 Task: Look for space in Zossen, Germany from 10th September, 2023 to 16th September, 2023 for 4 adults in price range Rs.10000 to Rs.14000. Place can be private room with 4 bedrooms having 4 beds and 4 bathrooms. Property type can be house, flat, guest house, hotel. Amenities needed are: wifi, TV, free parkinig on premises, gym, breakfast. Booking option can be shelf check-in. Required host language is English.
Action: Mouse moved to (448, 93)
Screenshot: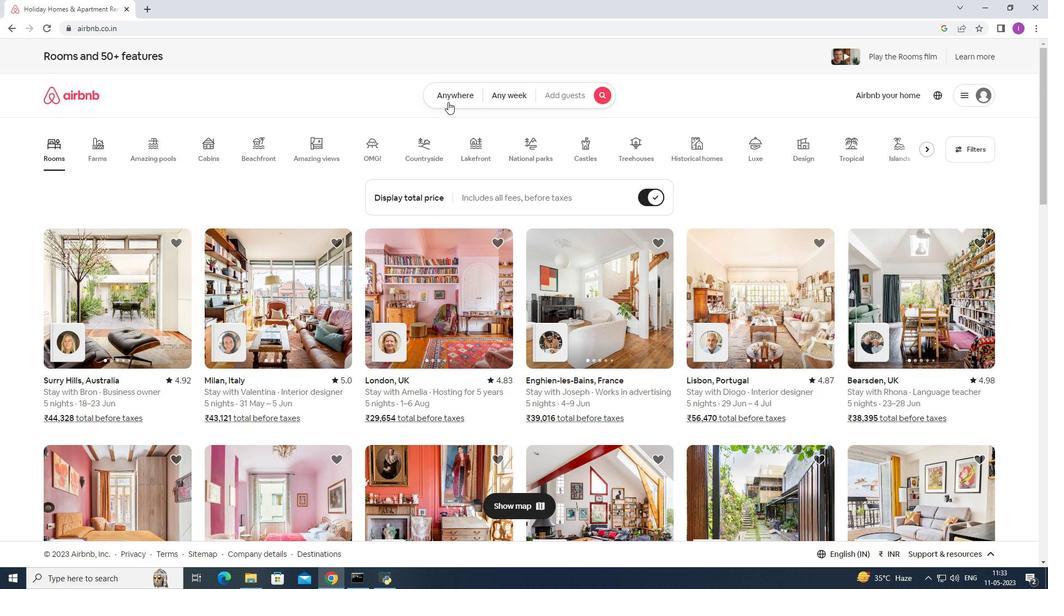 
Action: Mouse pressed left at (448, 93)
Screenshot: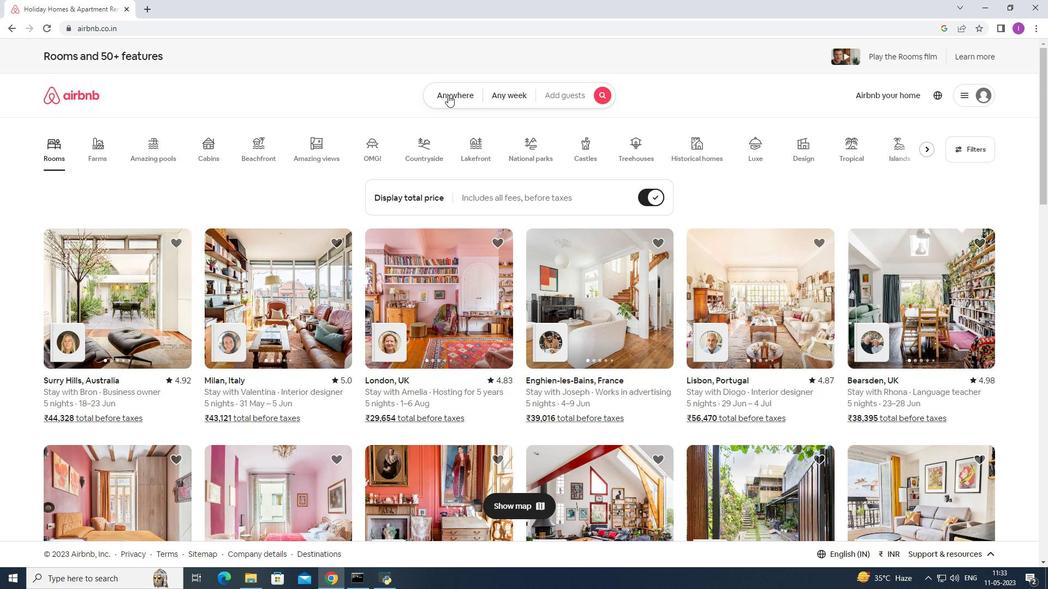 
Action: Mouse moved to (402, 141)
Screenshot: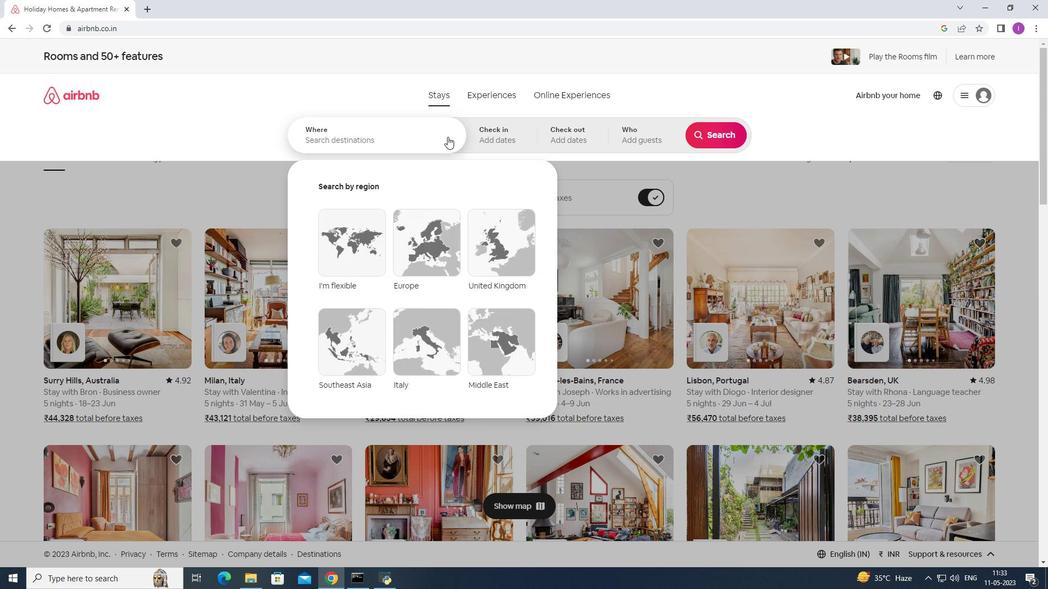 
Action: Mouse pressed left at (402, 141)
Screenshot: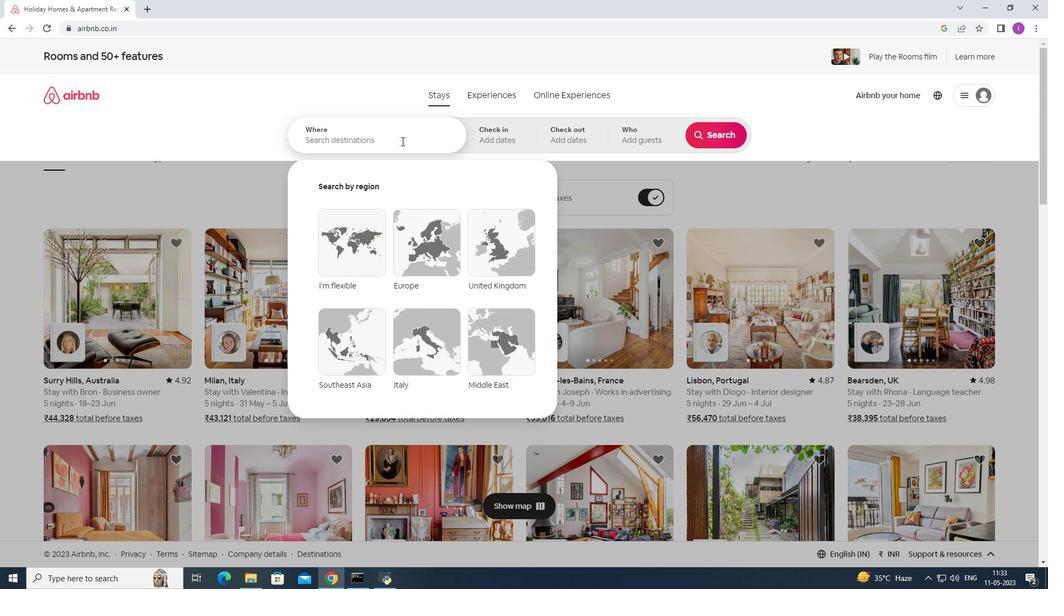
Action: Mouse moved to (441, 153)
Screenshot: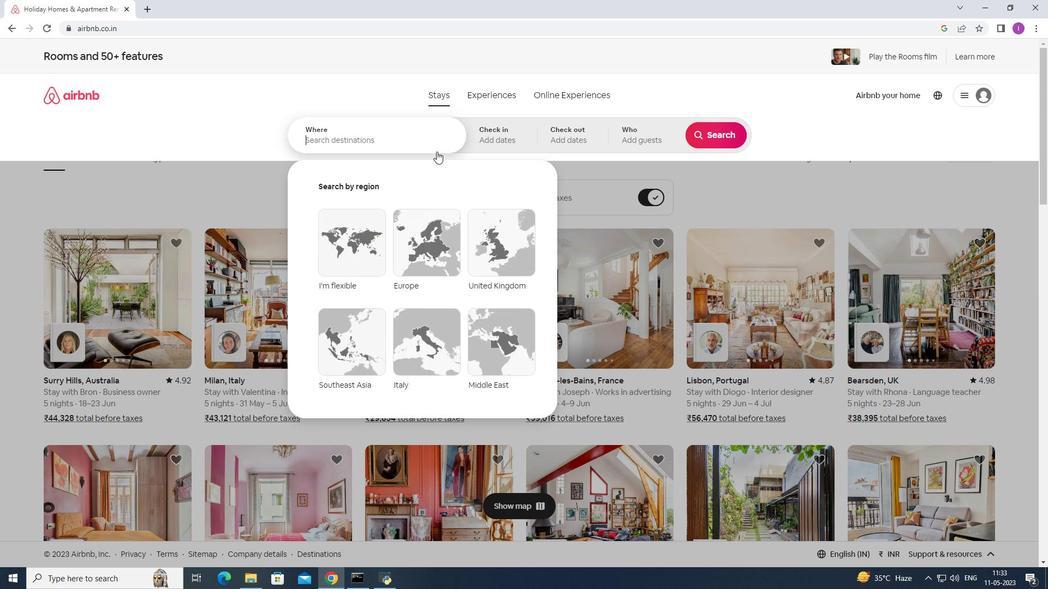 
Action: Key pressed <Key.shift>Zossen,<Key.shift><Key.shift><Key.shift><Key.shift><Key.shift><Key.shift><Key.shift><Key.shift><Key.shift><Key.shift><Key.shift><Key.shift><Key.shift><Key.shift><Key.shift><Key.shift><Key.shift><Key.shift><Key.shift><Key.shift><Key.shift><Key.shift><Key.shift><Key.shift><Key.shift><Key.shift><Key.shift><Key.shift><Key.shift><Key.shift><Key.shift><Key.shift><Key.shift><Key.shift><Key.shift><Key.shift><Key.shift><Key.shift><Key.shift><Key.shift><Key.shift><Key.shift><Key.shift><Key.shift><Key.shift><Key.shift><Key.shift><Key.shift><Key.shift><Key.shift><Key.shift>German
Screenshot: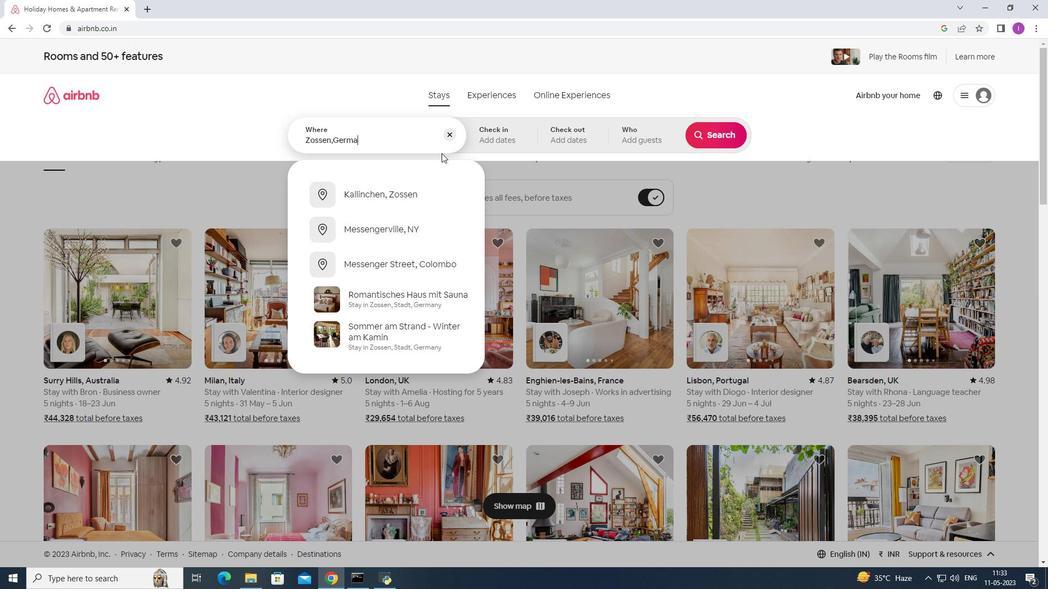 
Action: Mouse moved to (384, 188)
Screenshot: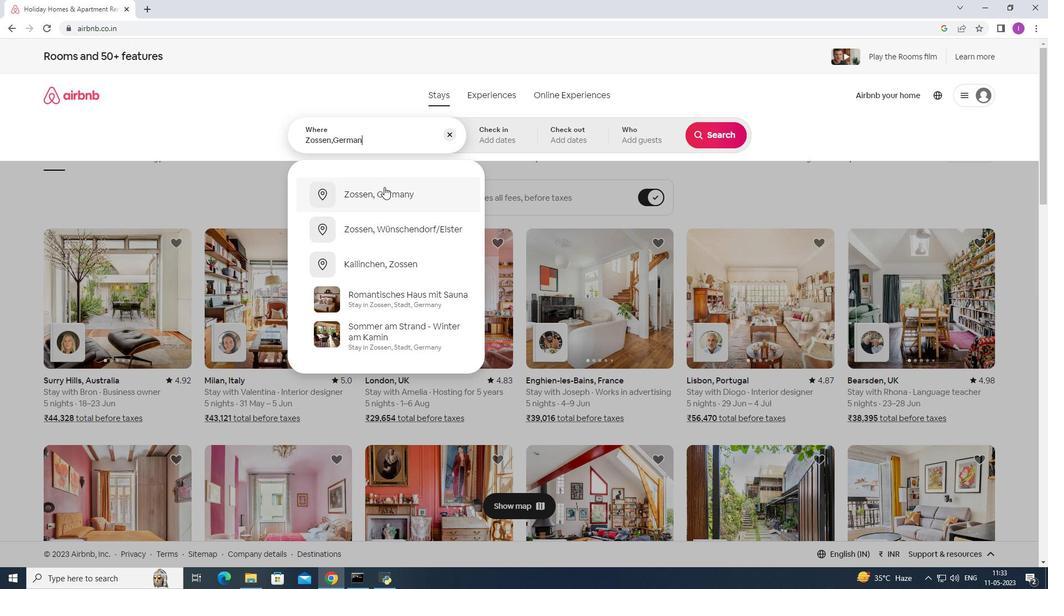 
Action: Mouse pressed left at (384, 188)
Screenshot: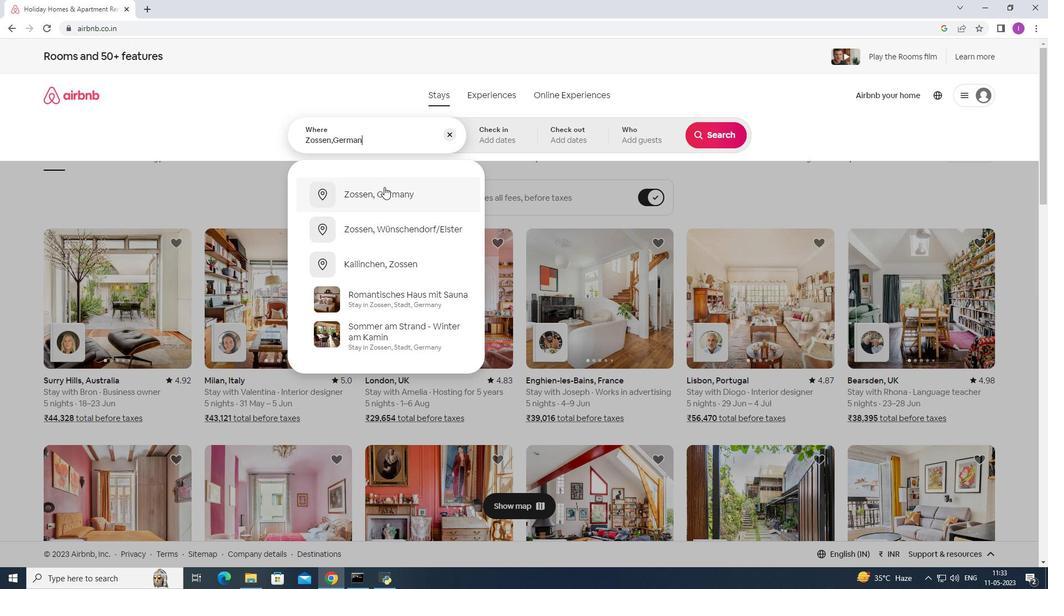
Action: Mouse moved to (711, 220)
Screenshot: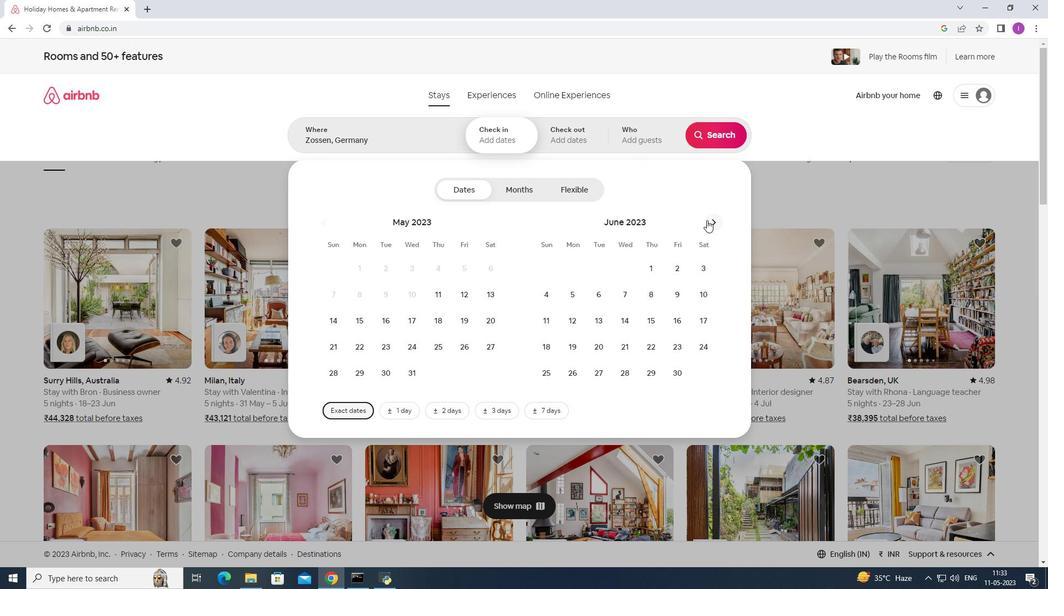 
Action: Mouse pressed left at (711, 220)
Screenshot: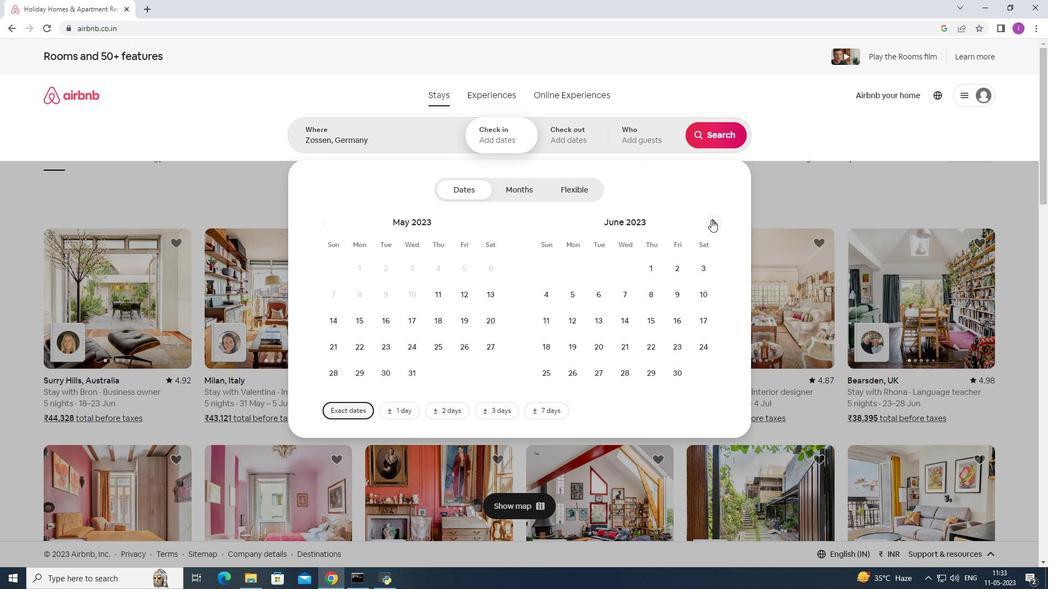 
Action: Mouse moved to (711, 219)
Screenshot: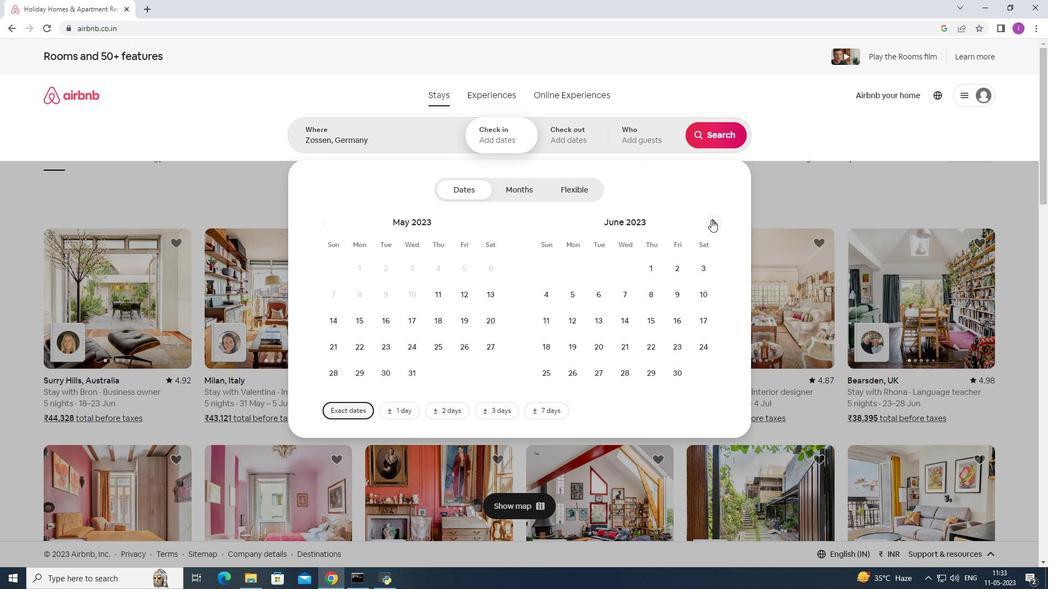 
Action: Mouse pressed left at (711, 219)
Screenshot: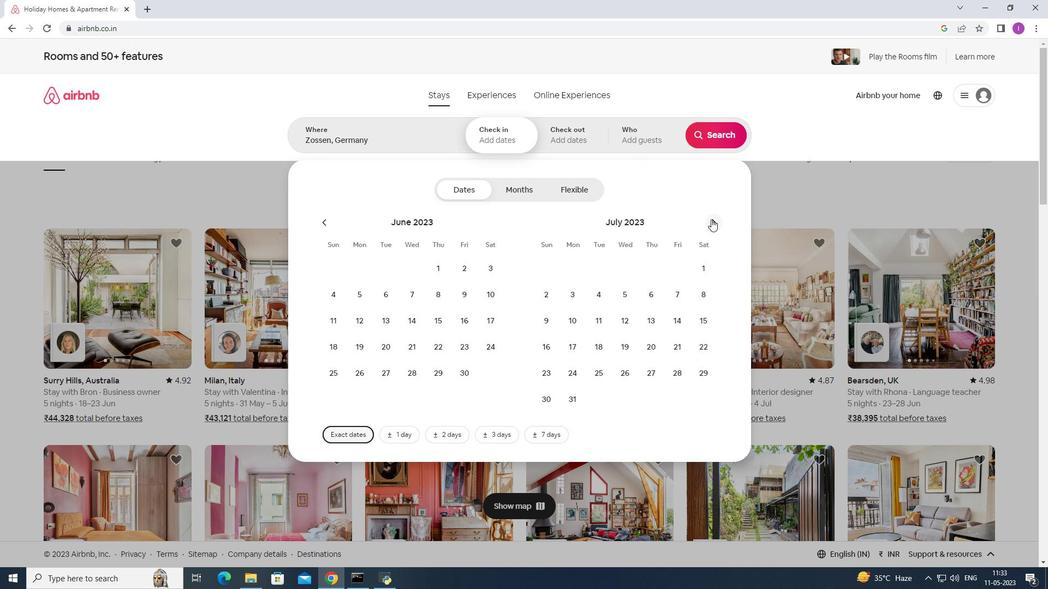 
Action: Mouse pressed left at (711, 219)
Screenshot: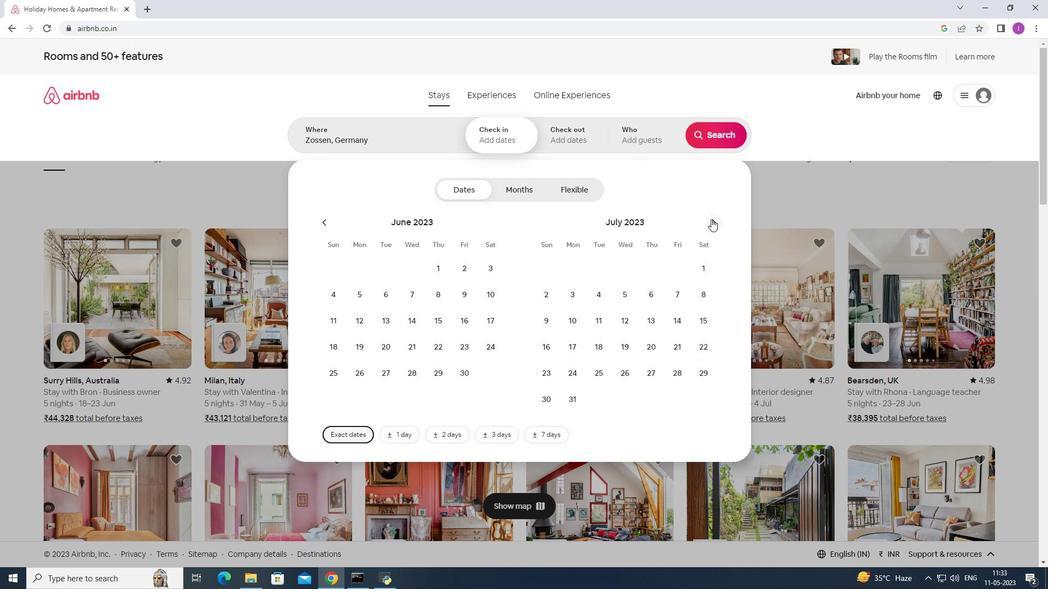 
Action: Mouse pressed left at (711, 219)
Screenshot: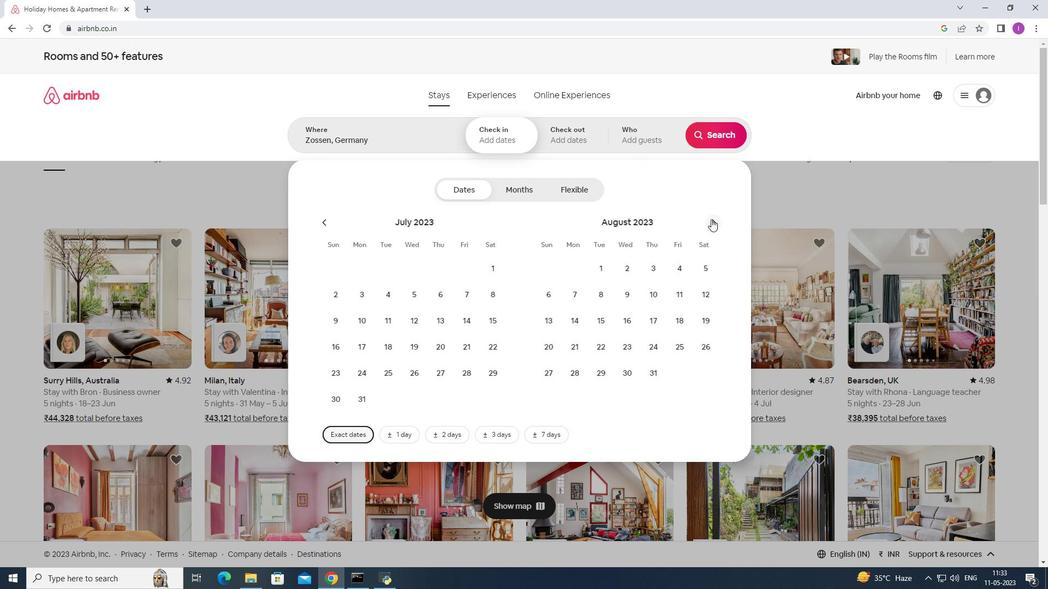 
Action: Mouse moved to (331, 325)
Screenshot: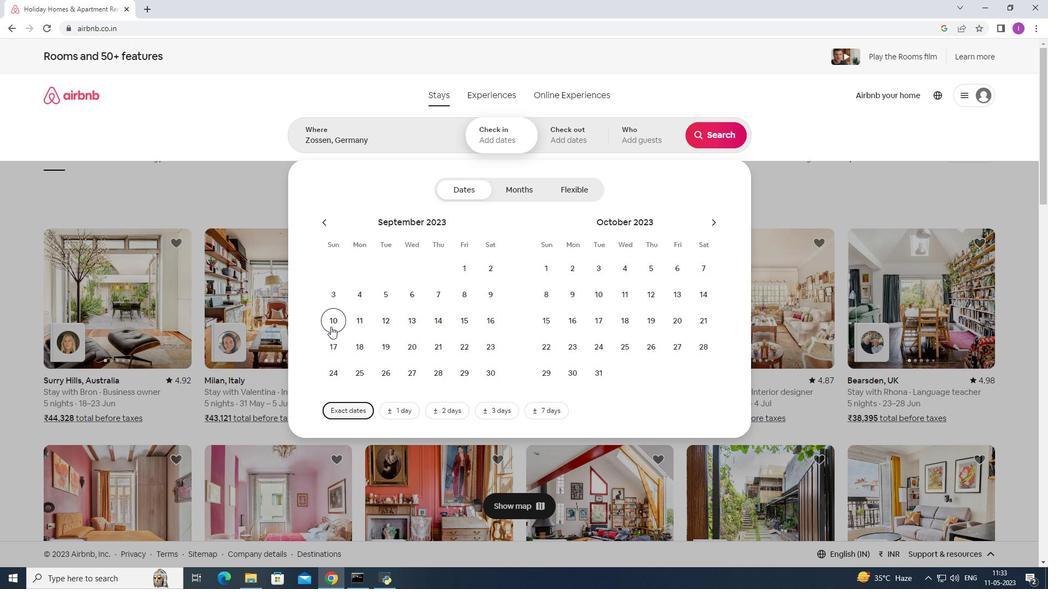 
Action: Mouse pressed left at (331, 325)
Screenshot: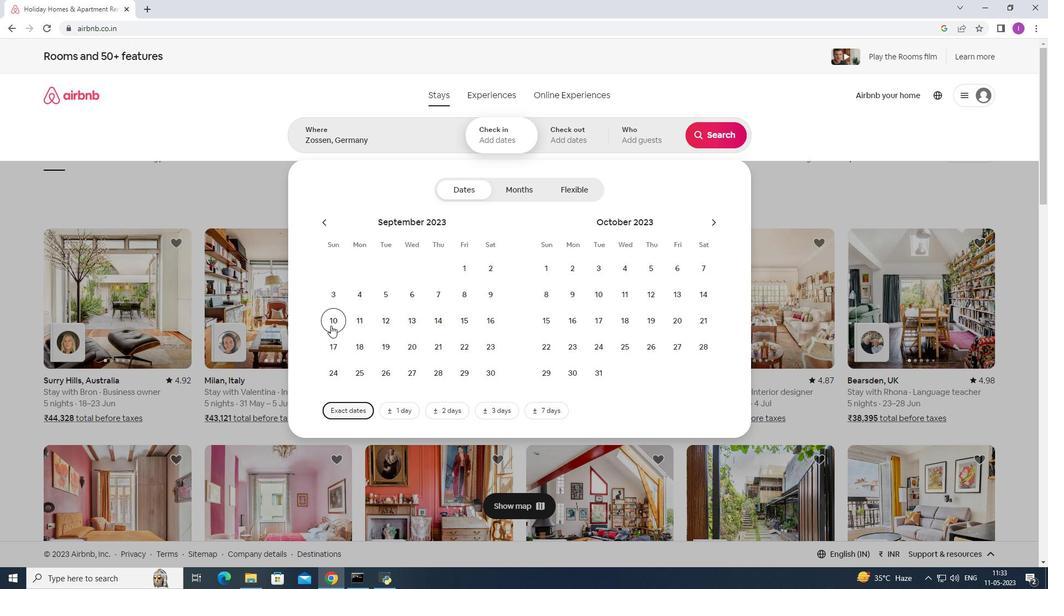 
Action: Mouse moved to (486, 320)
Screenshot: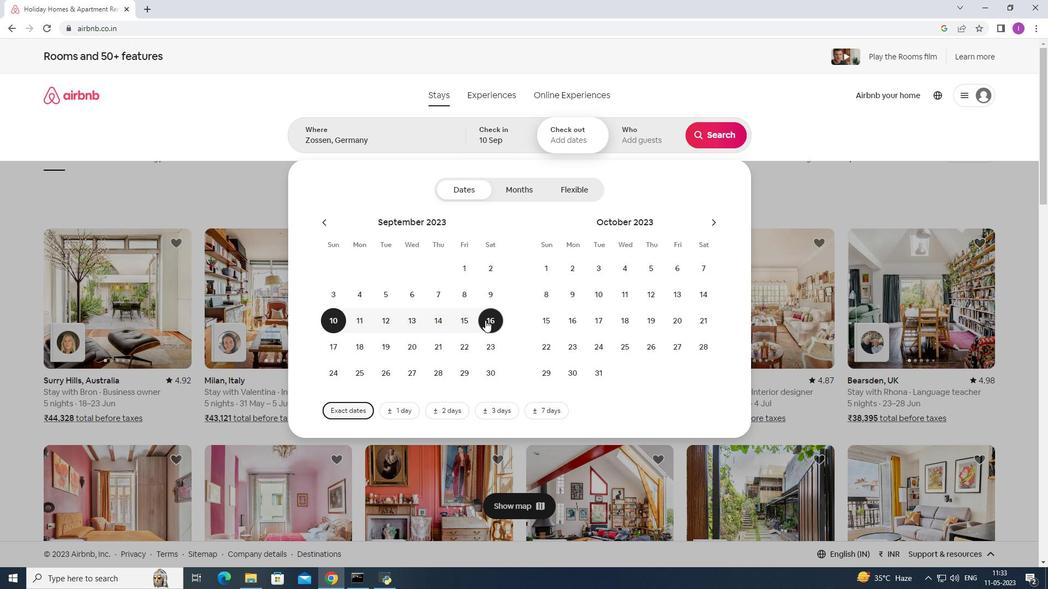 
Action: Mouse pressed left at (486, 320)
Screenshot: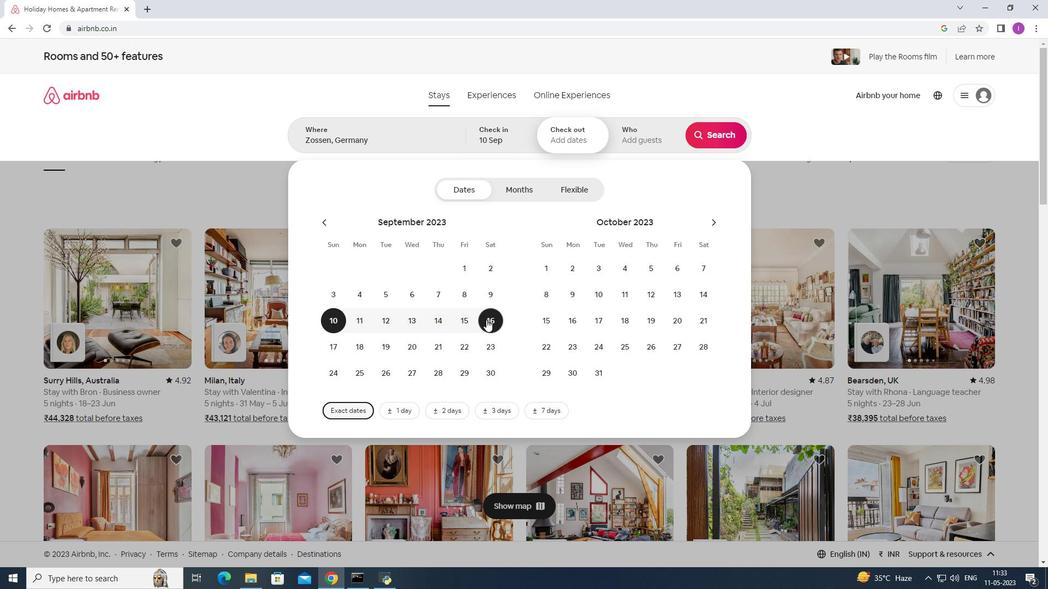 
Action: Mouse moved to (637, 140)
Screenshot: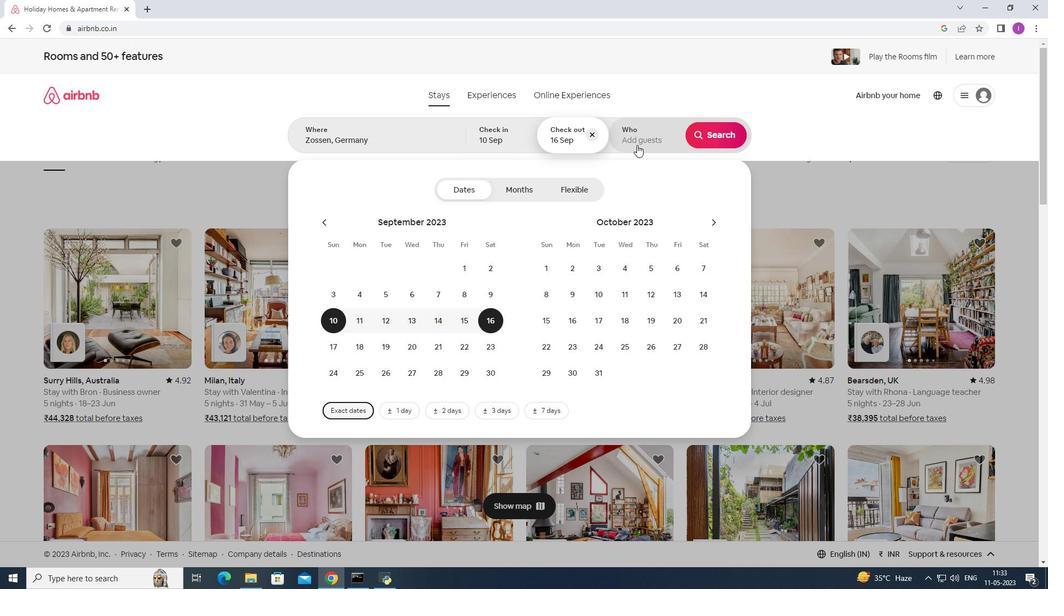 
Action: Mouse pressed left at (637, 140)
Screenshot: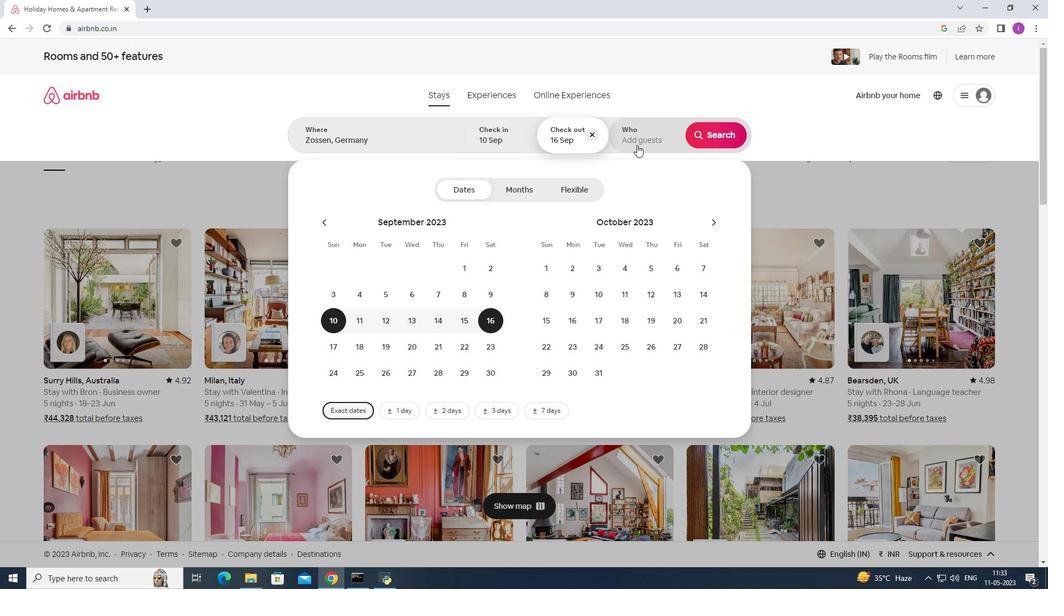
Action: Mouse moved to (723, 195)
Screenshot: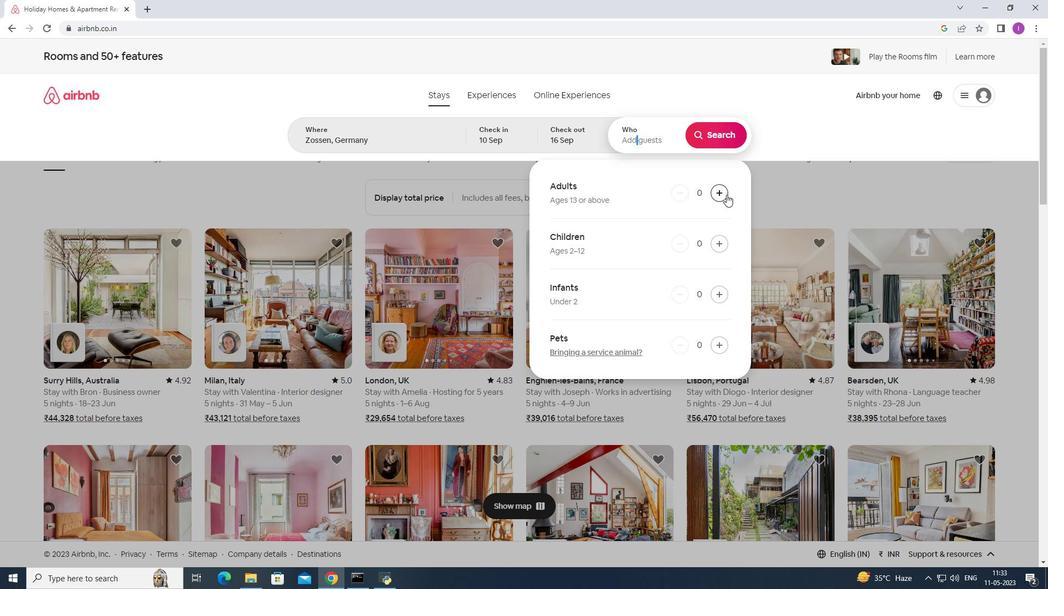 
Action: Mouse pressed left at (723, 195)
Screenshot: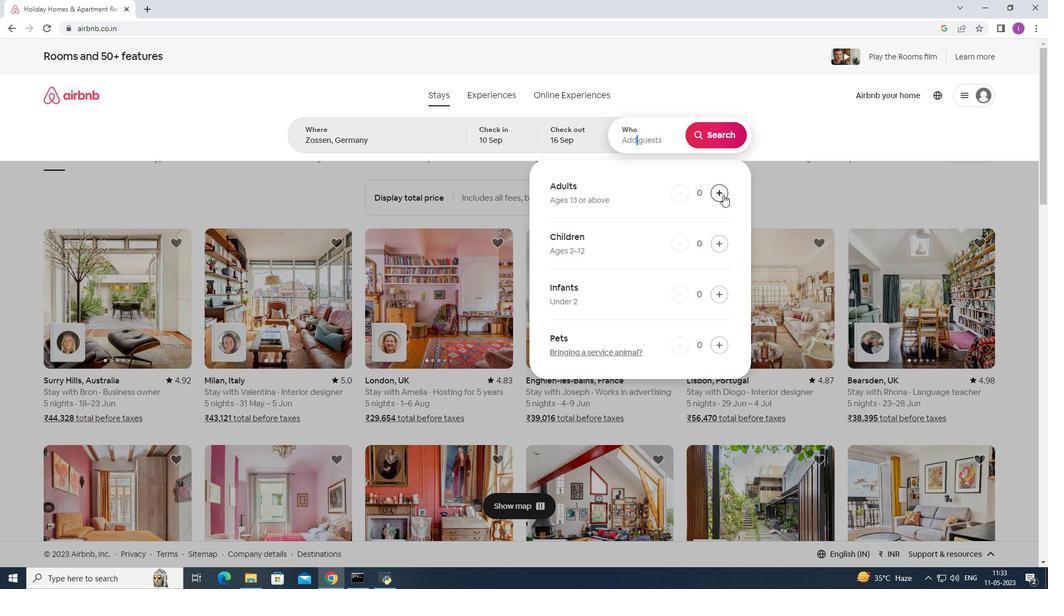 
Action: Mouse moved to (723, 195)
Screenshot: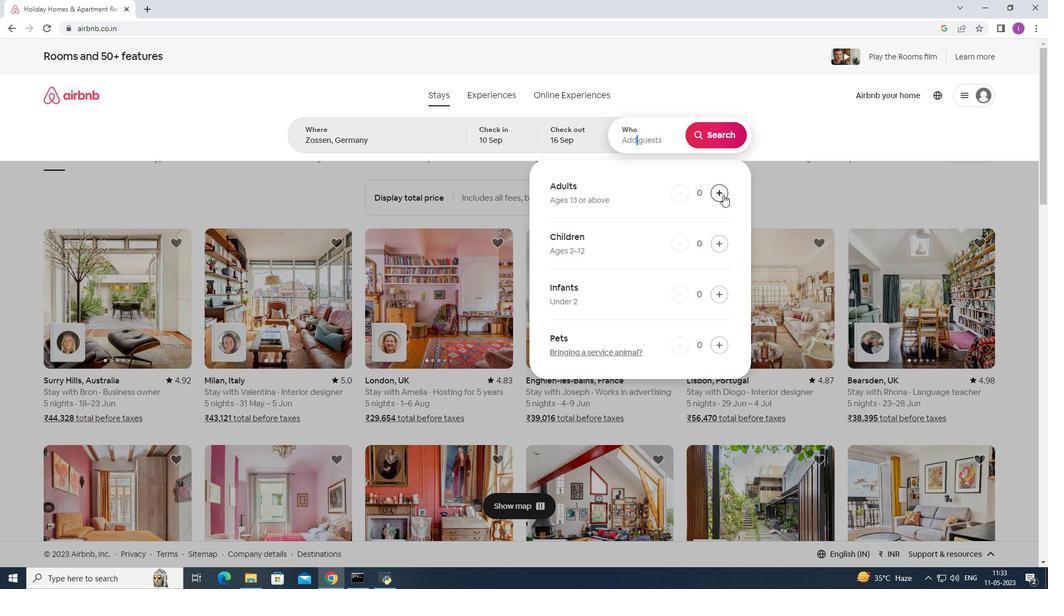 
Action: Mouse pressed left at (723, 195)
Screenshot: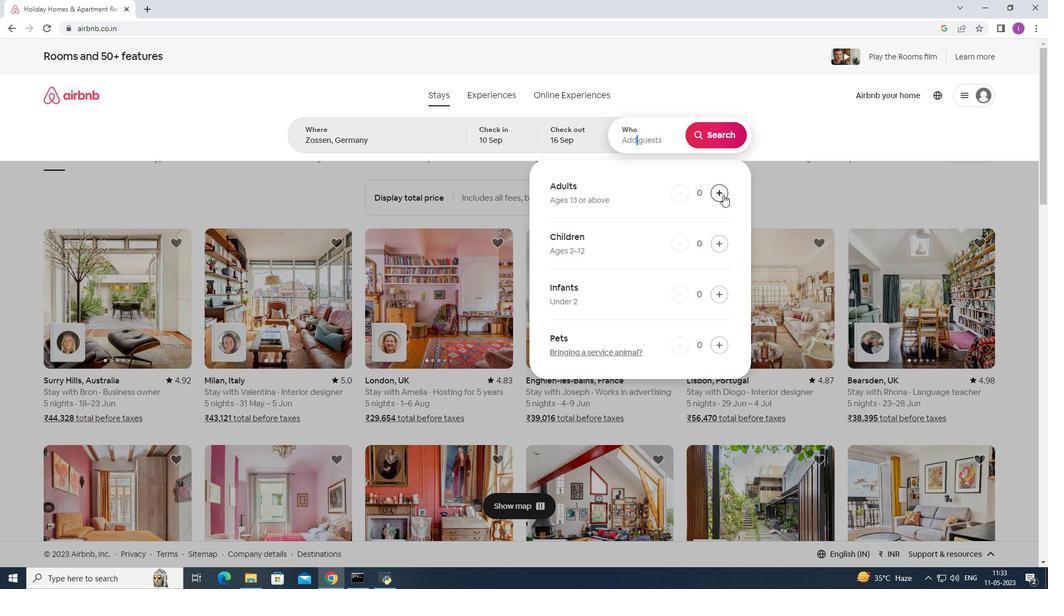 
Action: Mouse pressed left at (723, 195)
Screenshot: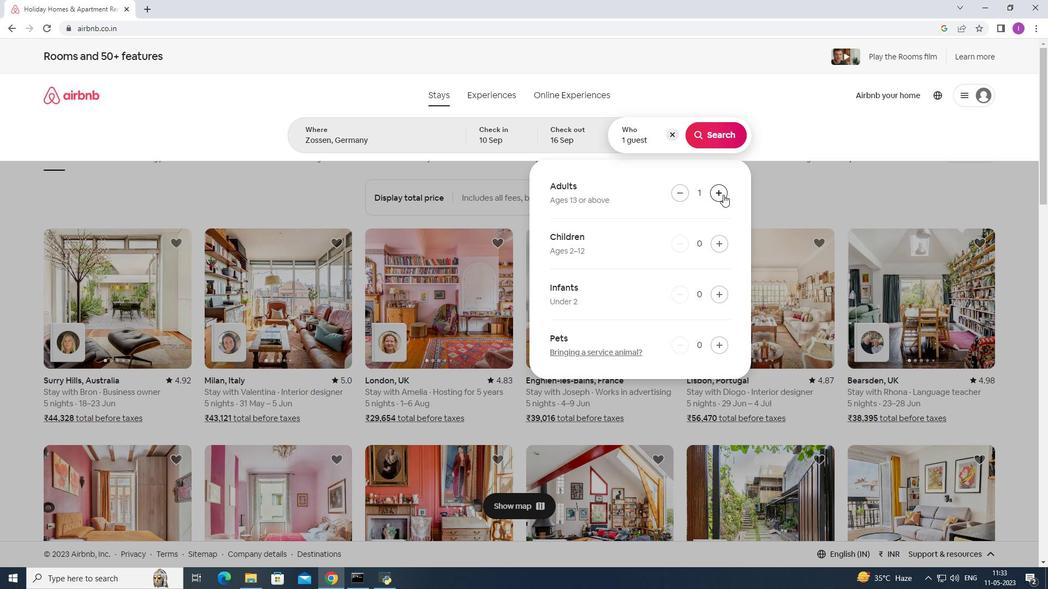 
Action: Mouse pressed left at (723, 195)
Screenshot: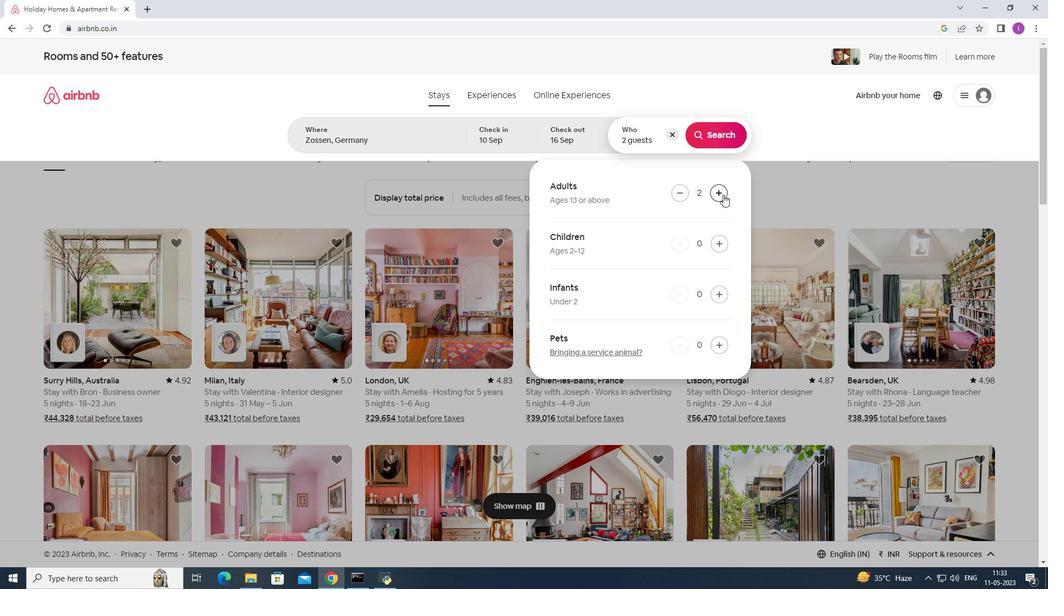 
Action: Mouse moved to (721, 134)
Screenshot: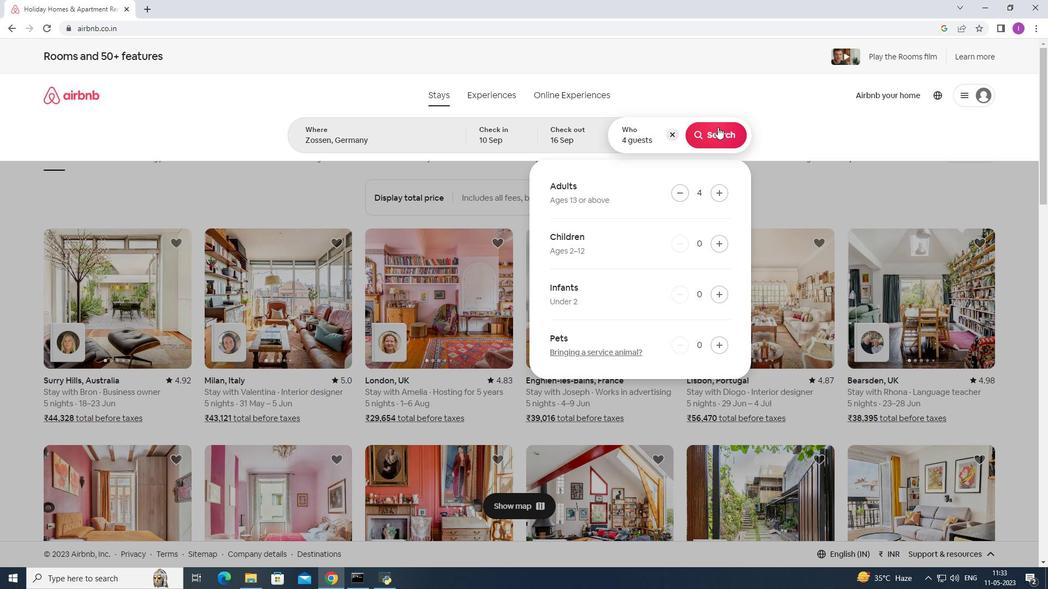 
Action: Mouse pressed left at (721, 134)
Screenshot: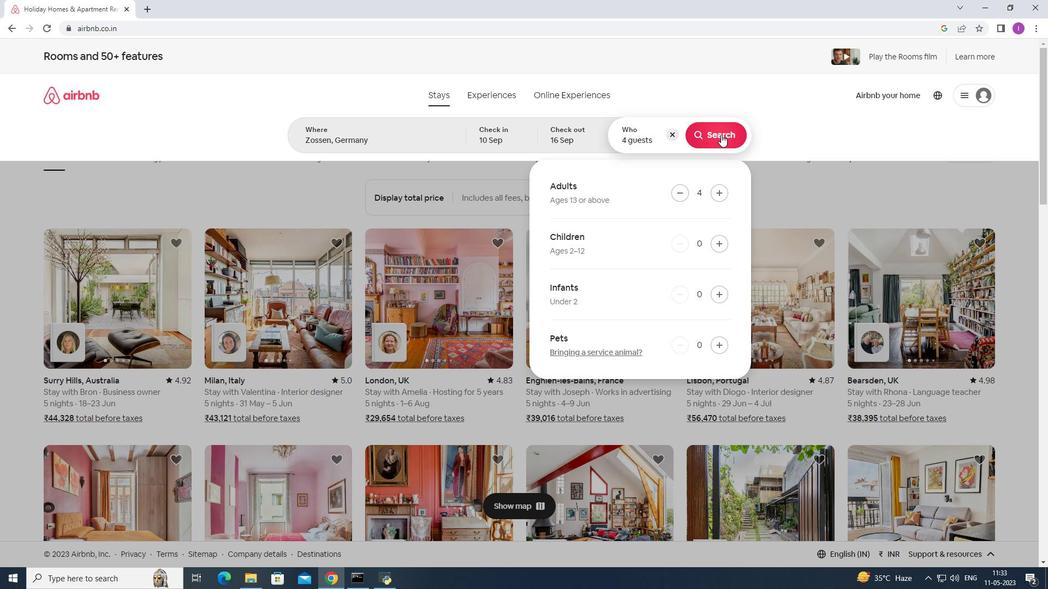
Action: Mouse moved to (994, 101)
Screenshot: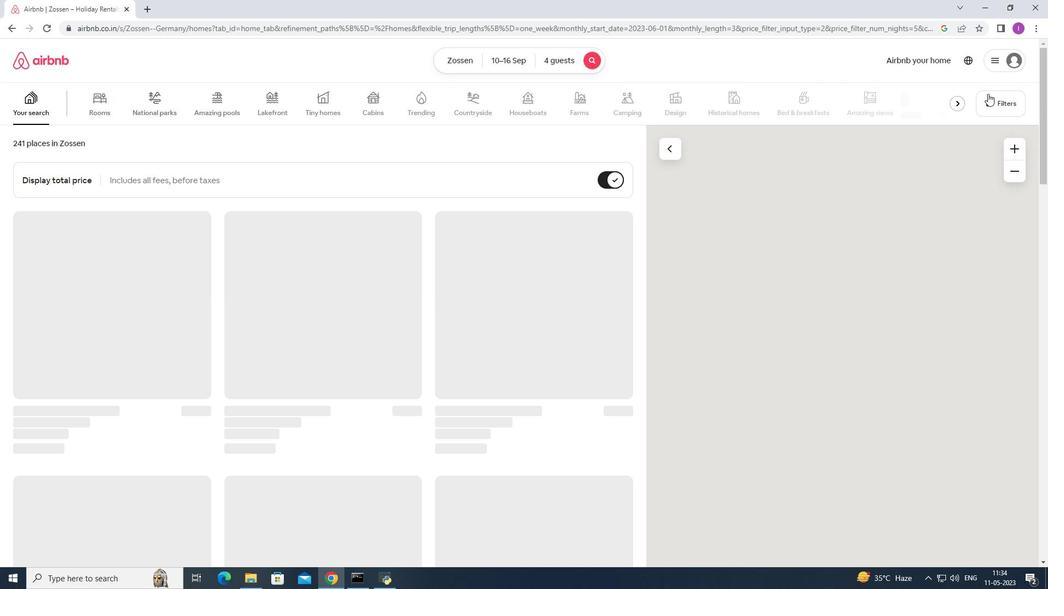 
Action: Mouse pressed left at (994, 101)
Screenshot: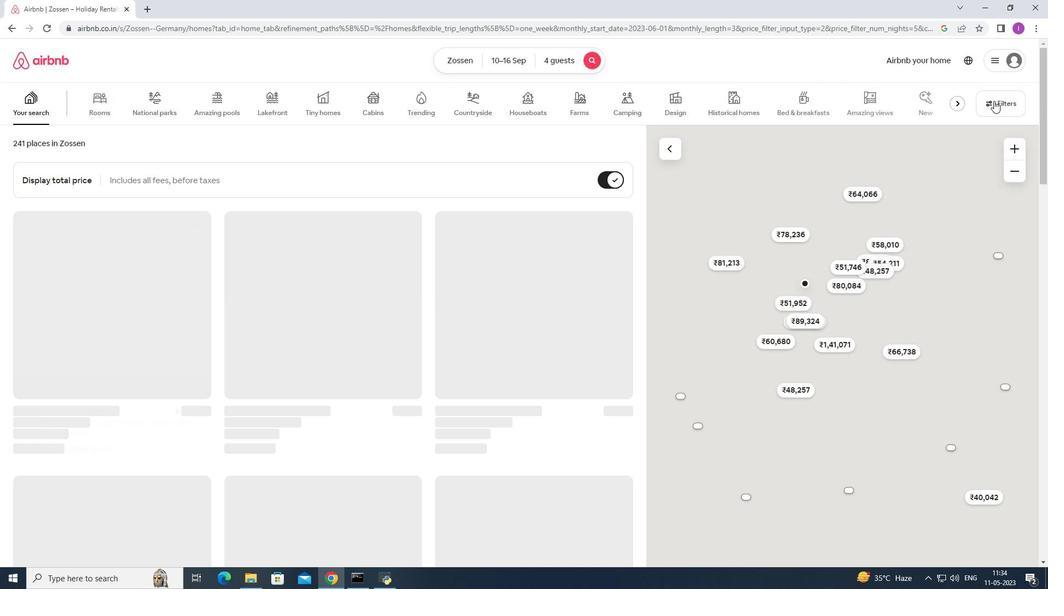 
Action: Mouse moved to (595, 374)
Screenshot: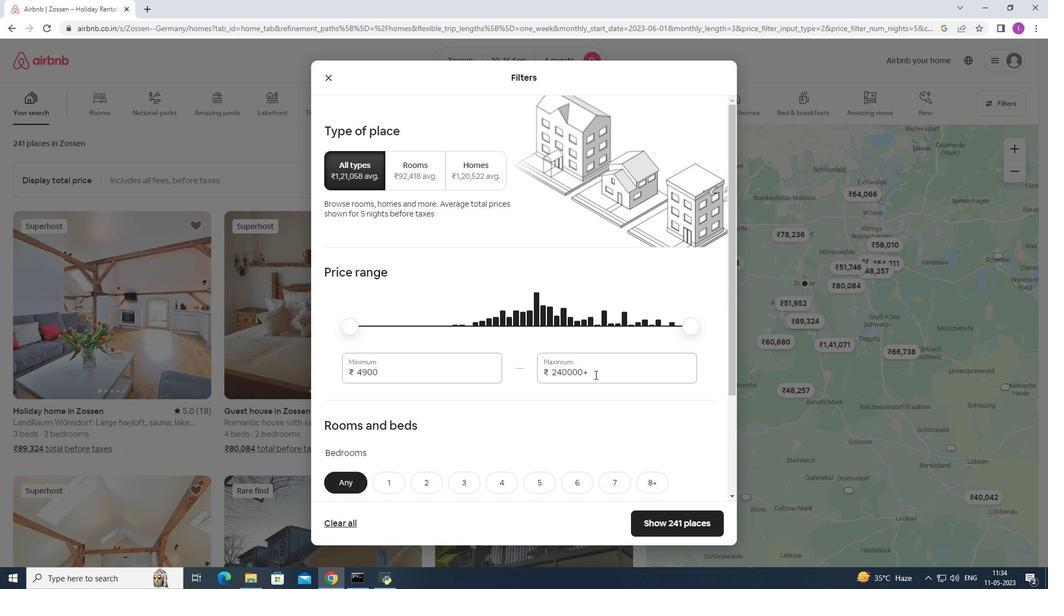 
Action: Mouse pressed left at (595, 374)
Screenshot: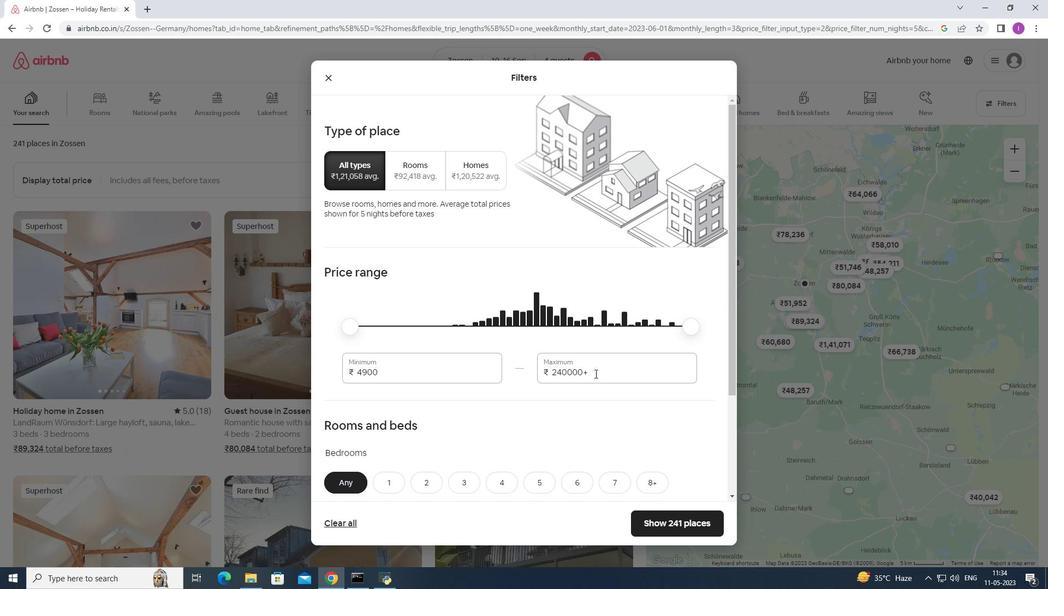 
Action: Mouse moved to (579, 391)
Screenshot: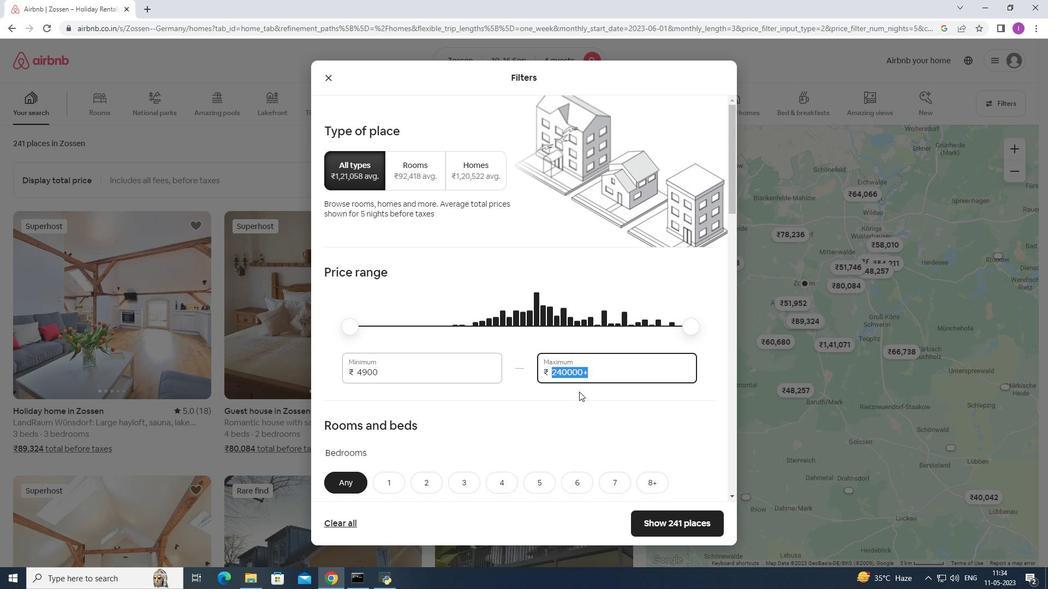 
Action: Key pressed 14000
Screenshot: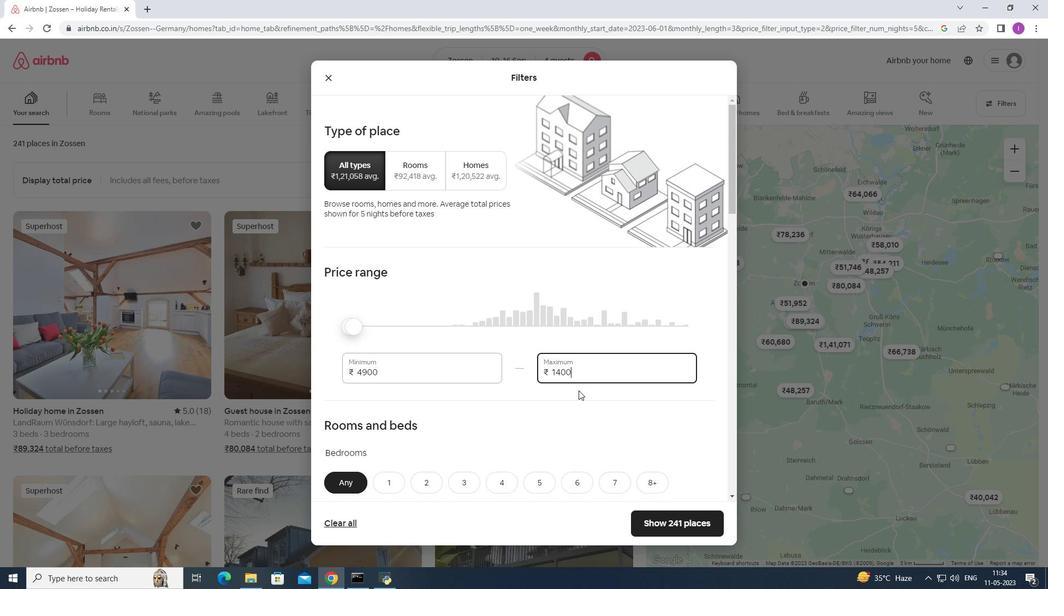 
Action: Mouse moved to (432, 373)
Screenshot: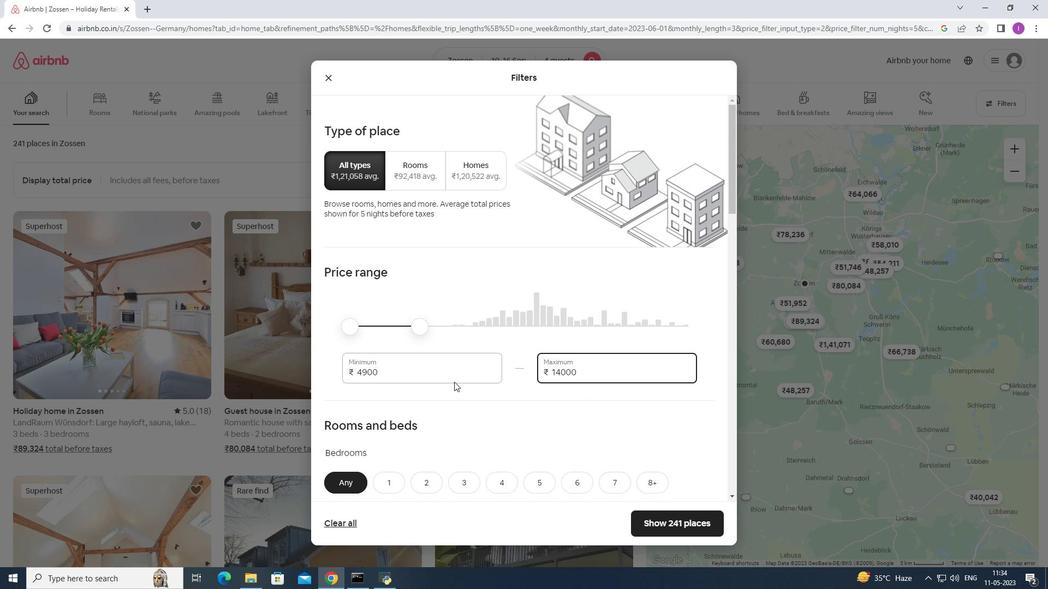 
Action: Mouse scrolled (432, 372) with delta (0, 0)
Screenshot: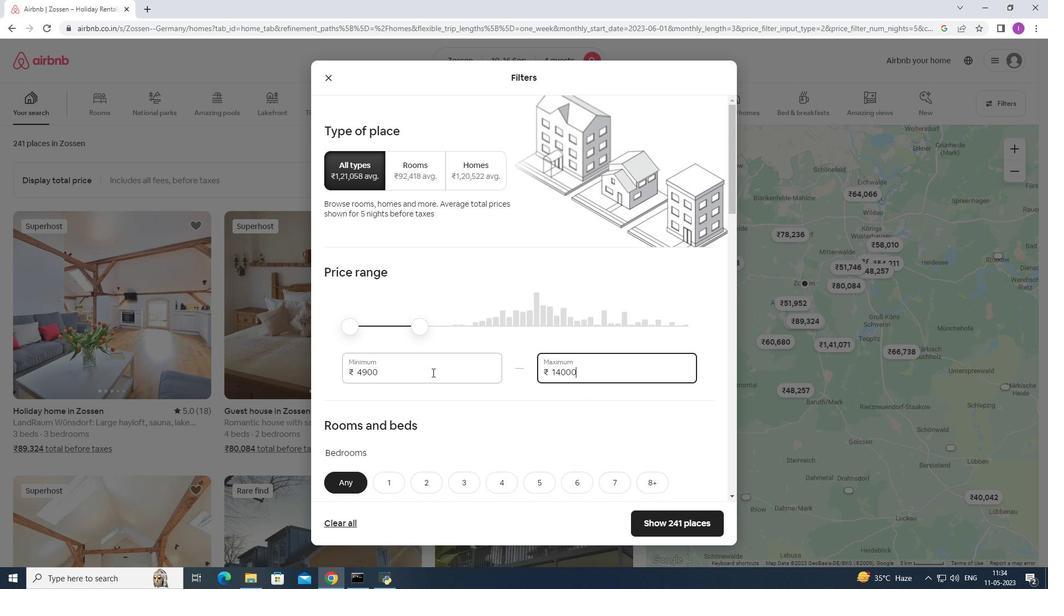
Action: Mouse moved to (385, 319)
Screenshot: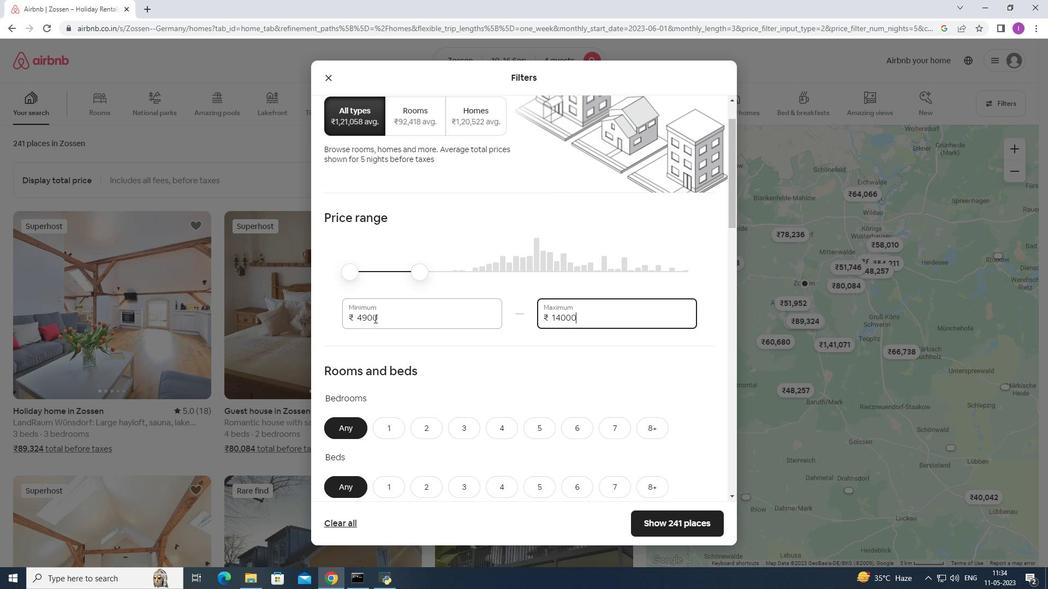 
Action: Mouse pressed left at (385, 319)
Screenshot: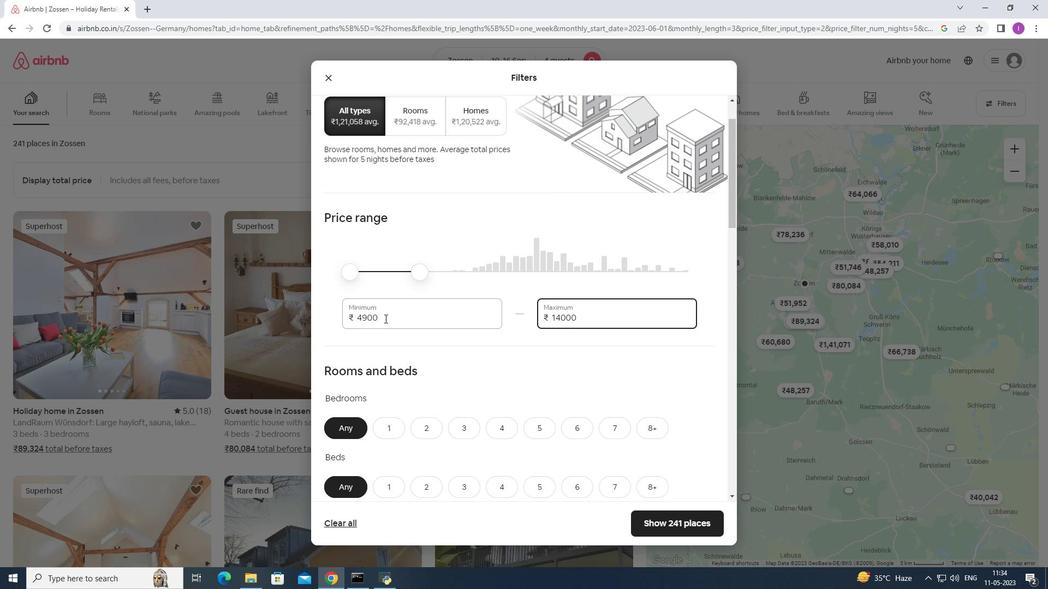 
Action: Mouse moved to (405, 349)
Screenshot: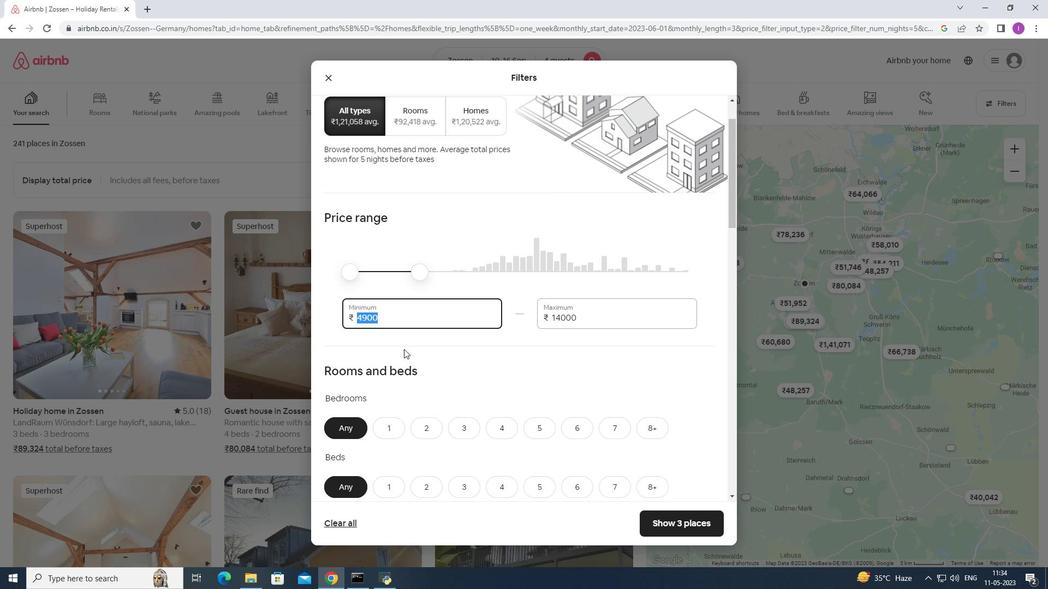
Action: Key pressed 1
Screenshot: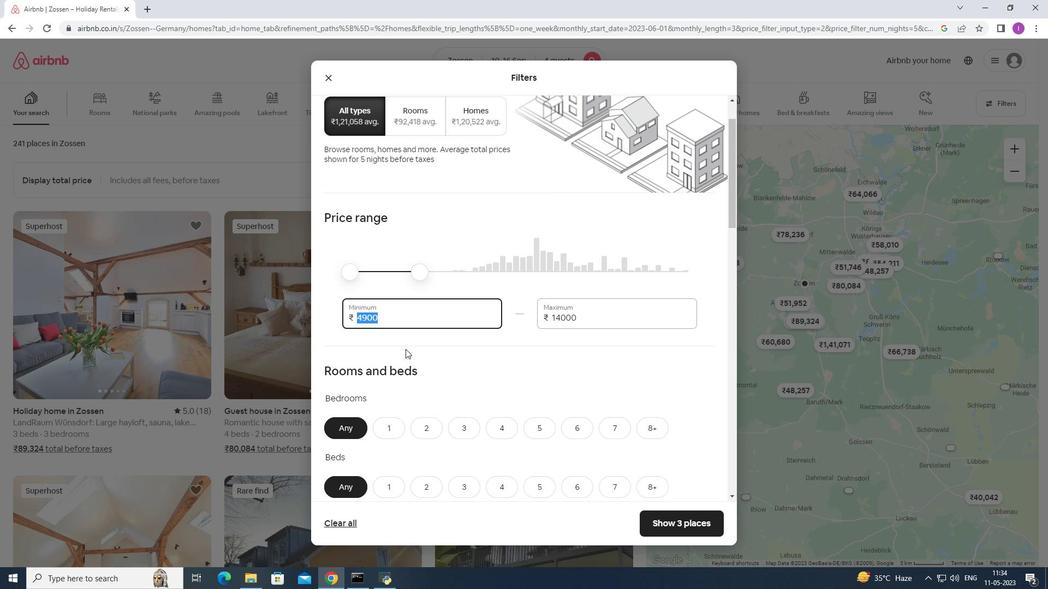
Action: Mouse moved to (407, 350)
Screenshot: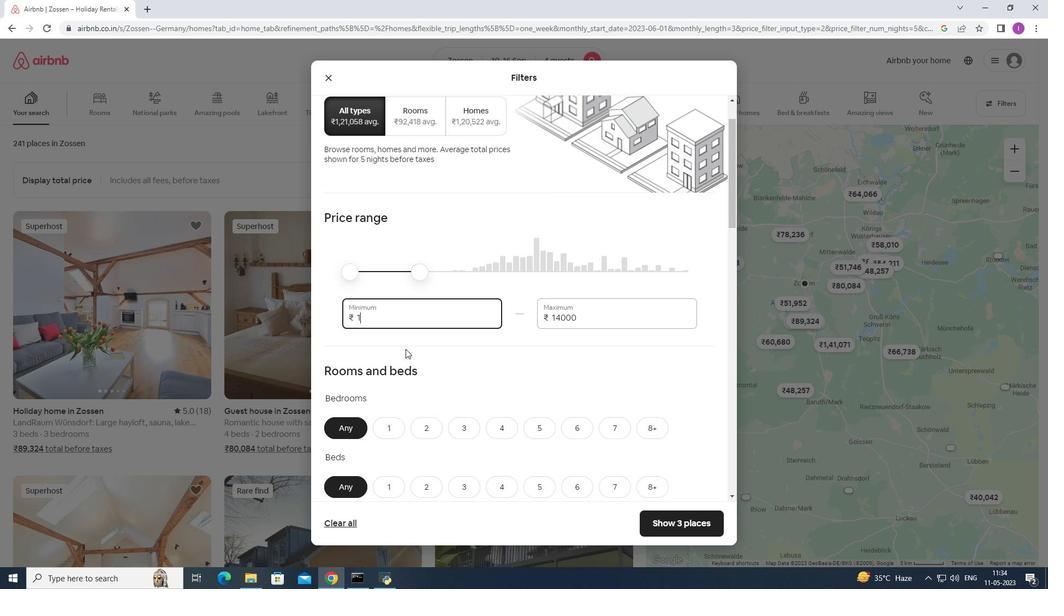 
Action: Key pressed 00000
Screenshot: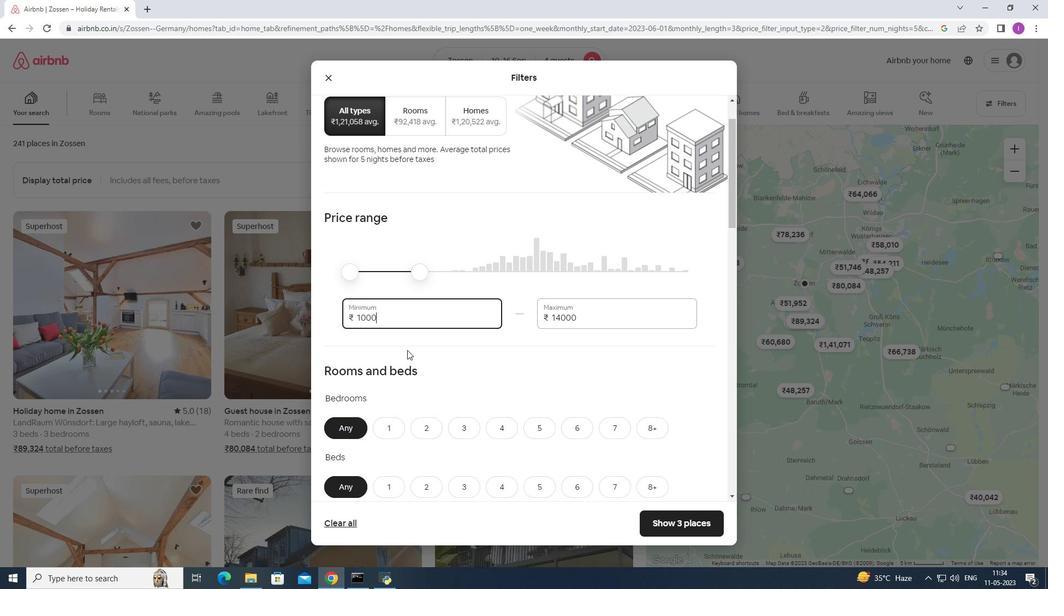 
Action: Mouse moved to (408, 347)
Screenshot: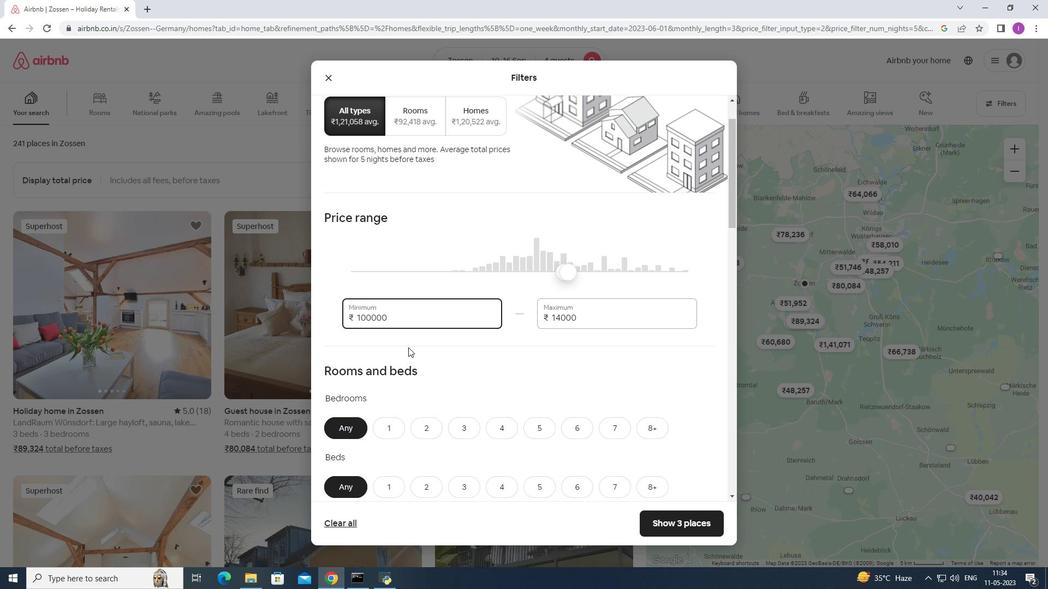
Action: Key pressed <Key.backspace>
Screenshot: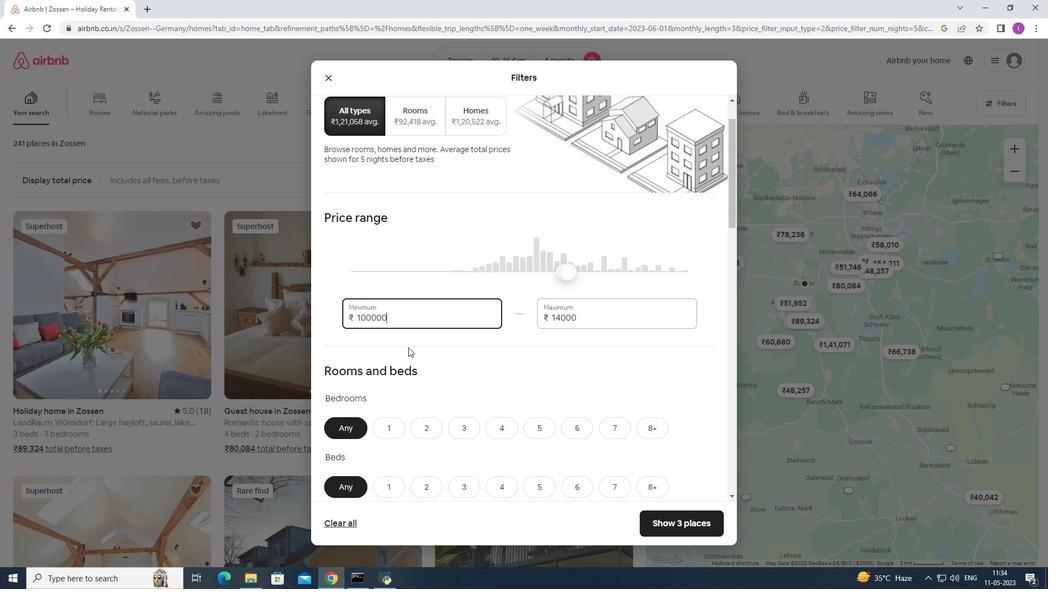 
Action: Mouse moved to (396, 367)
Screenshot: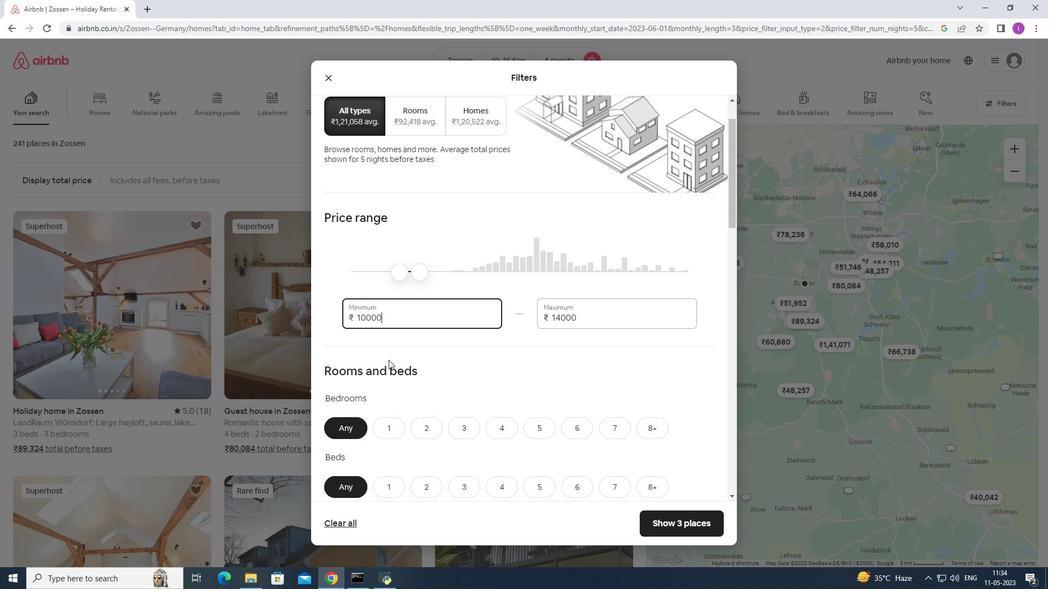 
Action: Mouse scrolled (396, 367) with delta (0, 0)
Screenshot: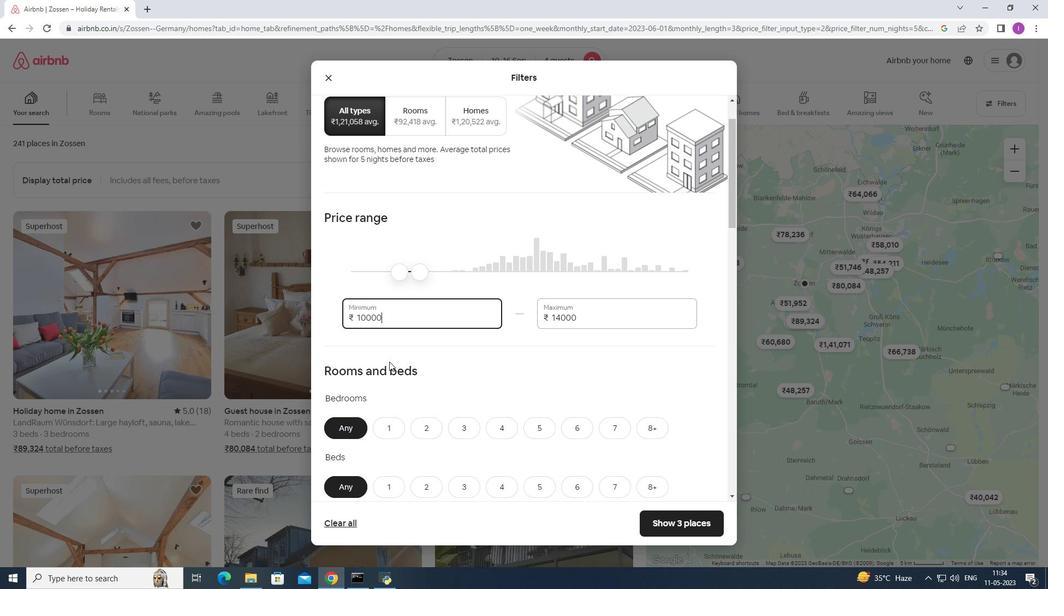 
Action: Mouse moved to (398, 368)
Screenshot: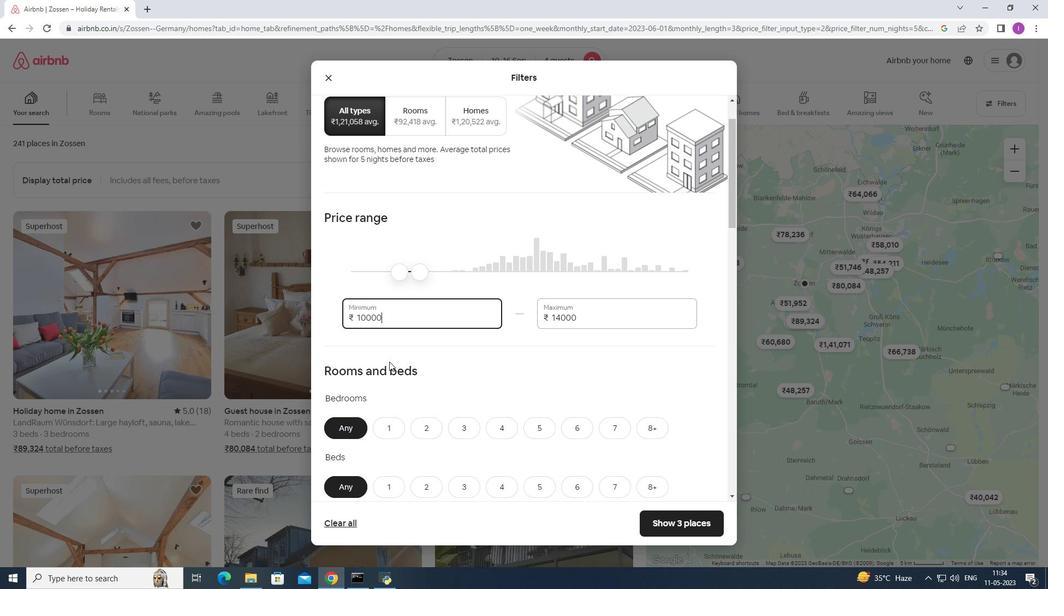 
Action: Mouse scrolled (398, 367) with delta (0, 0)
Screenshot: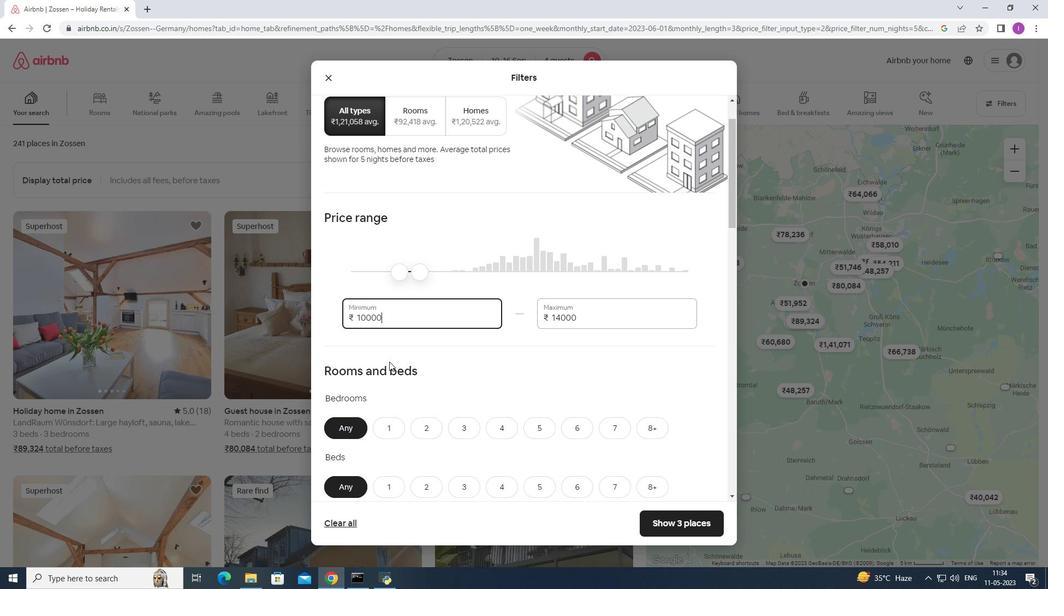 
Action: Mouse moved to (453, 368)
Screenshot: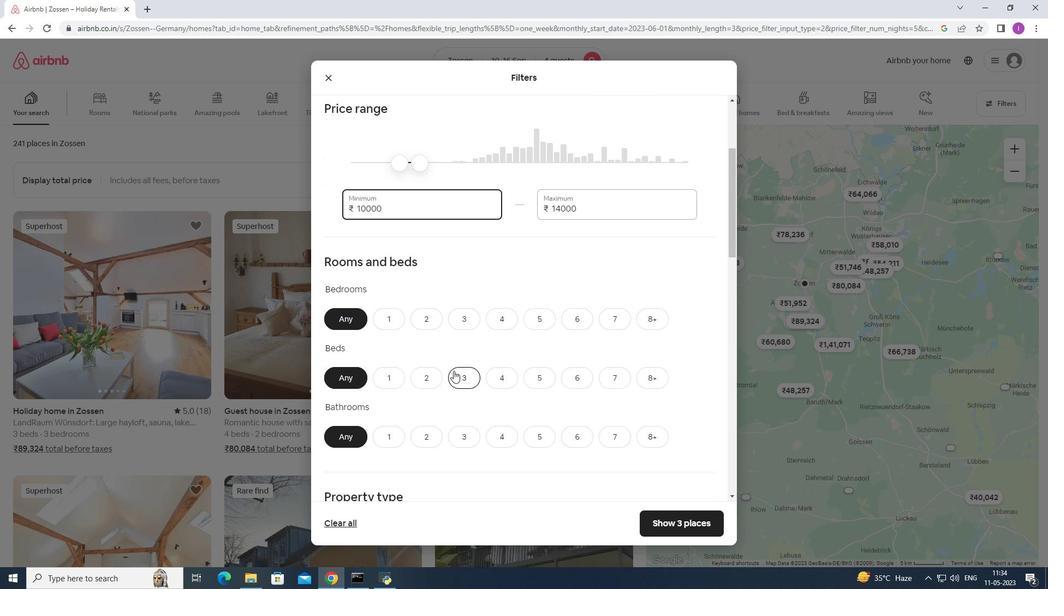 
Action: Mouse scrolled (453, 368) with delta (0, 0)
Screenshot: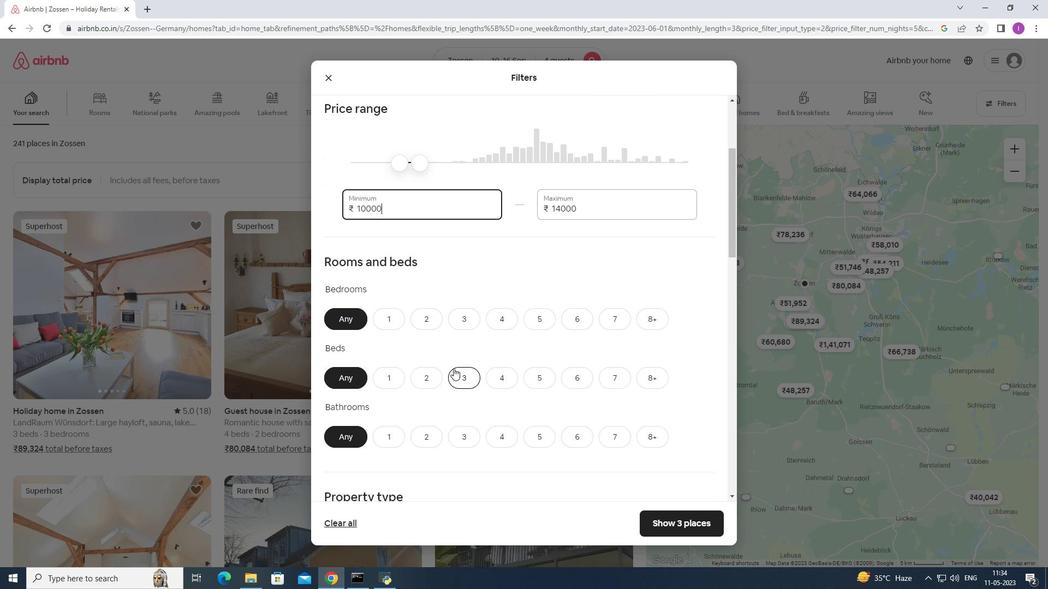 
Action: Mouse moved to (494, 258)
Screenshot: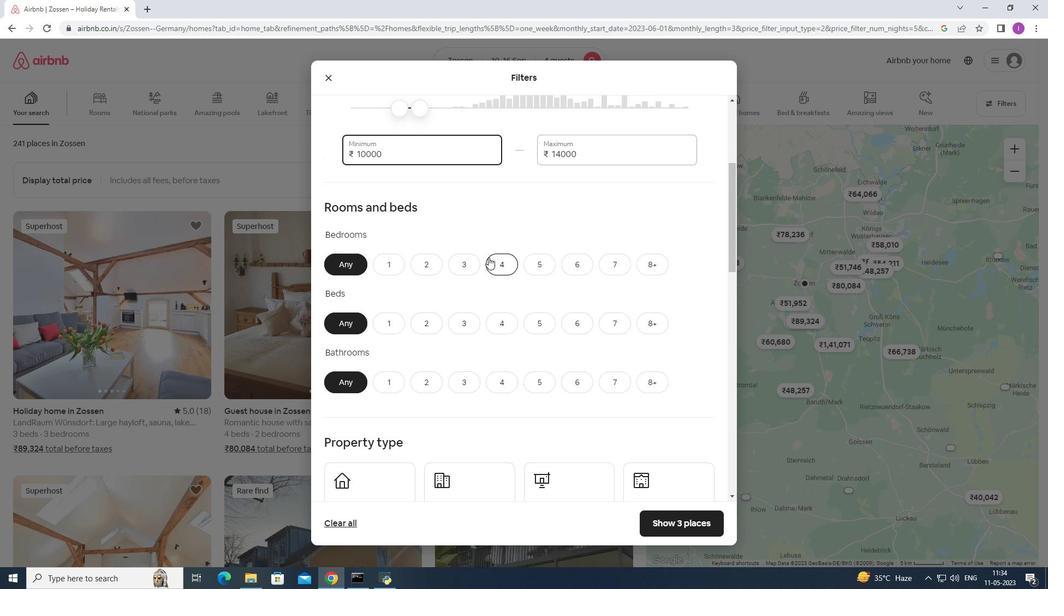 
Action: Mouse pressed left at (494, 258)
Screenshot: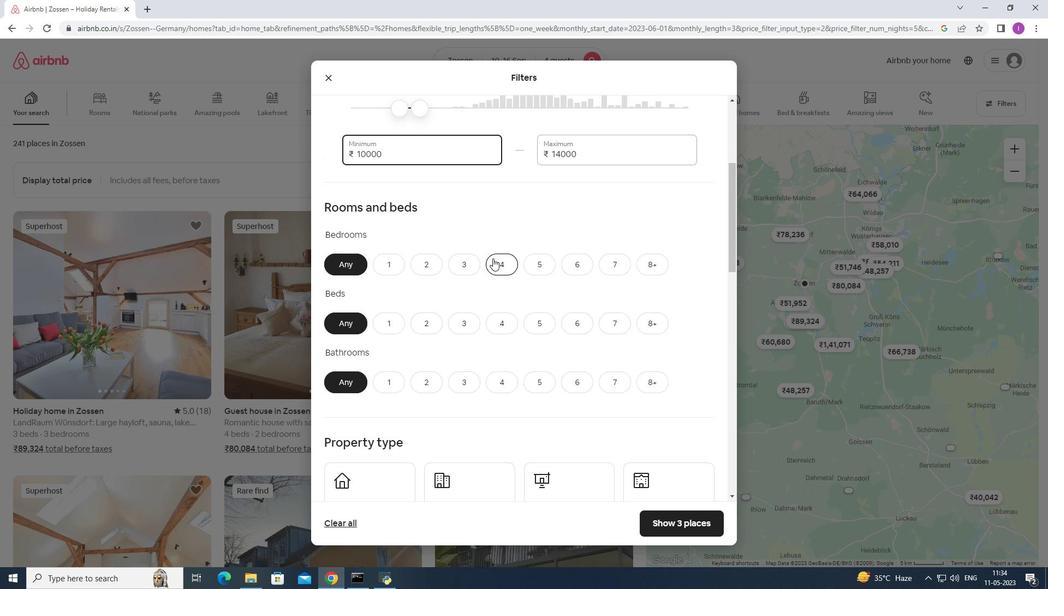 
Action: Mouse moved to (509, 327)
Screenshot: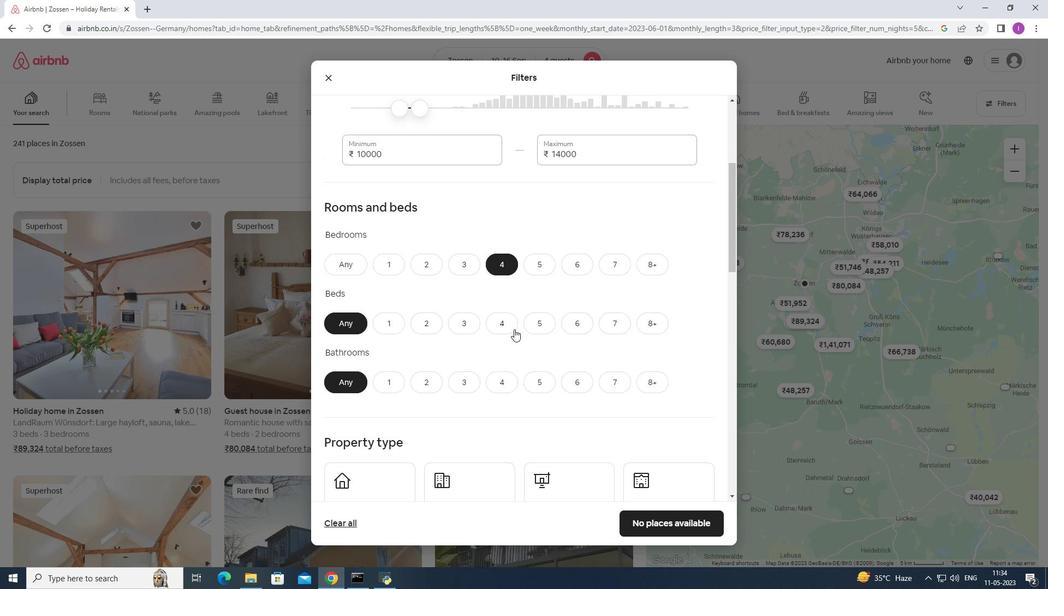 
Action: Mouse pressed left at (509, 327)
Screenshot: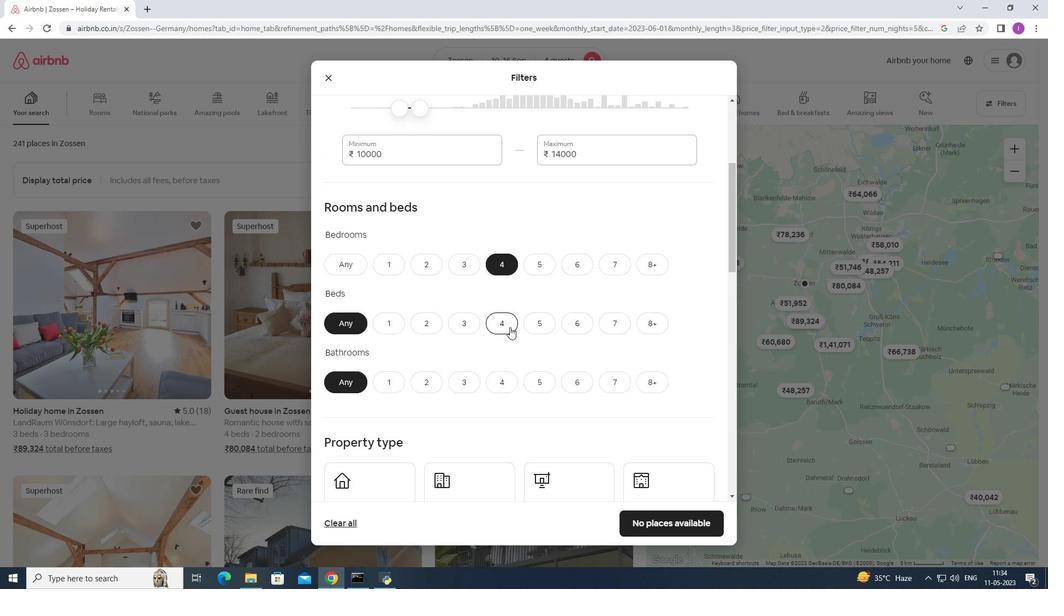 
Action: Mouse moved to (506, 377)
Screenshot: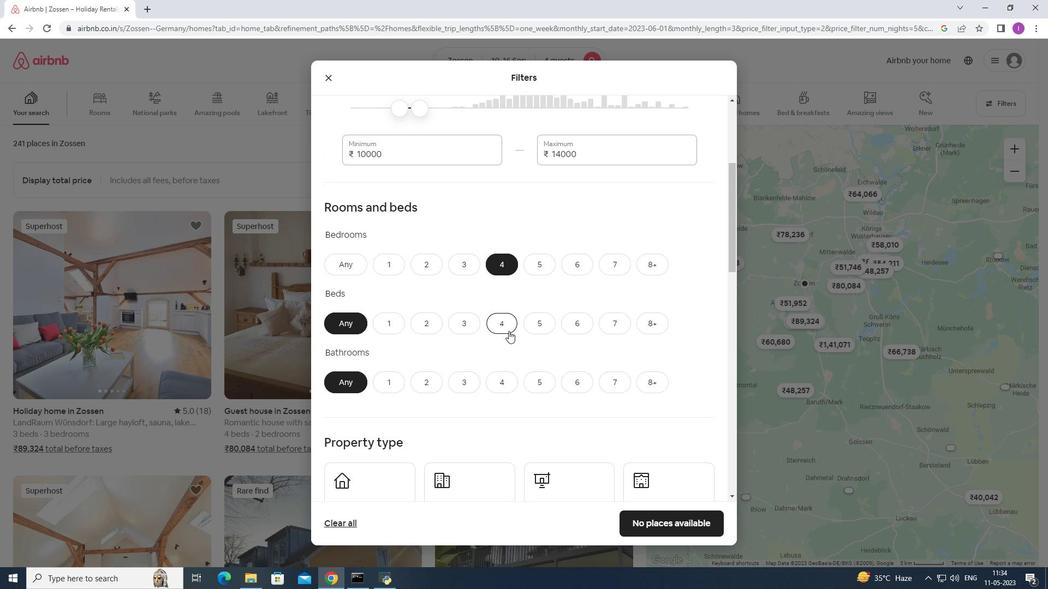 
Action: Mouse pressed left at (506, 377)
Screenshot: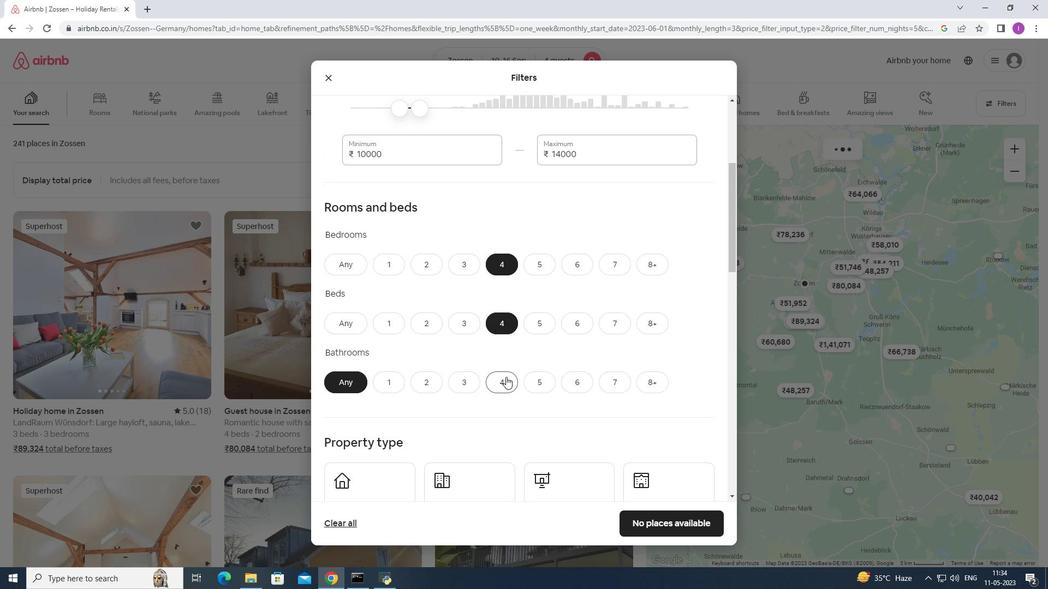 
Action: Mouse moved to (495, 385)
Screenshot: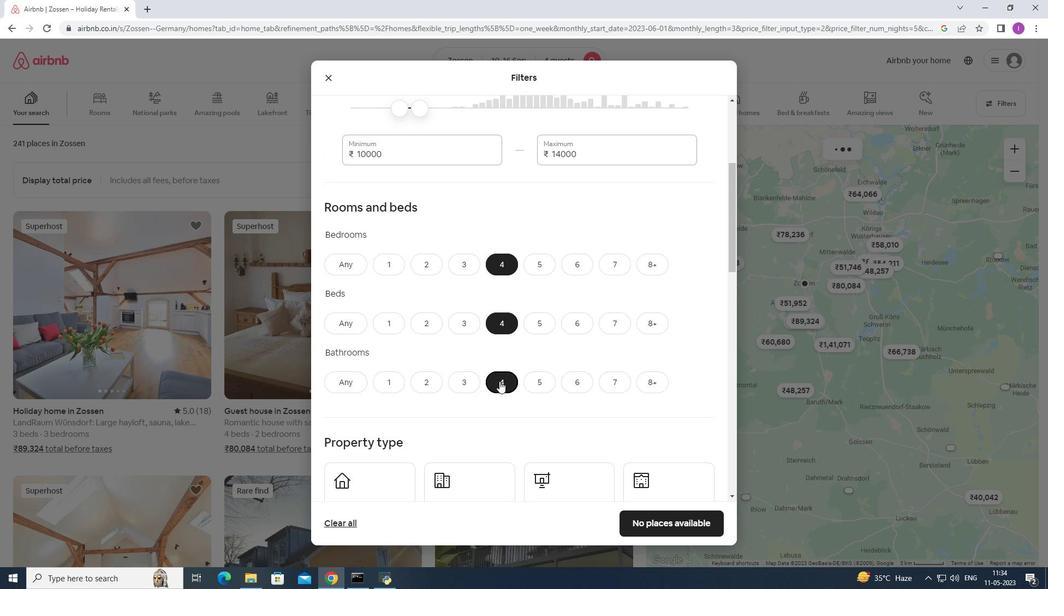 
Action: Mouse scrolled (495, 384) with delta (0, 0)
Screenshot: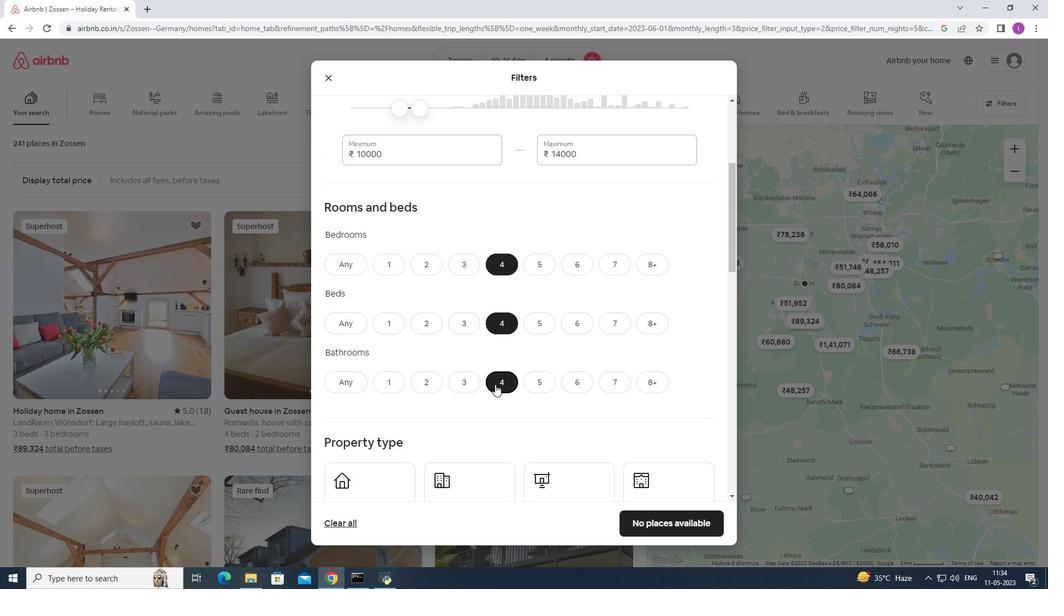 
Action: Mouse scrolled (495, 384) with delta (0, 0)
Screenshot: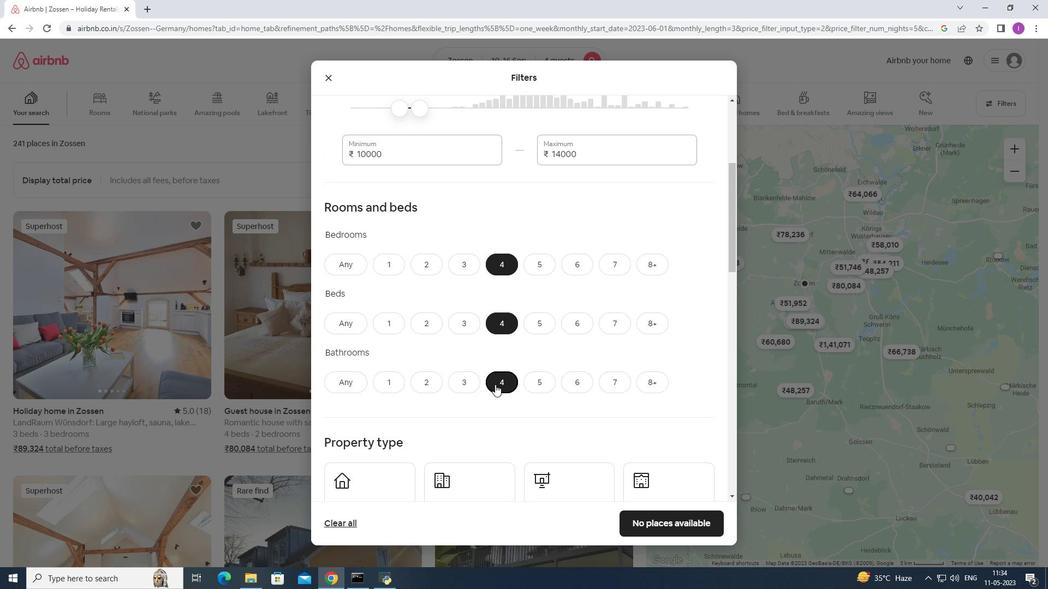 
Action: Mouse scrolled (495, 384) with delta (0, 0)
Screenshot: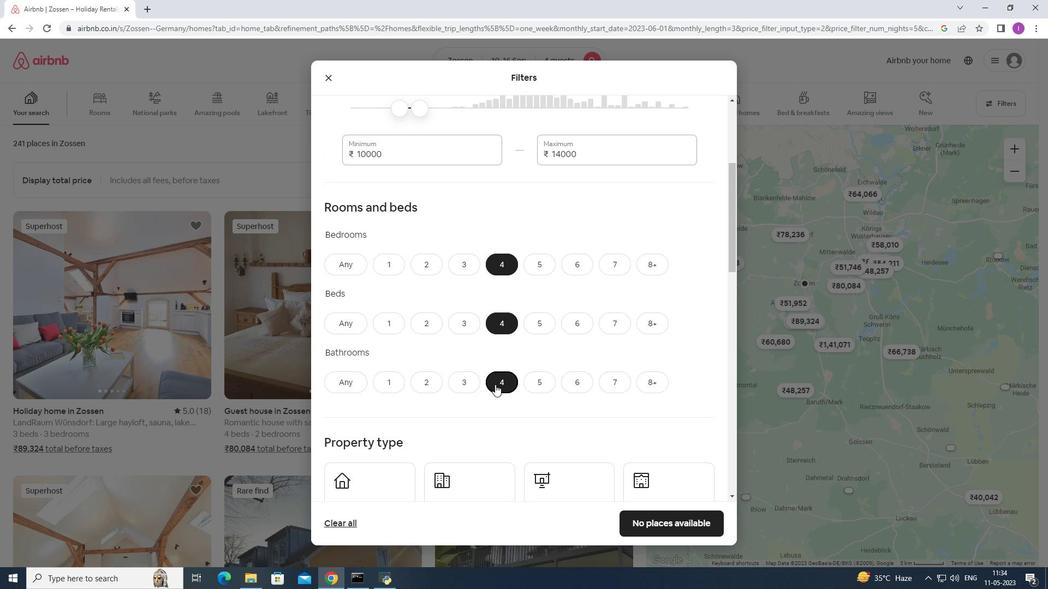 
Action: Mouse moved to (494, 370)
Screenshot: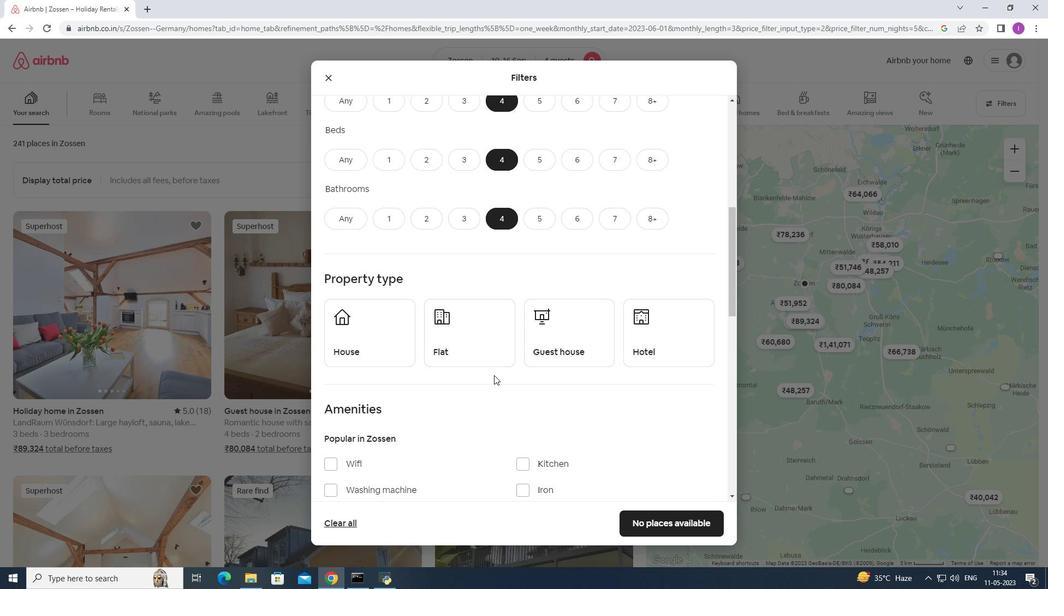 
Action: Mouse scrolled (494, 369) with delta (0, 0)
Screenshot: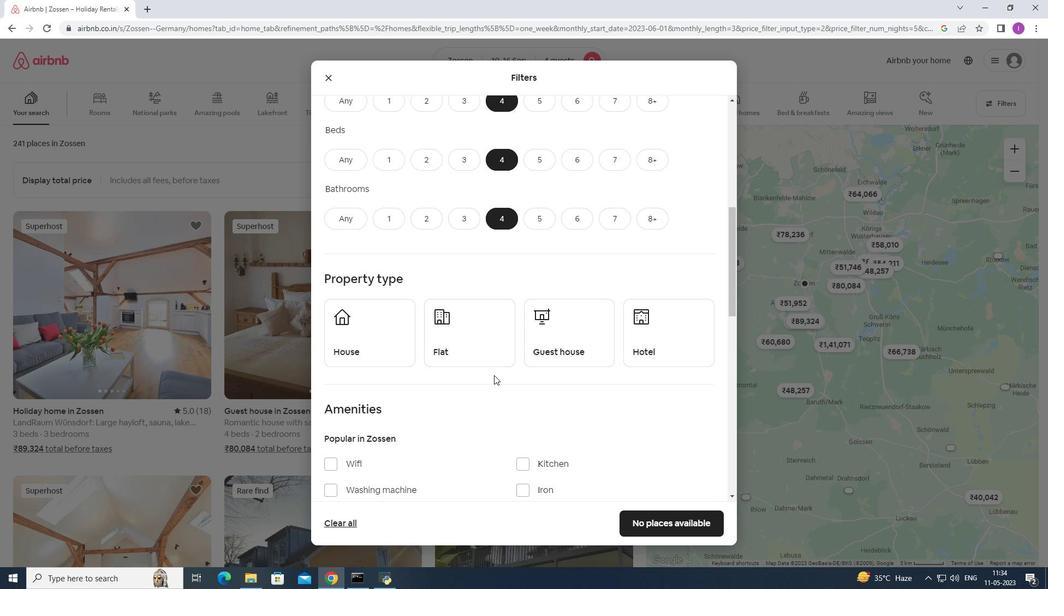 
Action: Mouse moved to (494, 367)
Screenshot: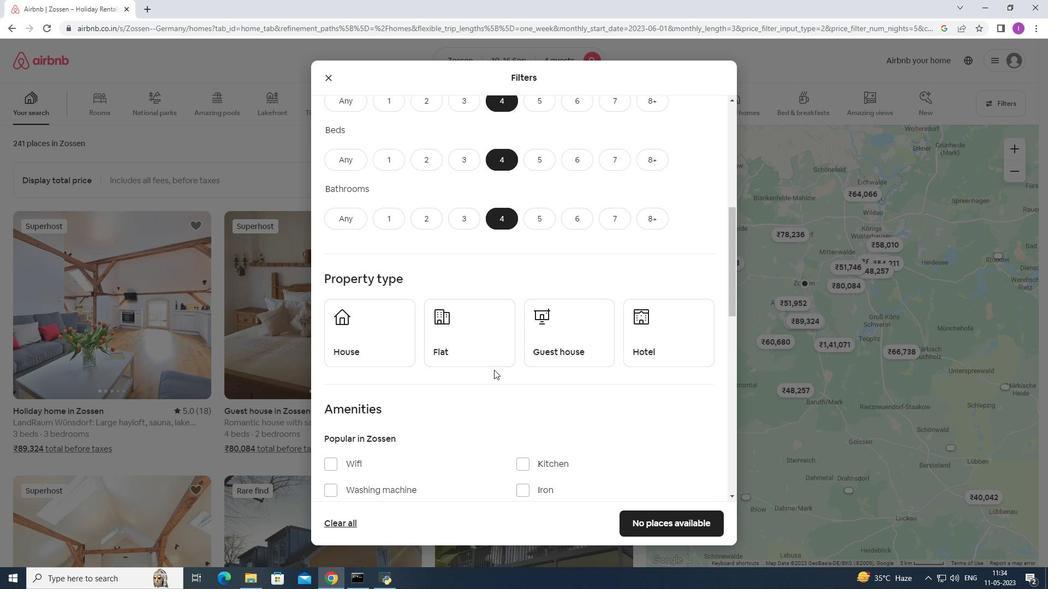
Action: Mouse scrolled (494, 367) with delta (0, 0)
Screenshot: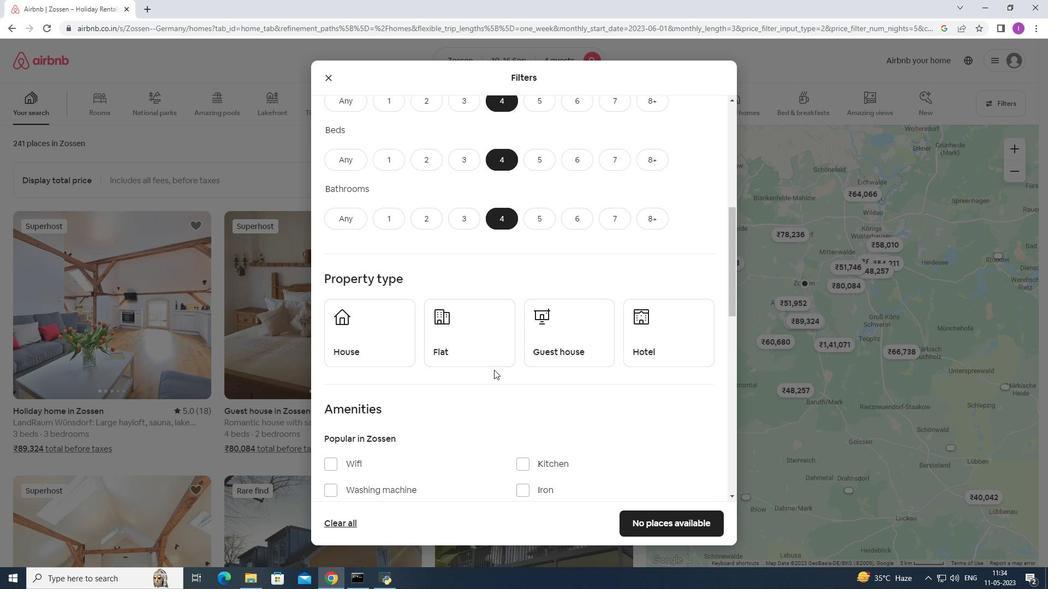 
Action: Mouse moved to (495, 364)
Screenshot: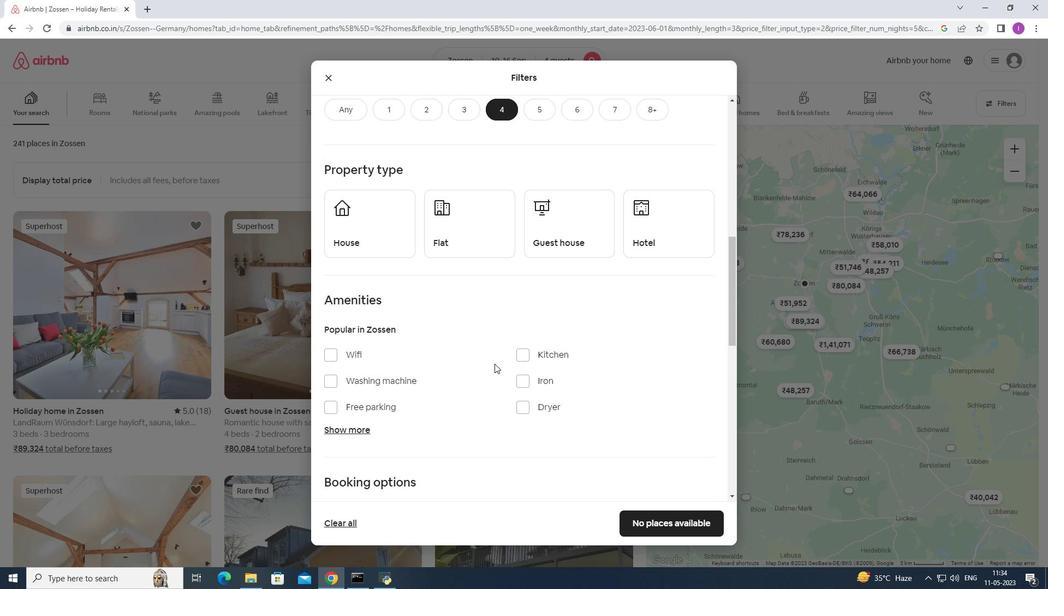 
Action: Mouse scrolled (495, 363) with delta (0, 0)
Screenshot: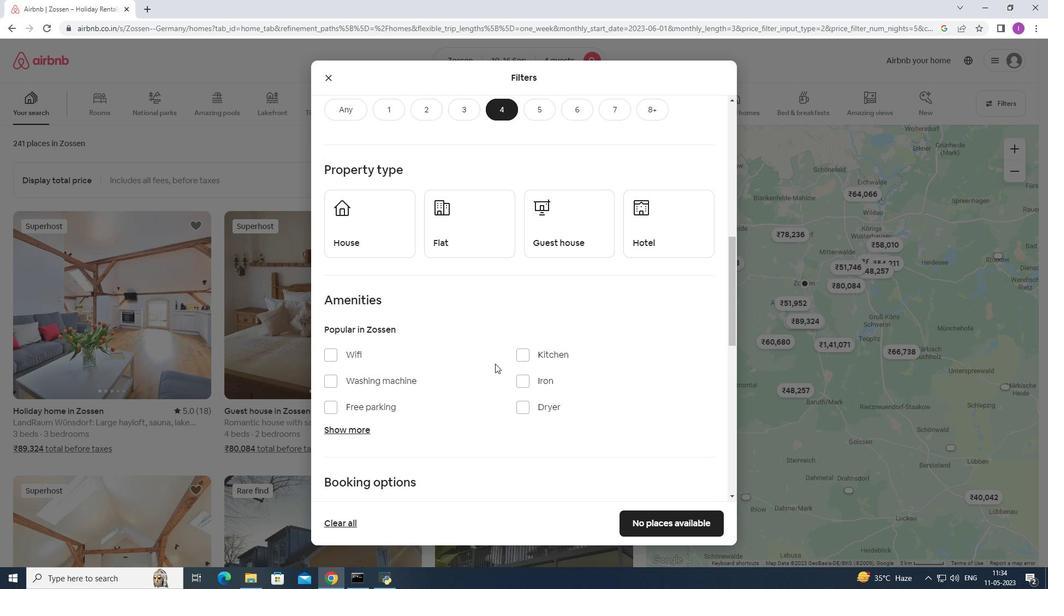 
Action: Mouse scrolled (495, 363) with delta (0, 0)
Screenshot: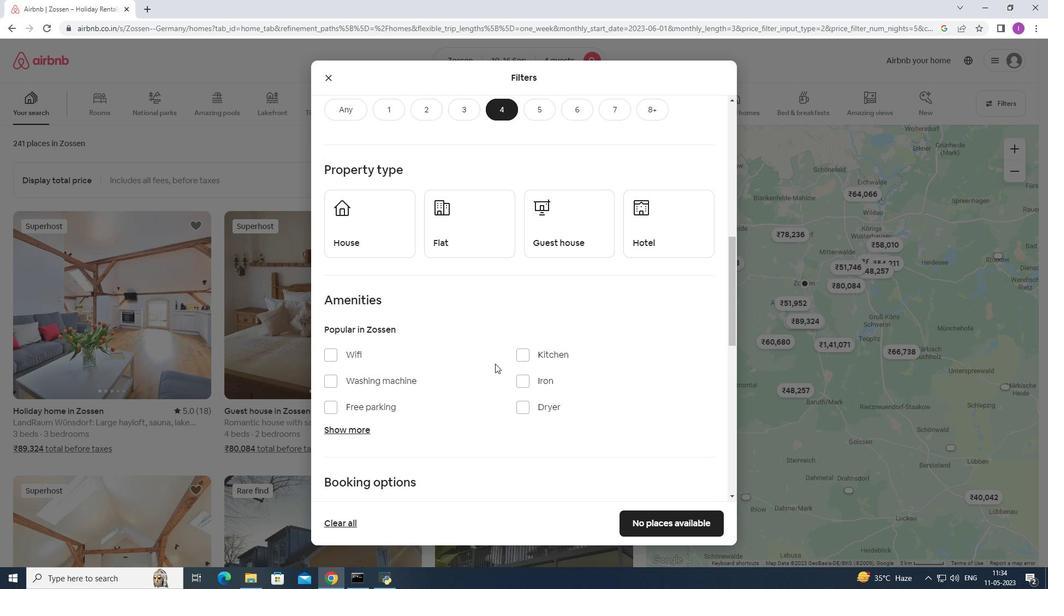 
Action: Mouse moved to (487, 353)
Screenshot: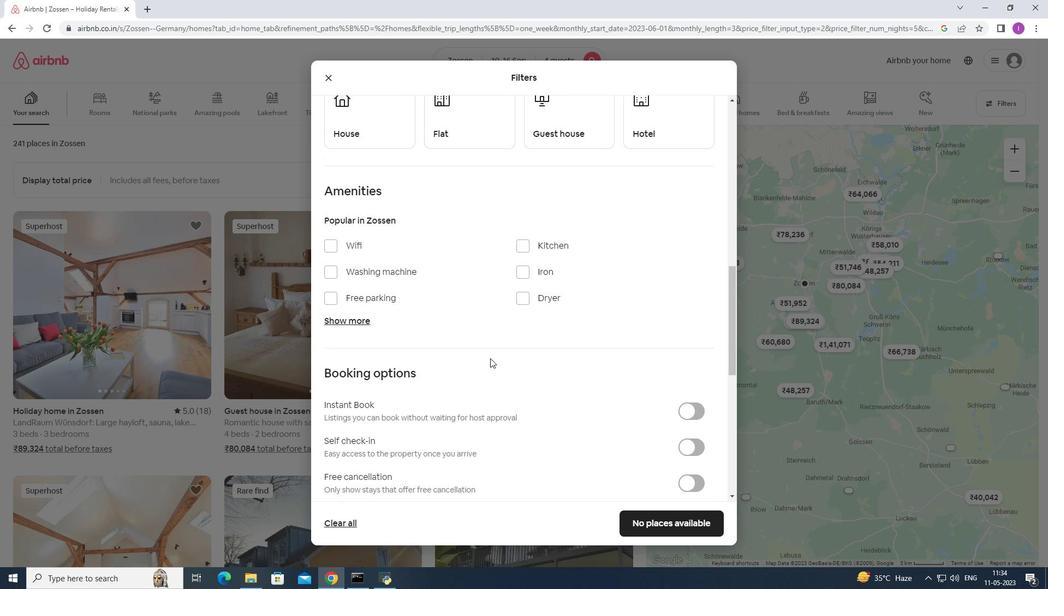 
Action: Mouse scrolled (487, 354) with delta (0, 0)
Screenshot: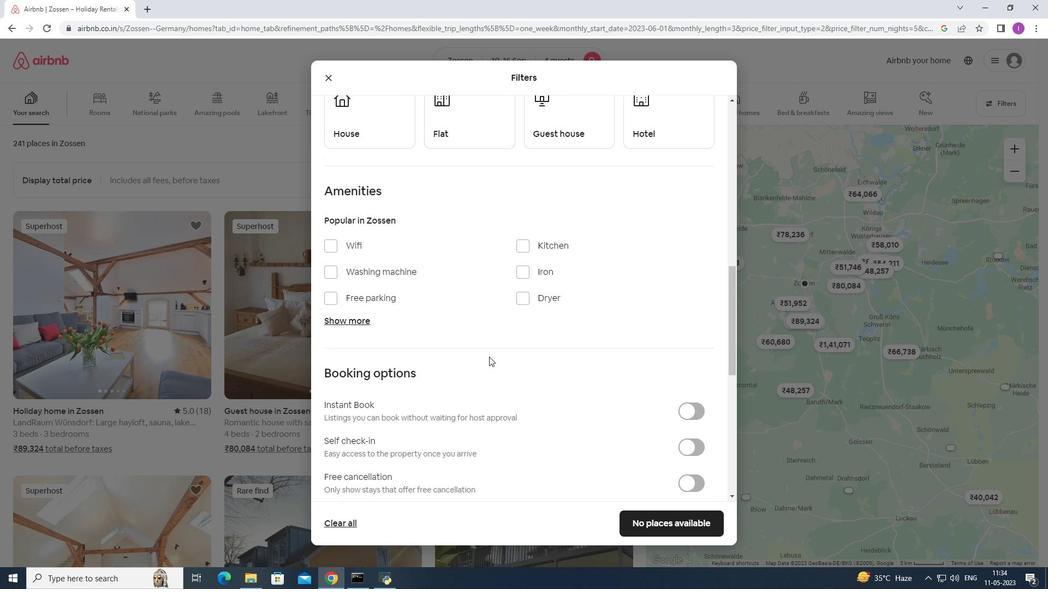 
Action: Mouse moved to (380, 172)
Screenshot: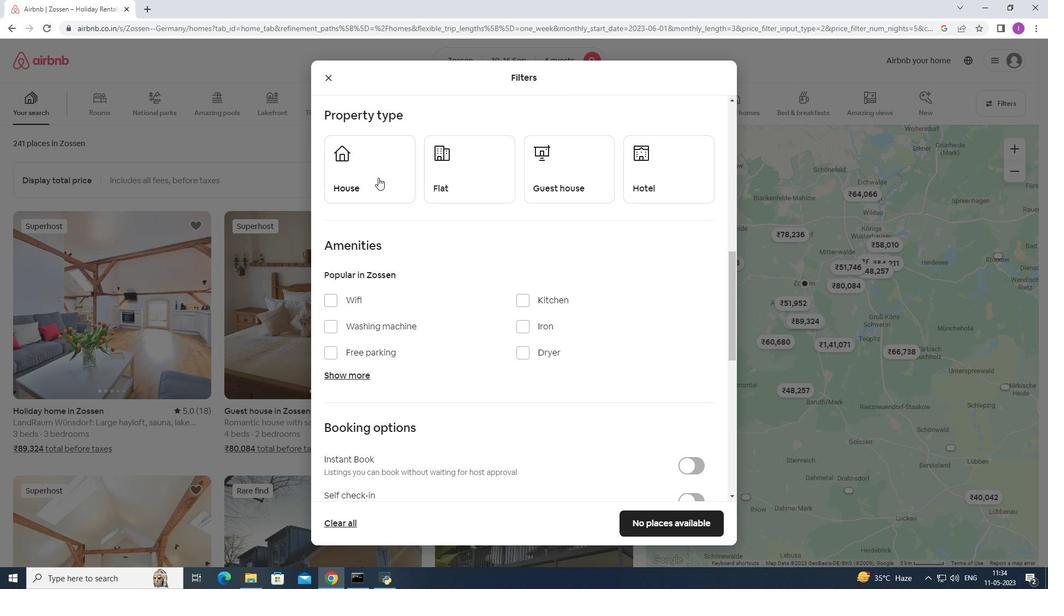 
Action: Mouse pressed left at (380, 172)
Screenshot: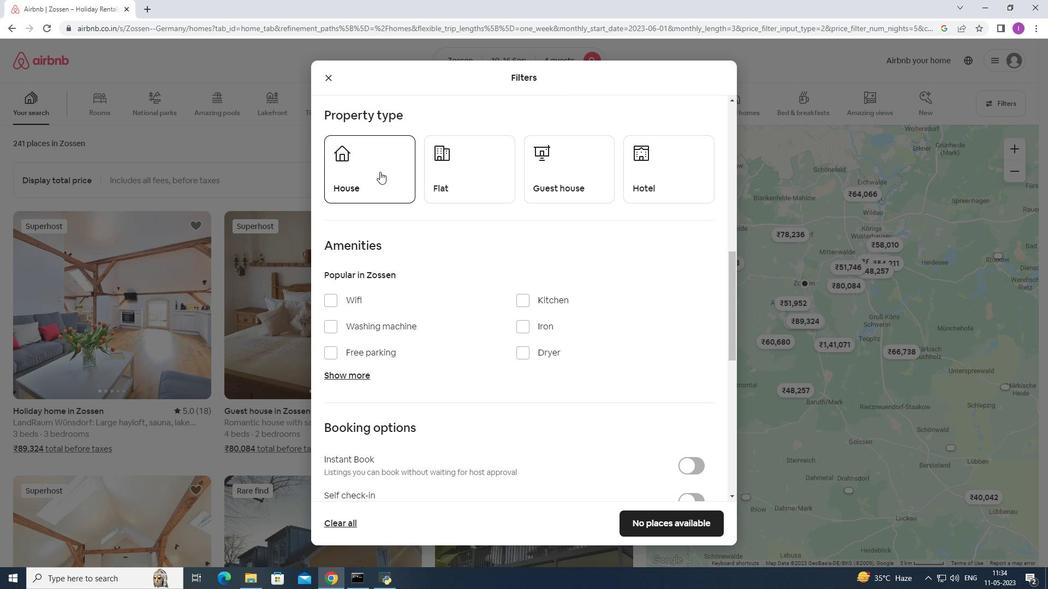 
Action: Mouse moved to (427, 183)
Screenshot: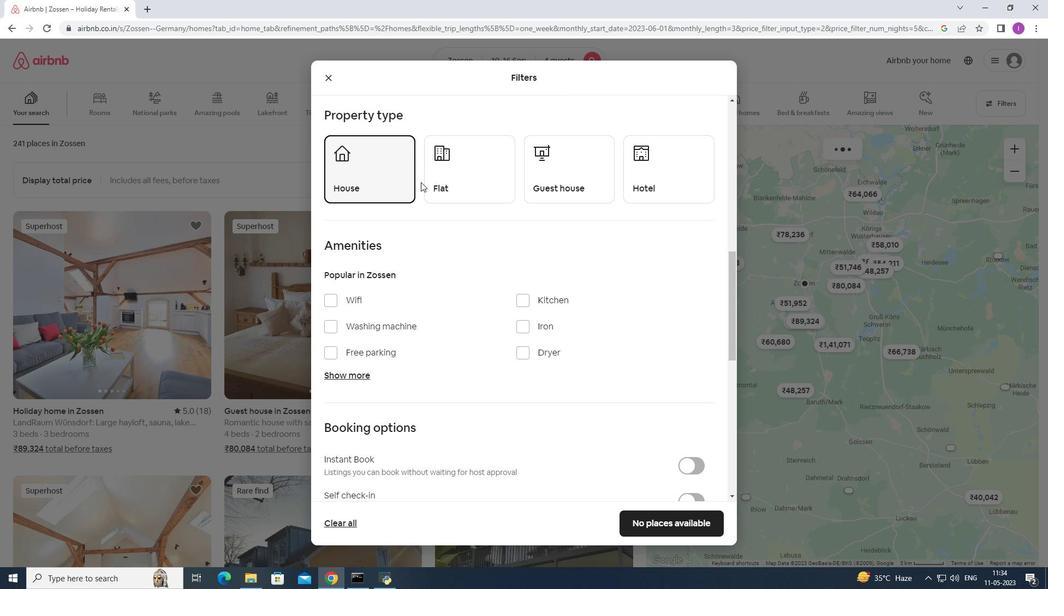 
Action: Mouse scrolled (427, 184) with delta (0, 0)
Screenshot: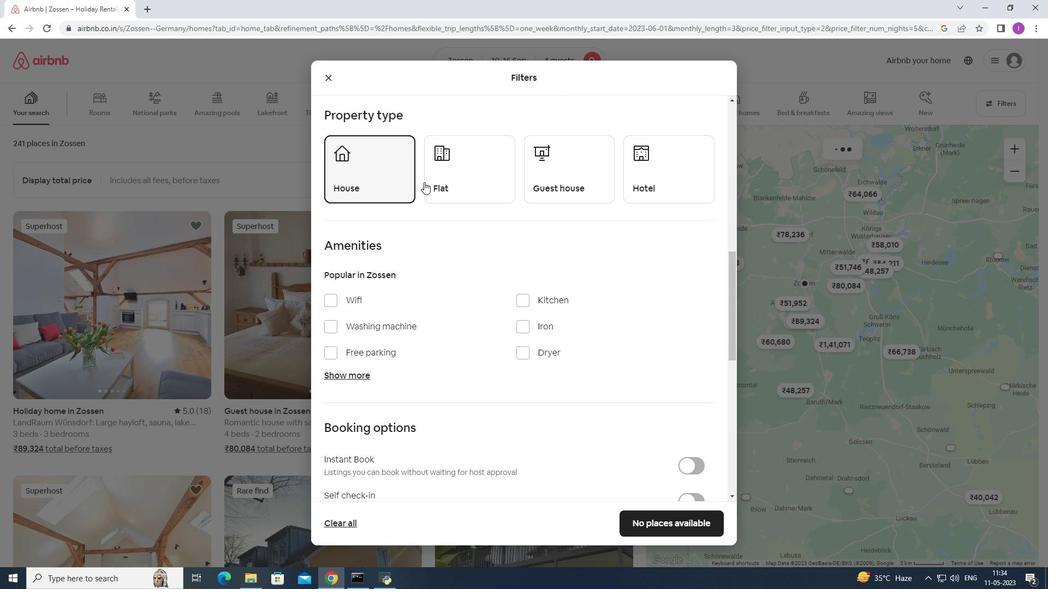 
Action: Mouse moved to (429, 186)
Screenshot: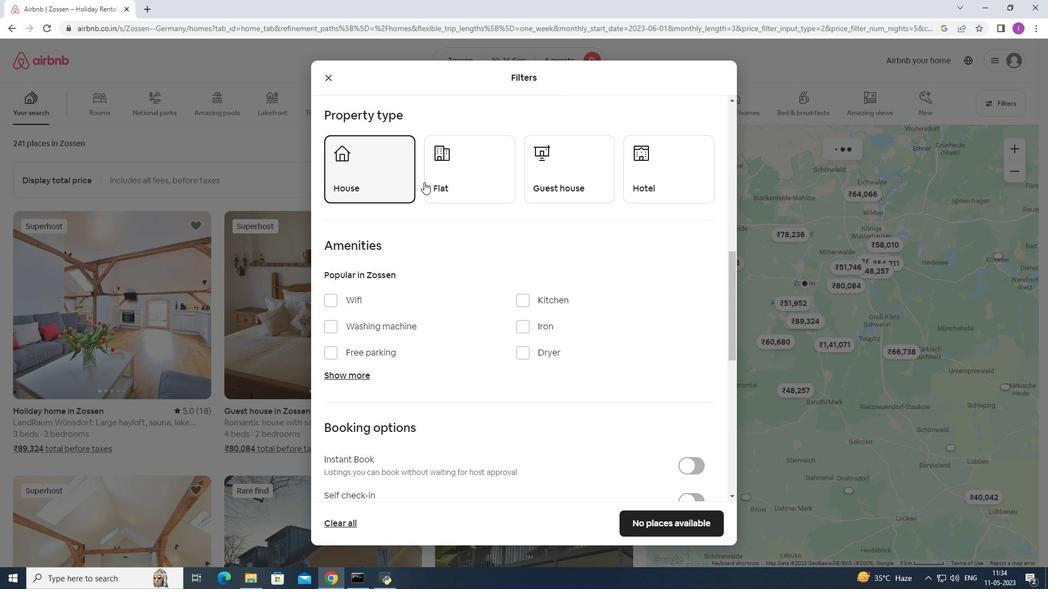 
Action: Mouse scrolled (429, 186) with delta (0, 0)
Screenshot: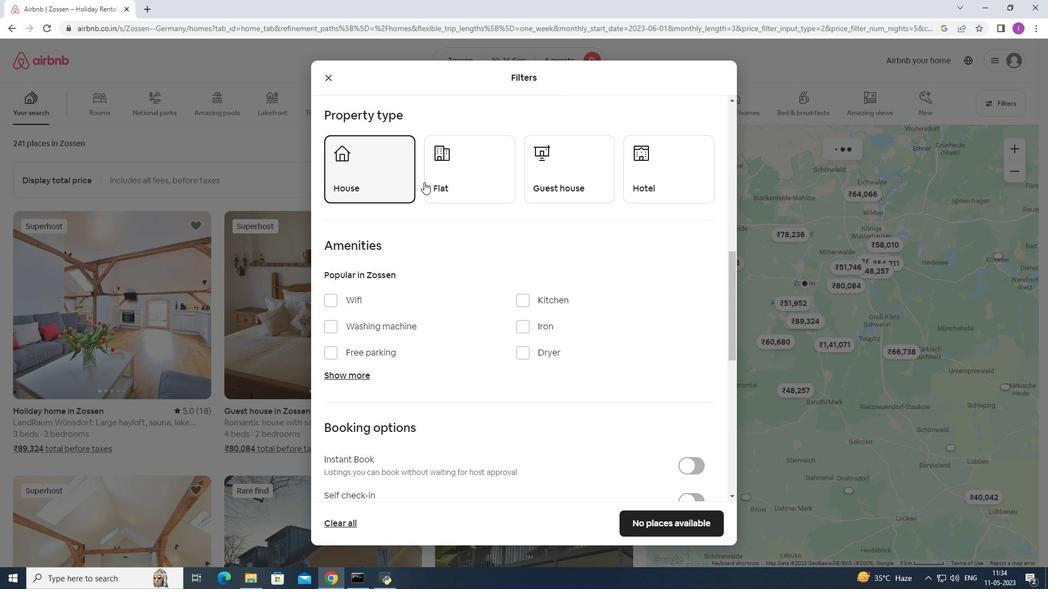 
Action: Mouse moved to (430, 187)
Screenshot: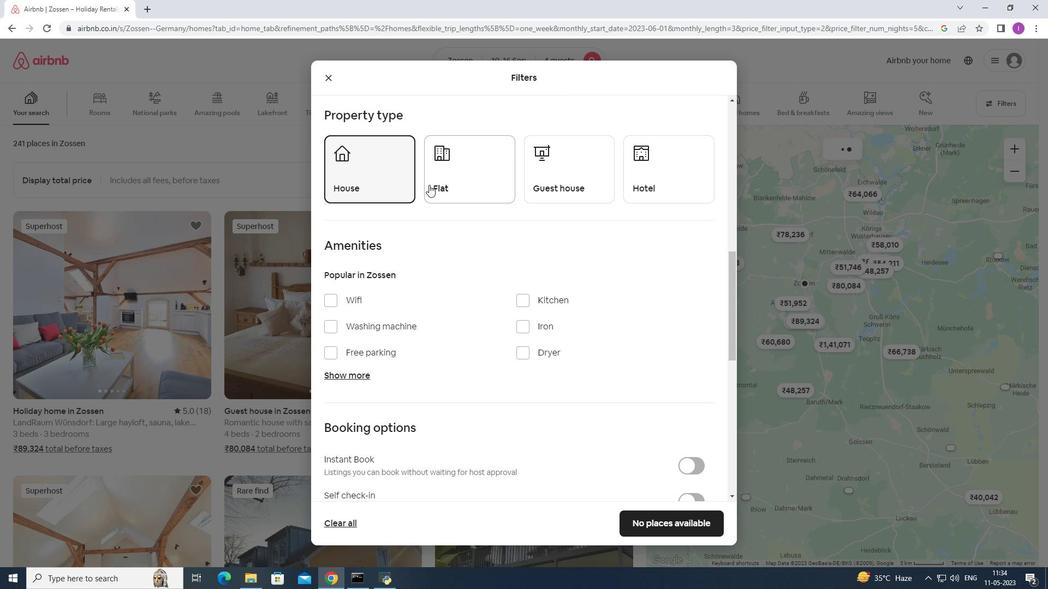 
Action: Mouse scrolled (430, 187) with delta (0, 0)
Screenshot: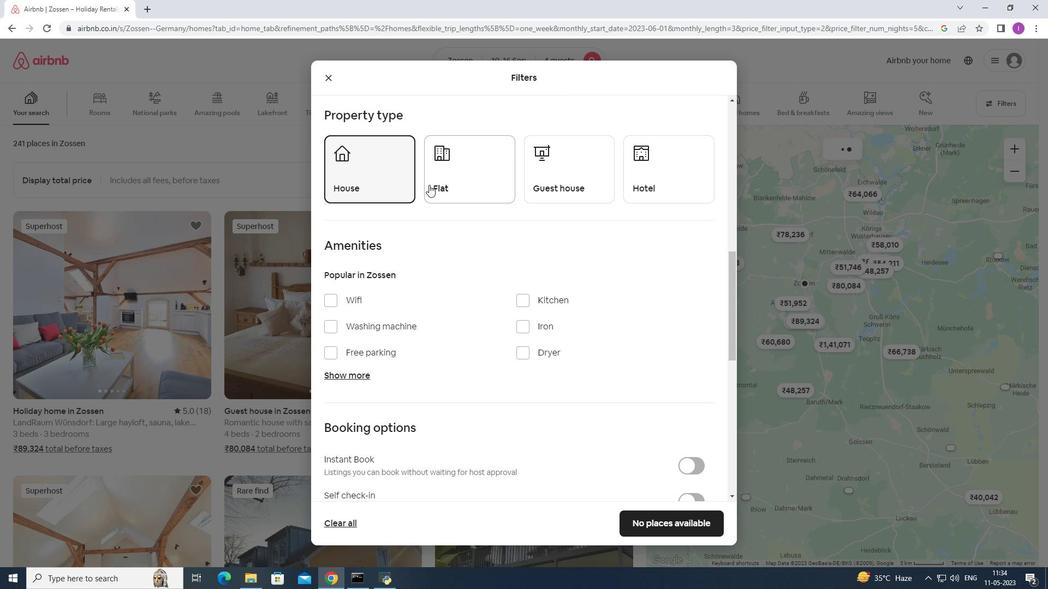 
Action: Mouse moved to (466, 314)
Screenshot: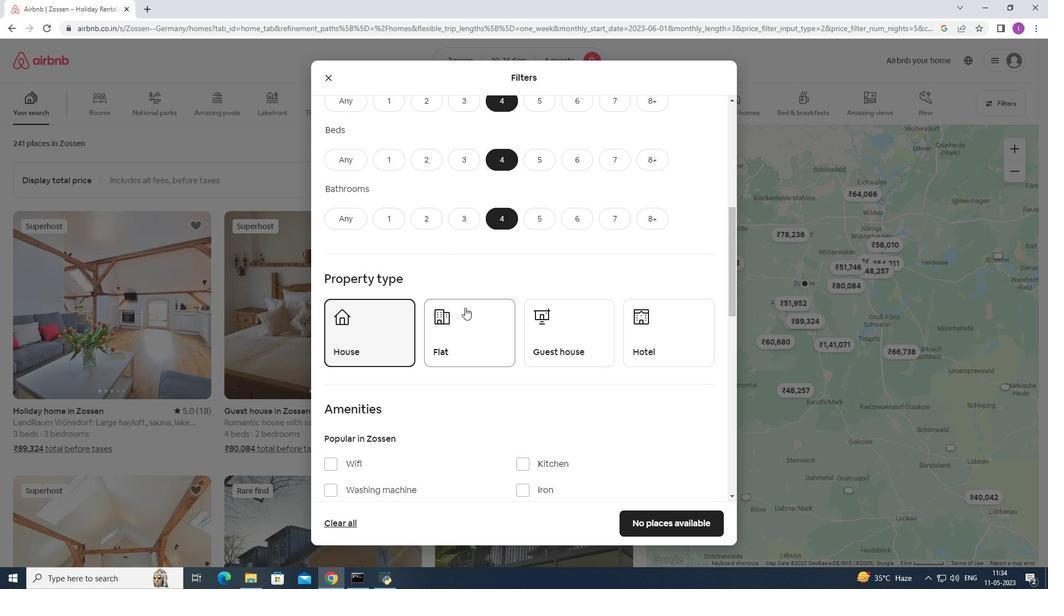 
Action: Mouse pressed left at (466, 314)
Screenshot: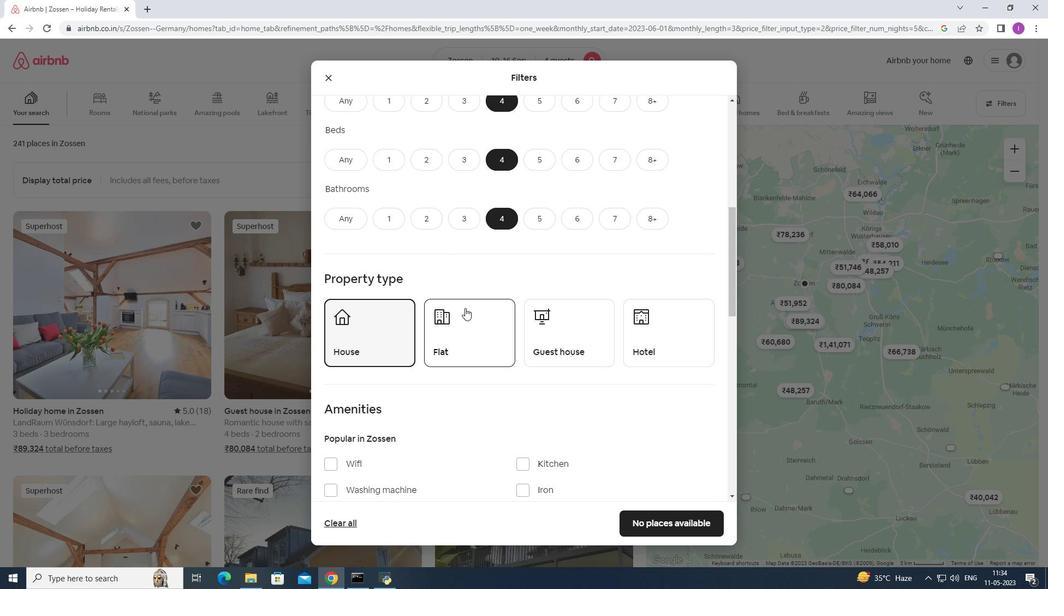 
Action: Mouse moved to (541, 314)
Screenshot: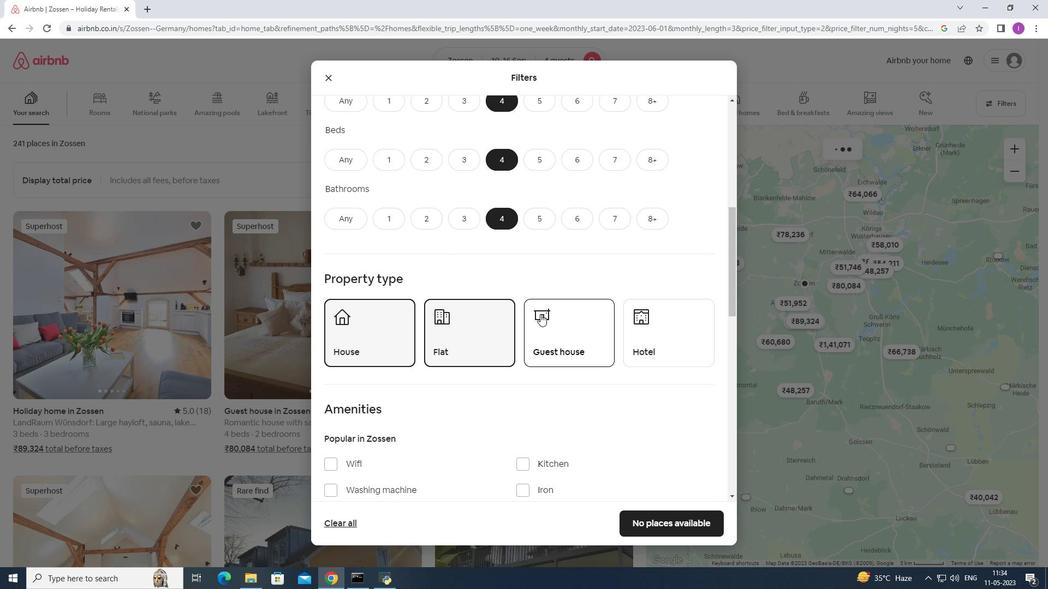 
Action: Mouse pressed left at (541, 314)
Screenshot: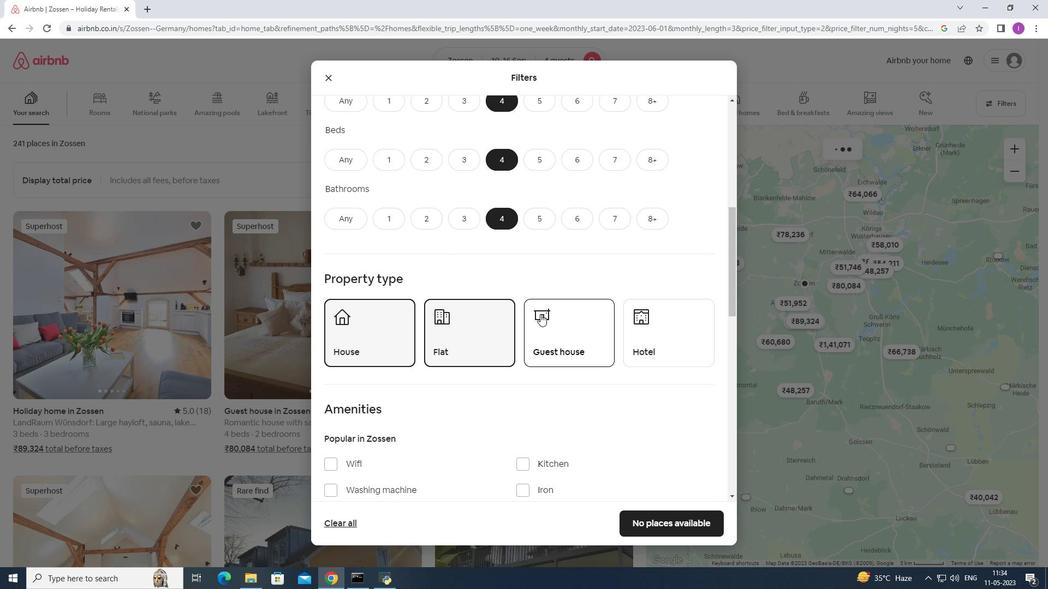 
Action: Mouse moved to (544, 315)
Screenshot: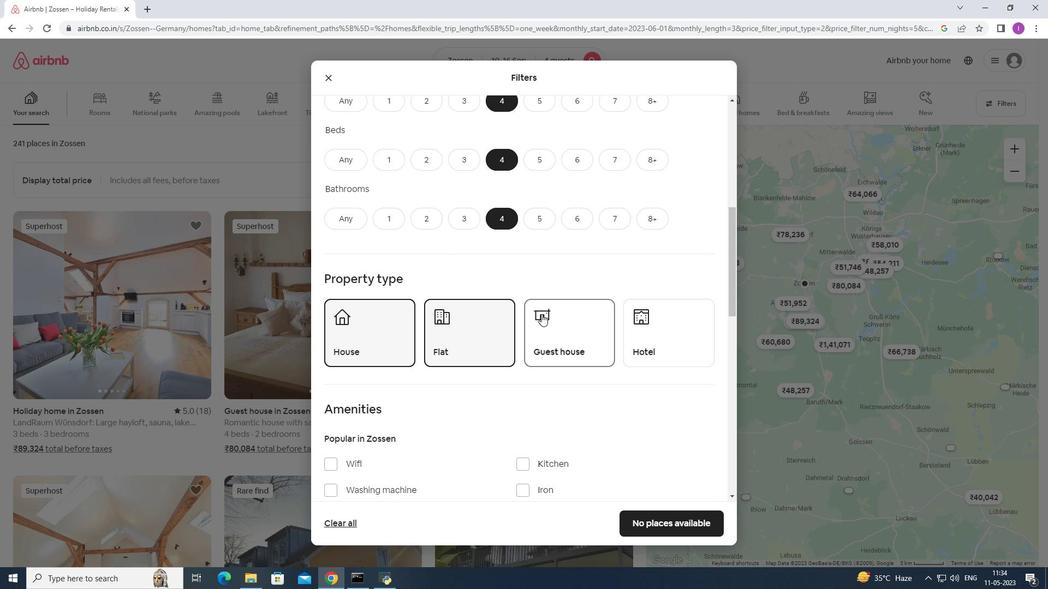 
Action: Mouse scrolled (544, 314) with delta (0, 0)
Screenshot: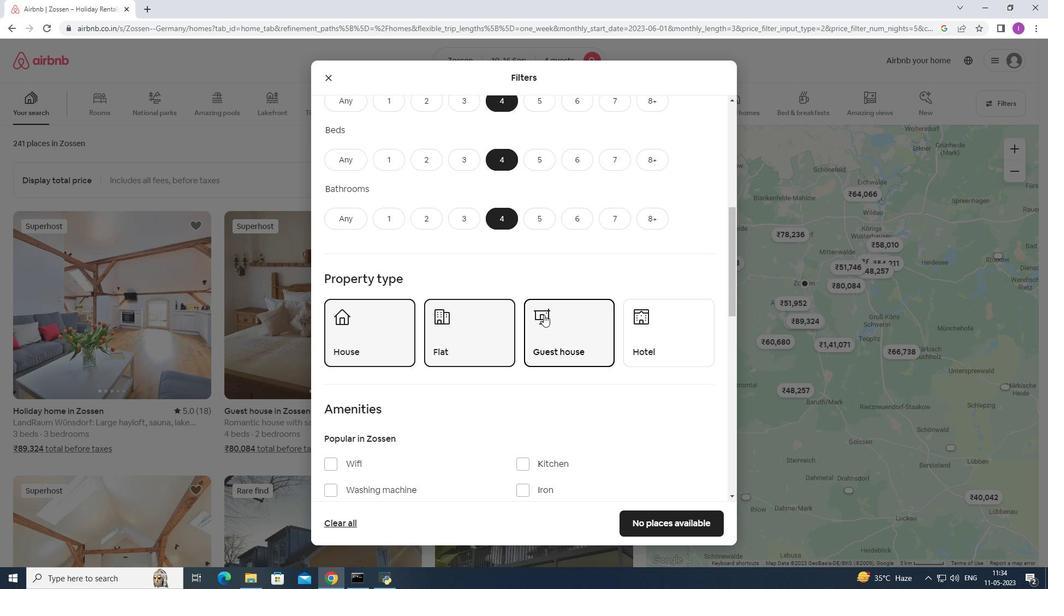 
Action: Mouse moved to (637, 294)
Screenshot: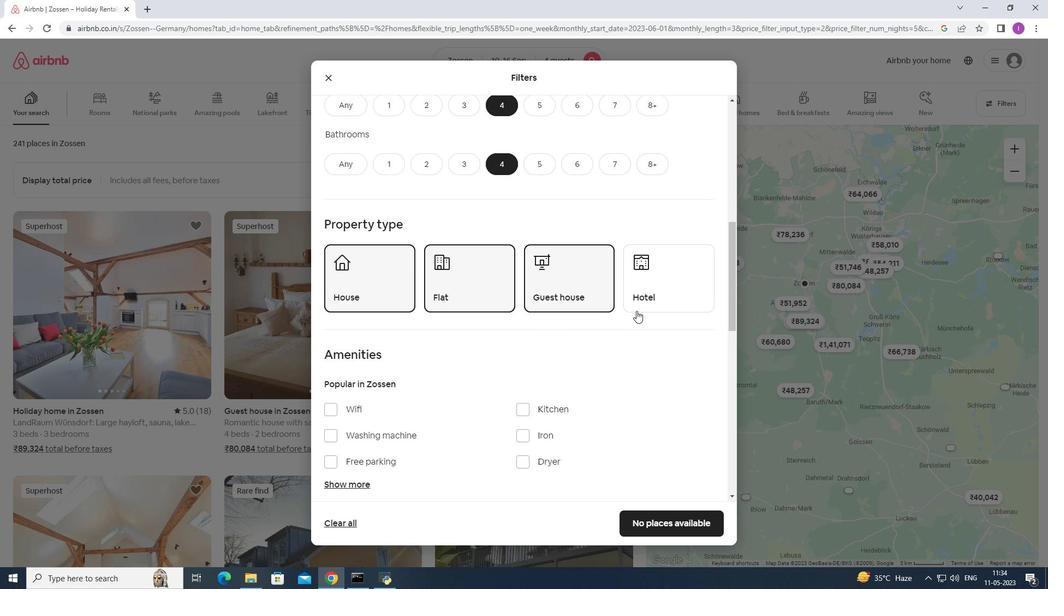
Action: Mouse pressed left at (637, 294)
Screenshot: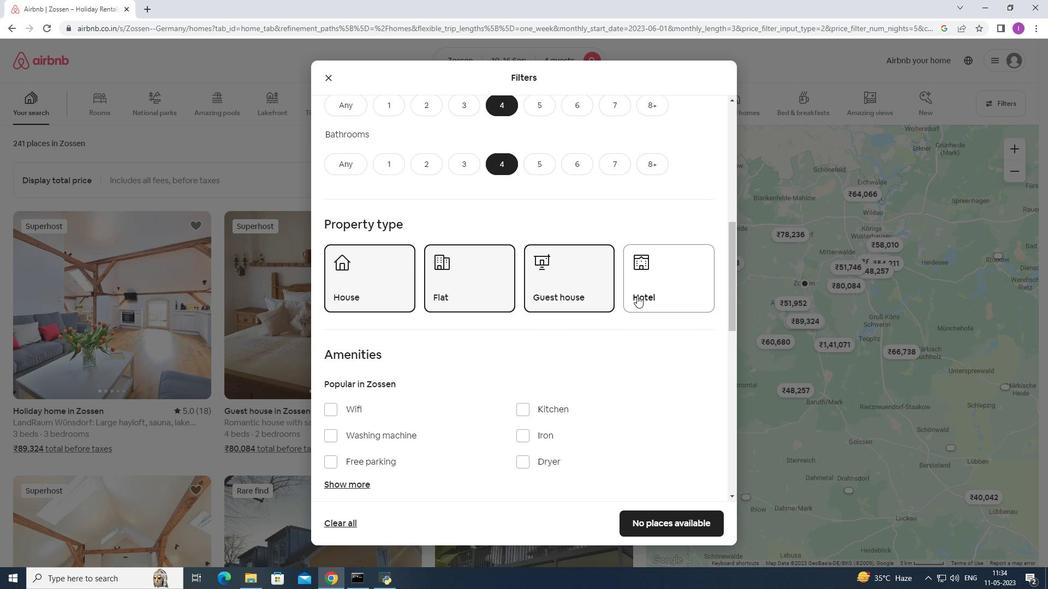 
Action: Mouse moved to (547, 332)
Screenshot: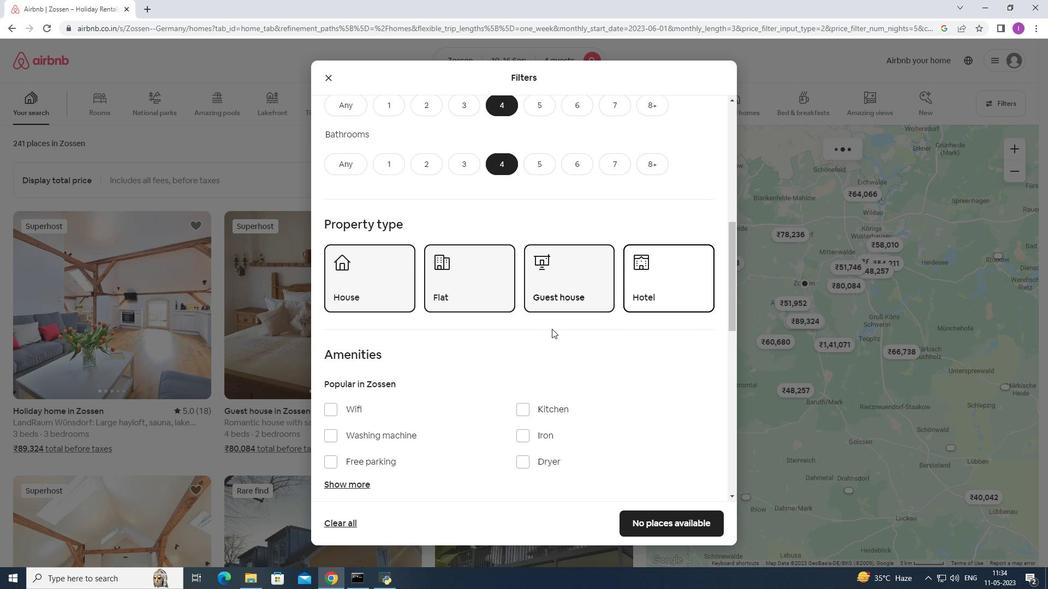 
Action: Mouse scrolled (547, 331) with delta (0, 0)
Screenshot: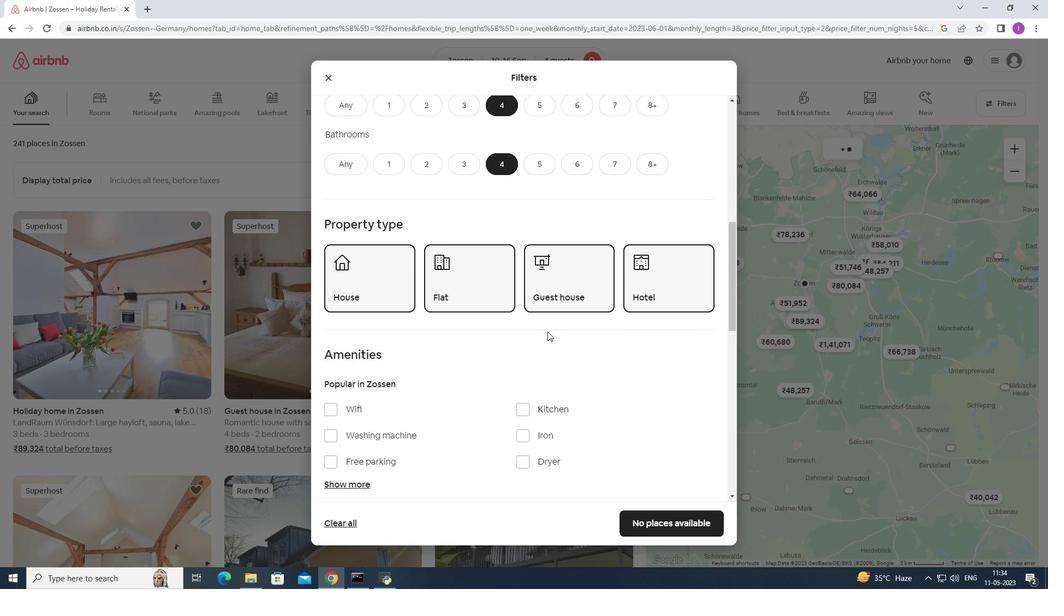 
Action: Mouse moved to (546, 332)
Screenshot: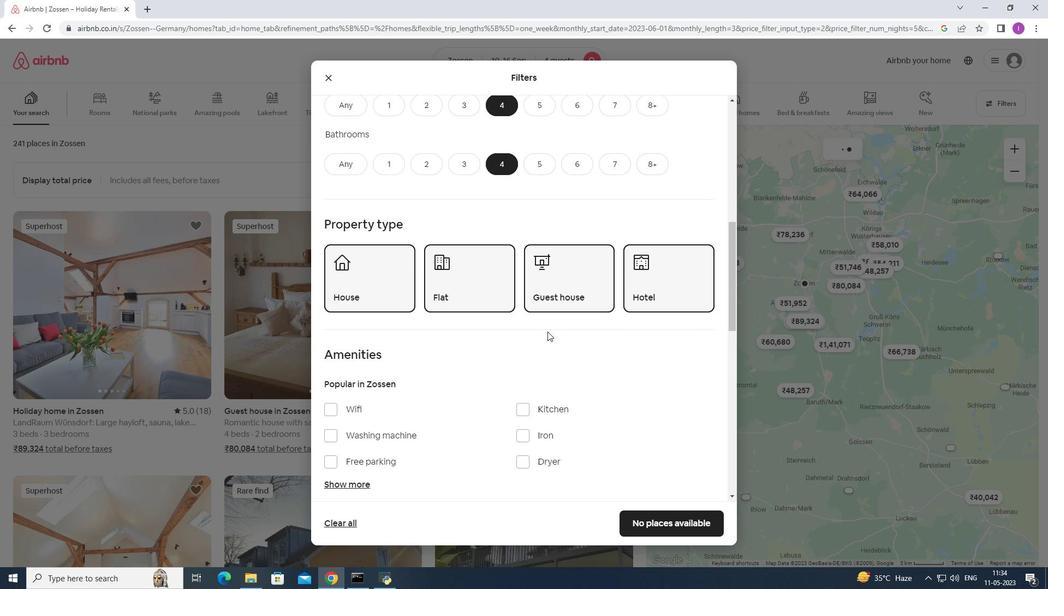 
Action: Mouse scrolled (546, 332) with delta (0, 0)
Screenshot: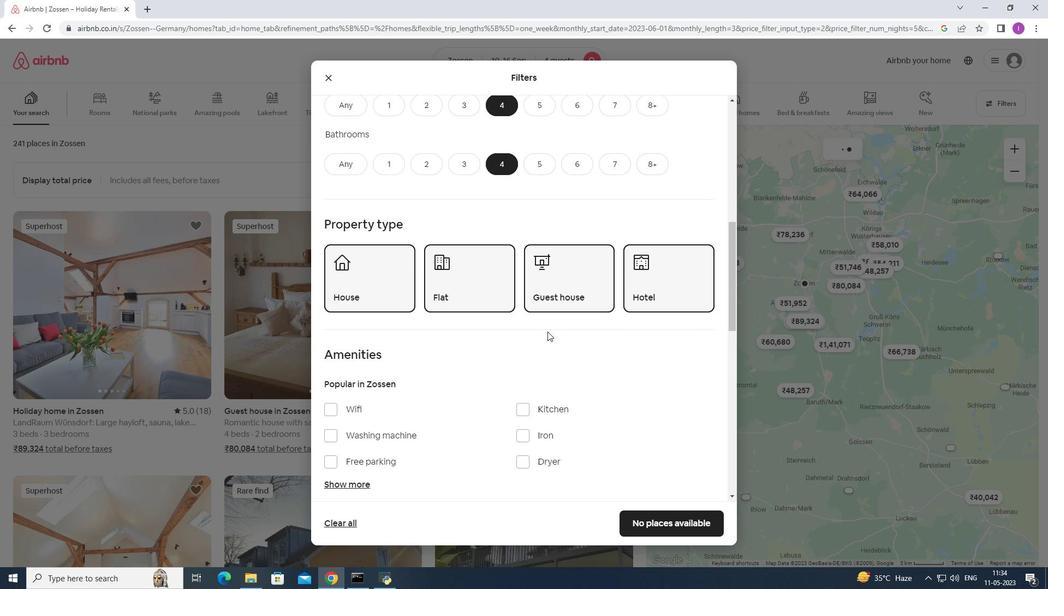 
Action: Mouse scrolled (546, 332) with delta (0, 0)
Screenshot: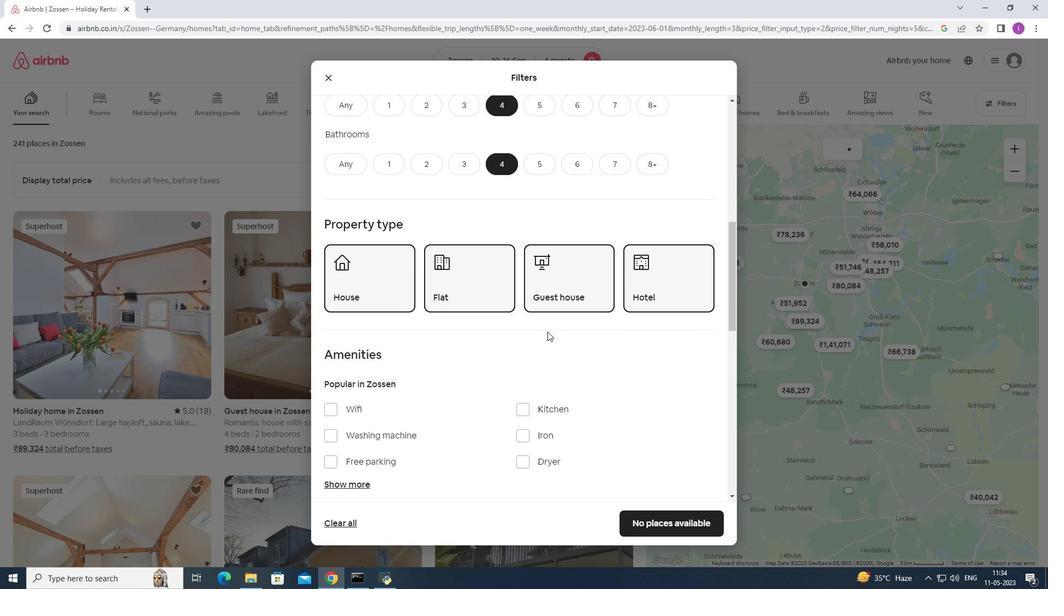 
Action: Mouse scrolled (546, 333) with delta (0, 0)
Screenshot: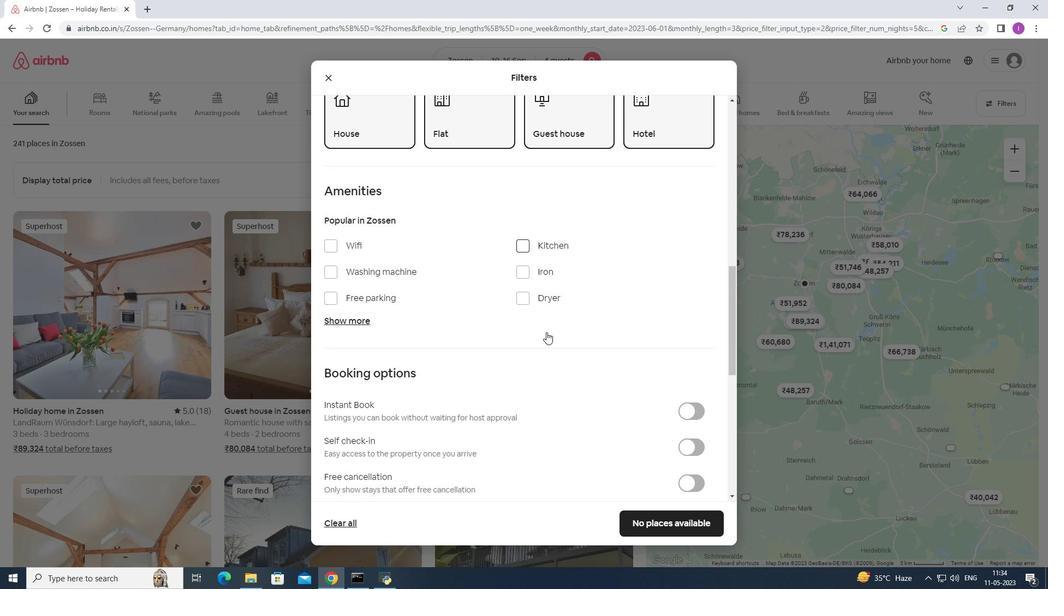 
Action: Mouse moved to (546, 333)
Screenshot: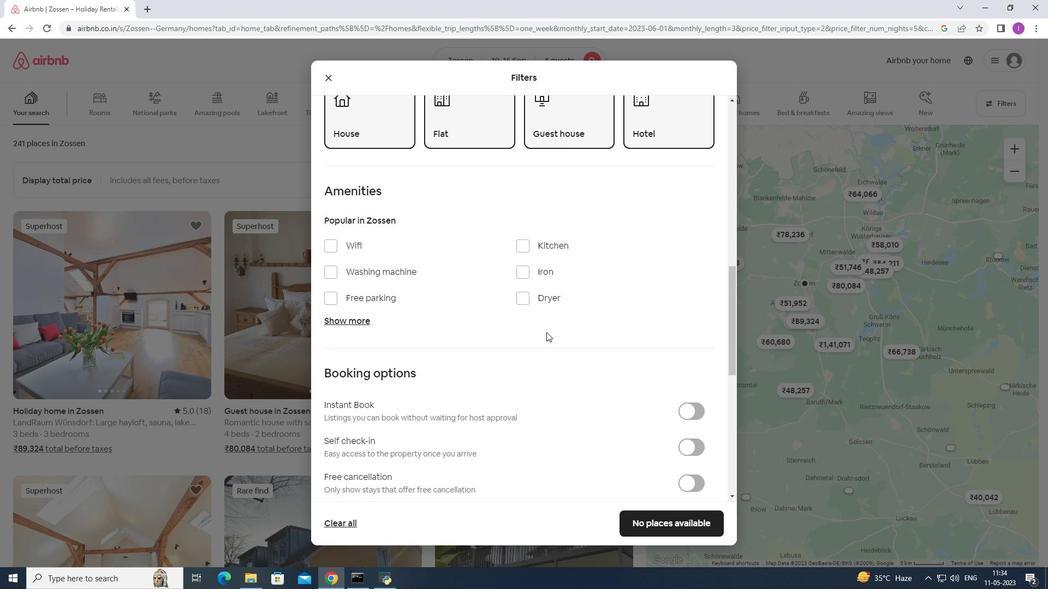 
Action: Mouse scrolled (546, 334) with delta (0, 0)
Screenshot: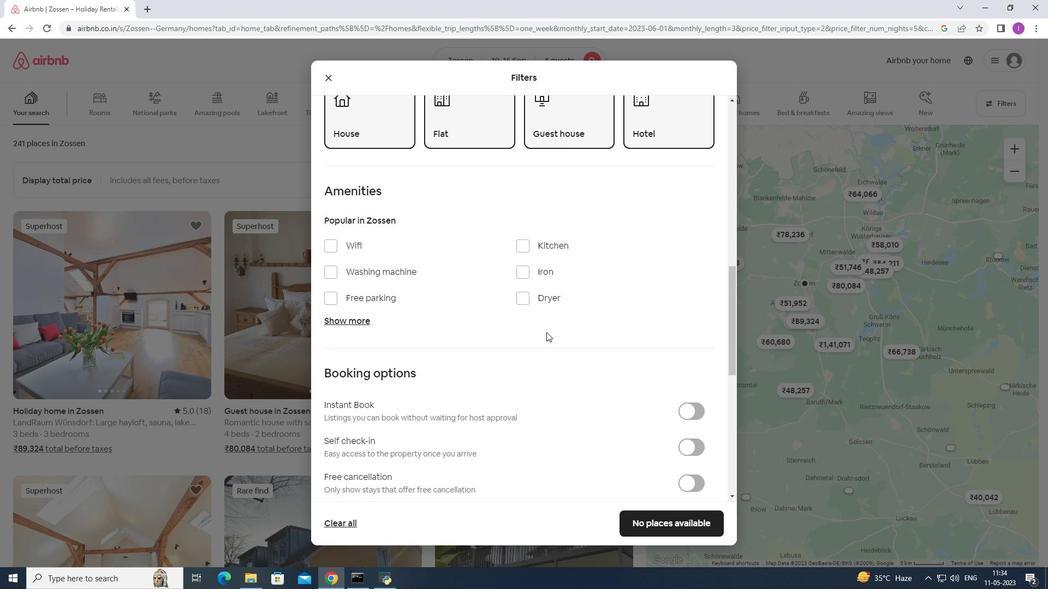
Action: Mouse moved to (546, 336)
Screenshot: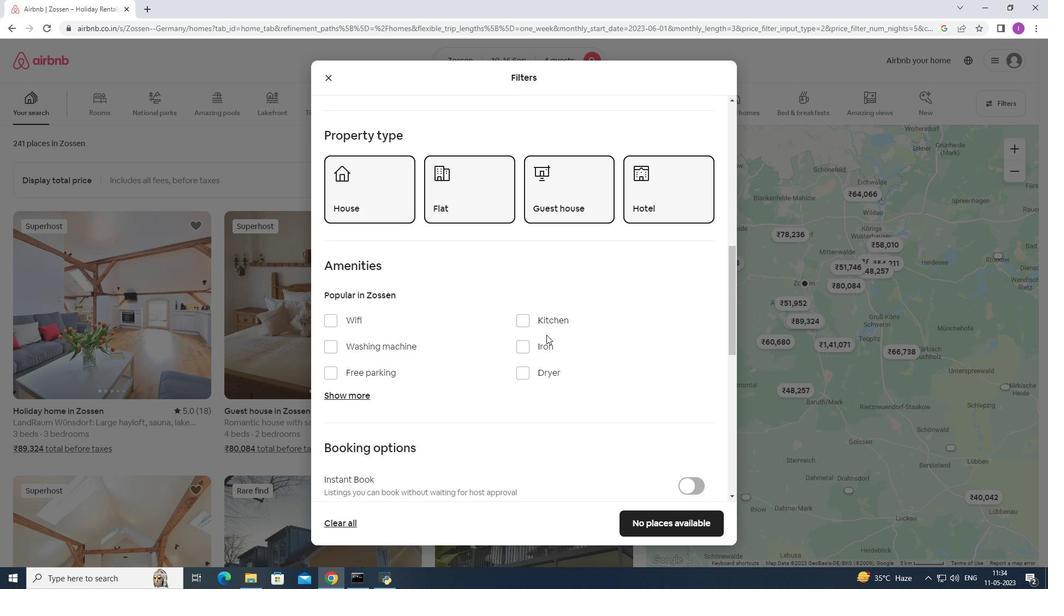 
Action: Mouse scrolled (546, 335) with delta (0, 0)
Screenshot: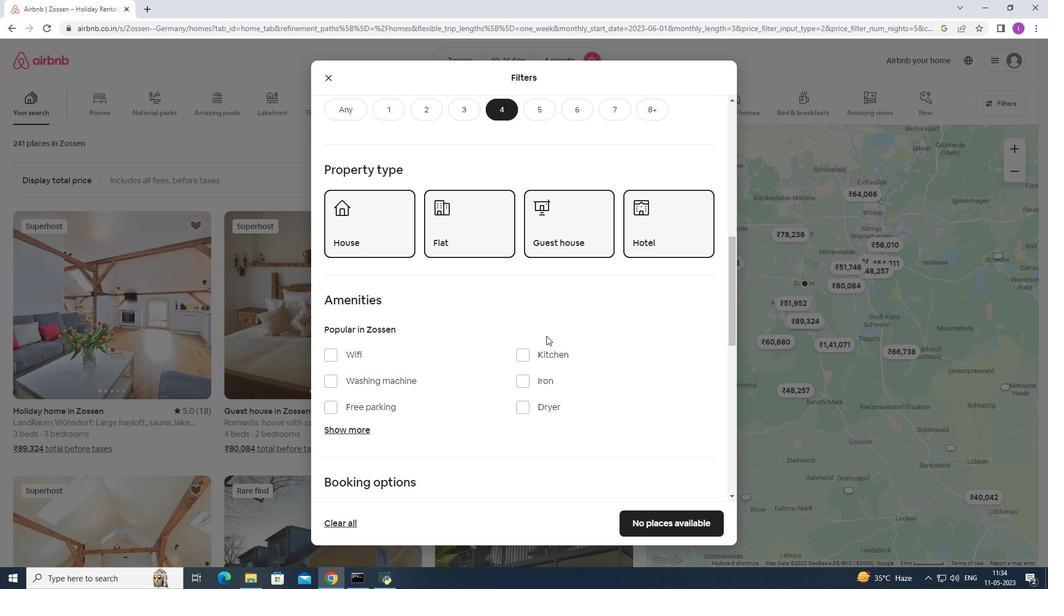 
Action: Mouse moved to (327, 297)
Screenshot: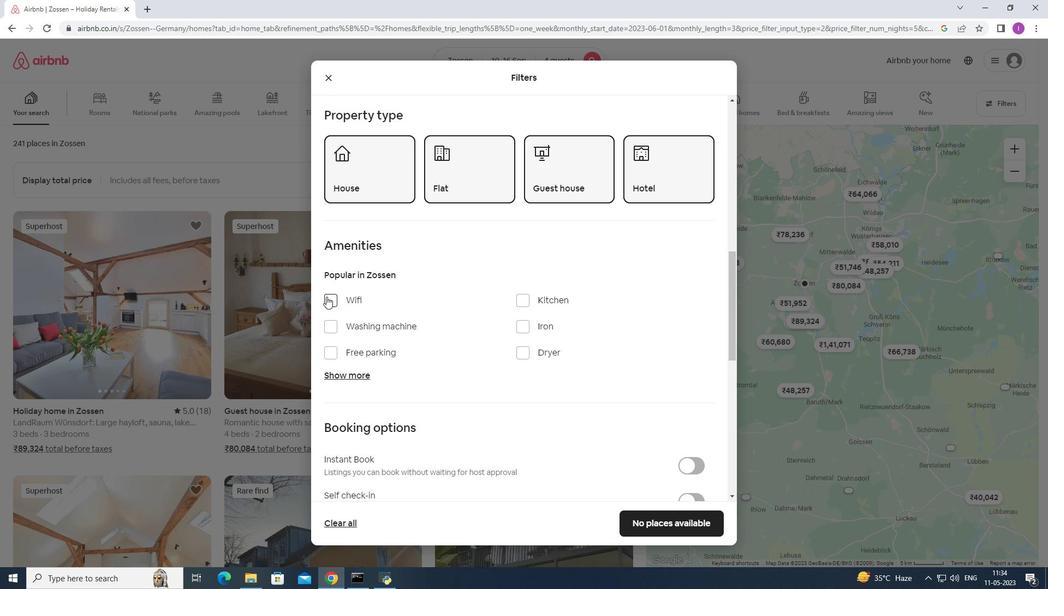 
Action: Mouse pressed left at (327, 297)
Screenshot: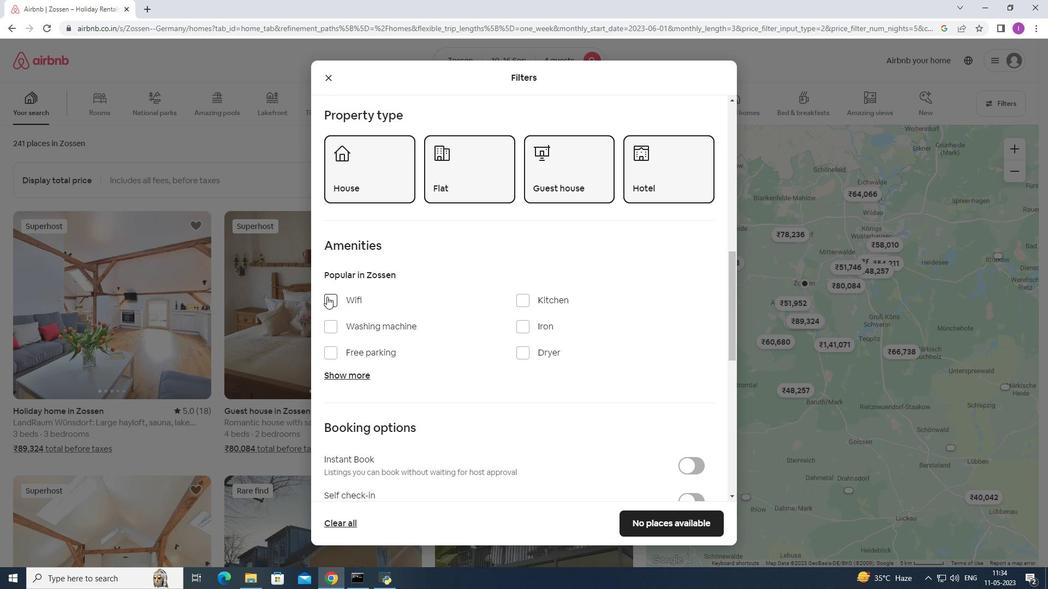 
Action: Mouse moved to (337, 352)
Screenshot: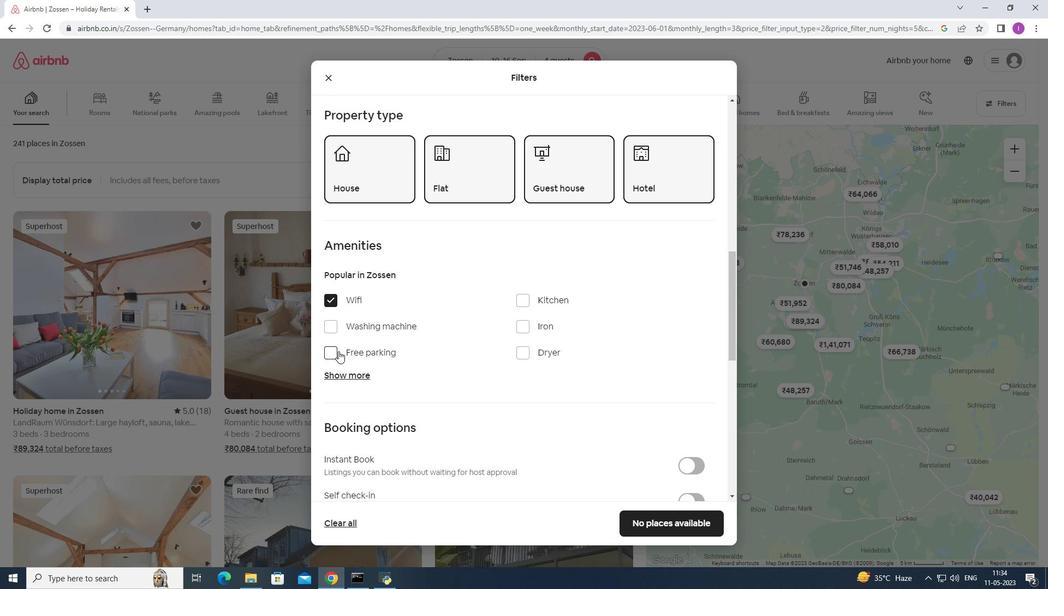 
Action: Mouse pressed left at (337, 352)
Screenshot: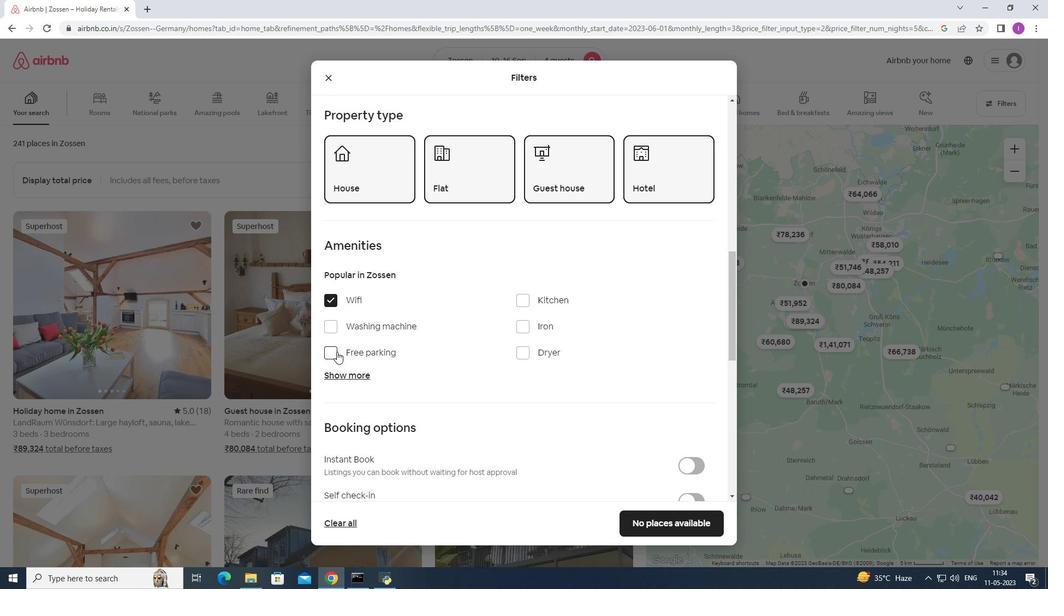 
Action: Mouse moved to (344, 375)
Screenshot: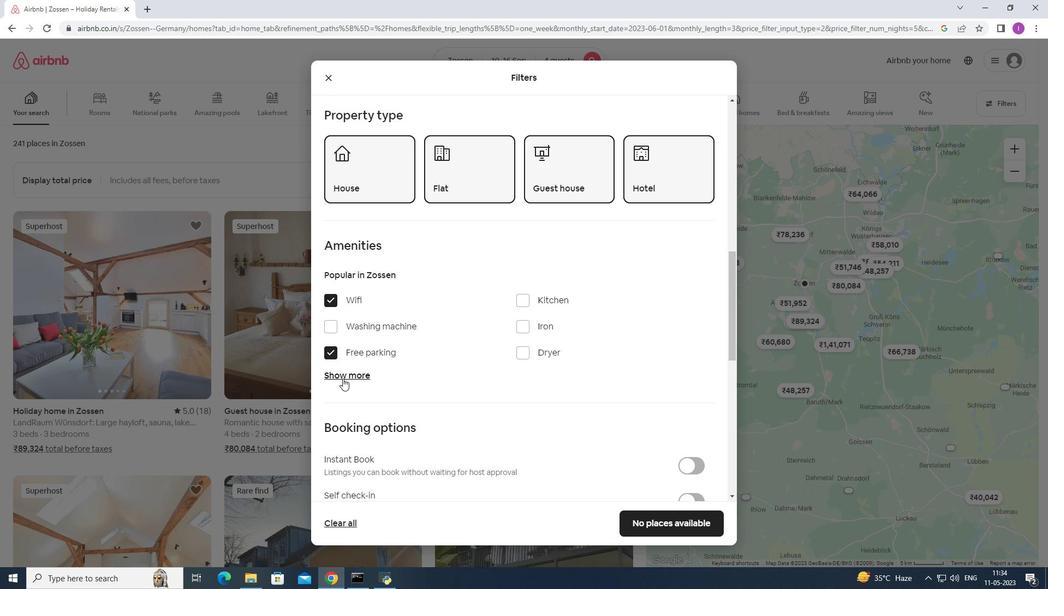 
Action: Mouse pressed left at (344, 375)
Screenshot: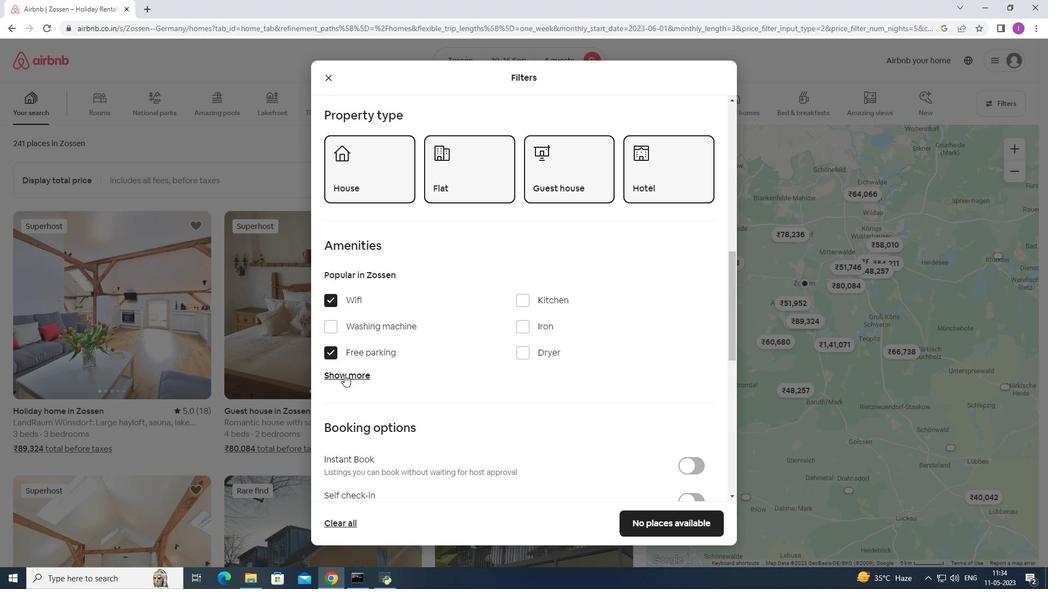 
Action: Mouse moved to (522, 444)
Screenshot: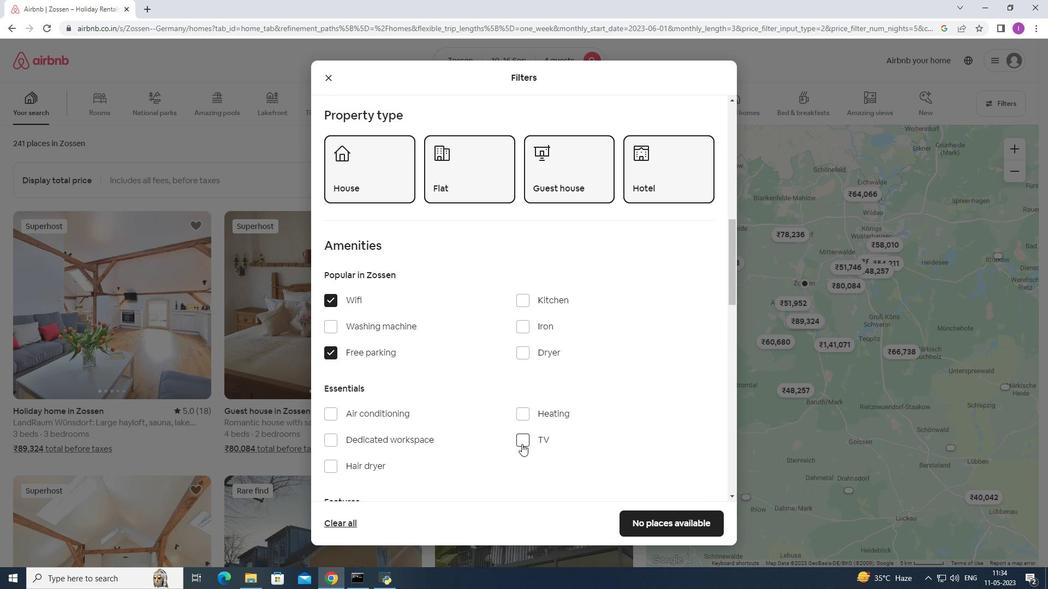 
Action: Mouse pressed left at (522, 444)
Screenshot: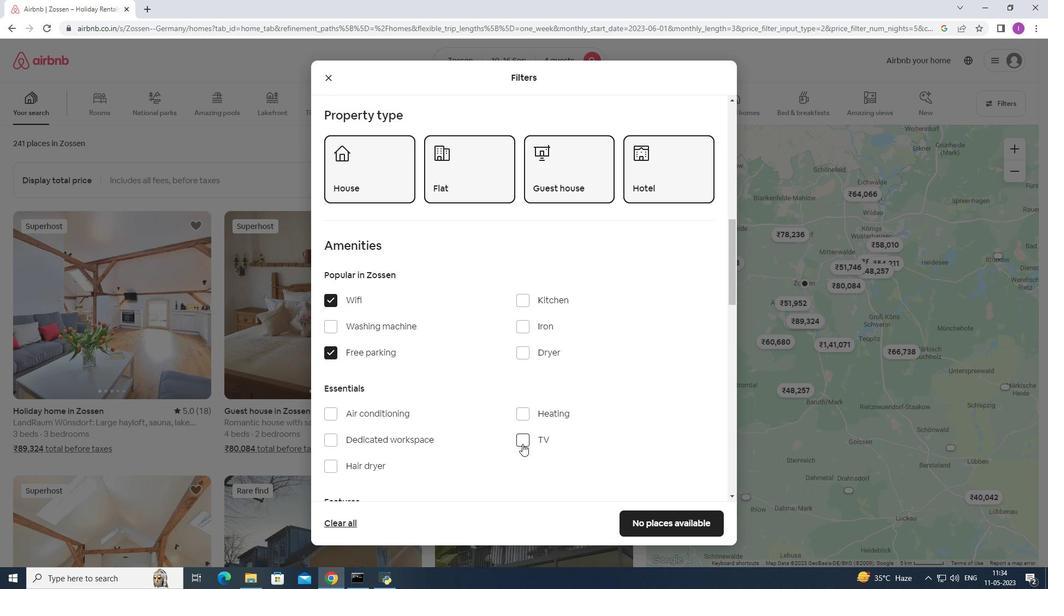 
Action: Mouse moved to (473, 435)
Screenshot: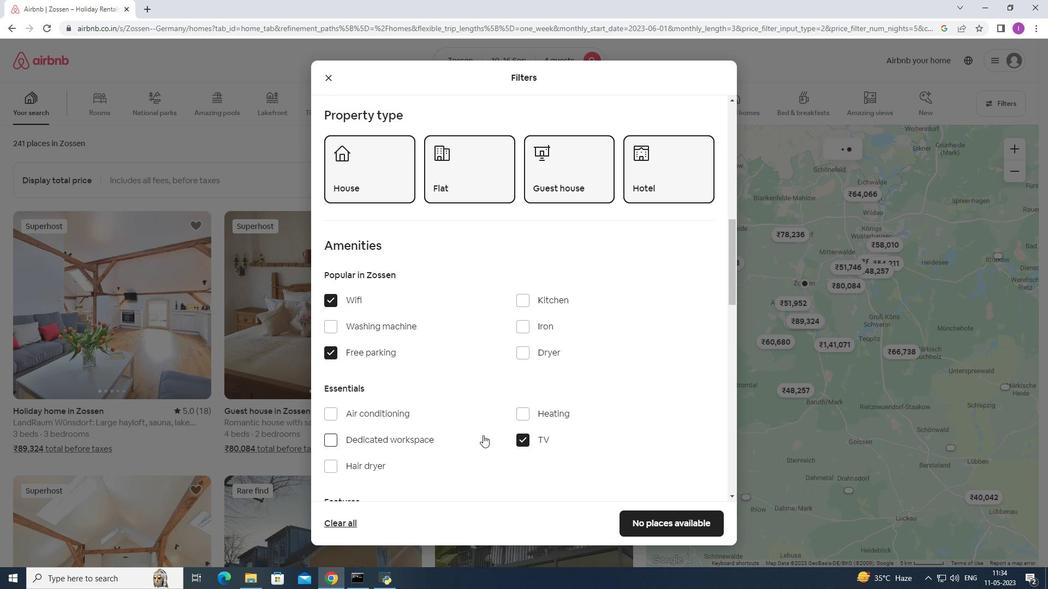
Action: Mouse scrolled (473, 435) with delta (0, 0)
Screenshot: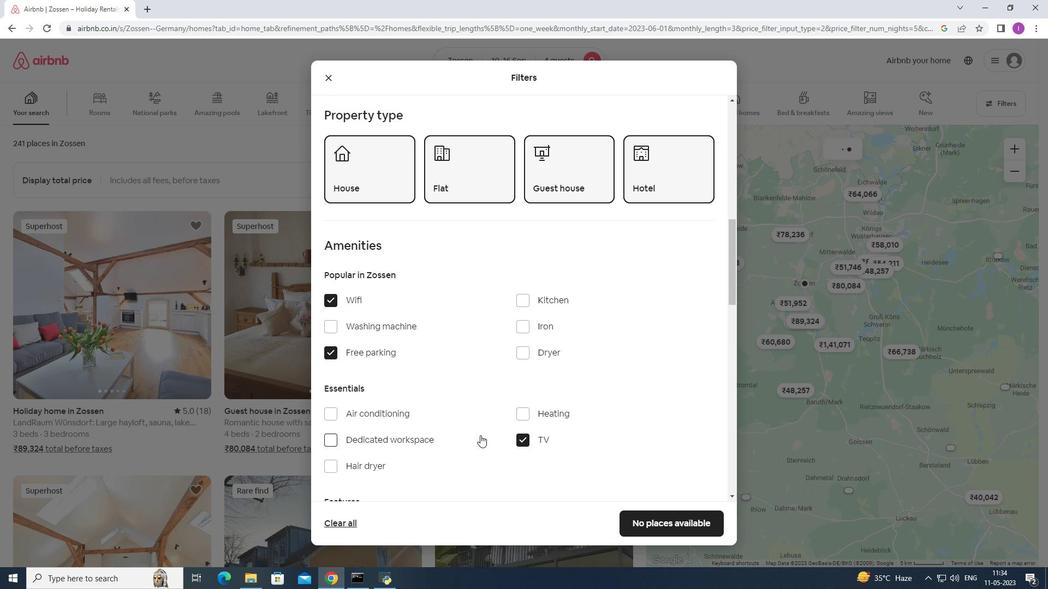 
Action: Mouse scrolled (473, 435) with delta (0, 0)
Screenshot: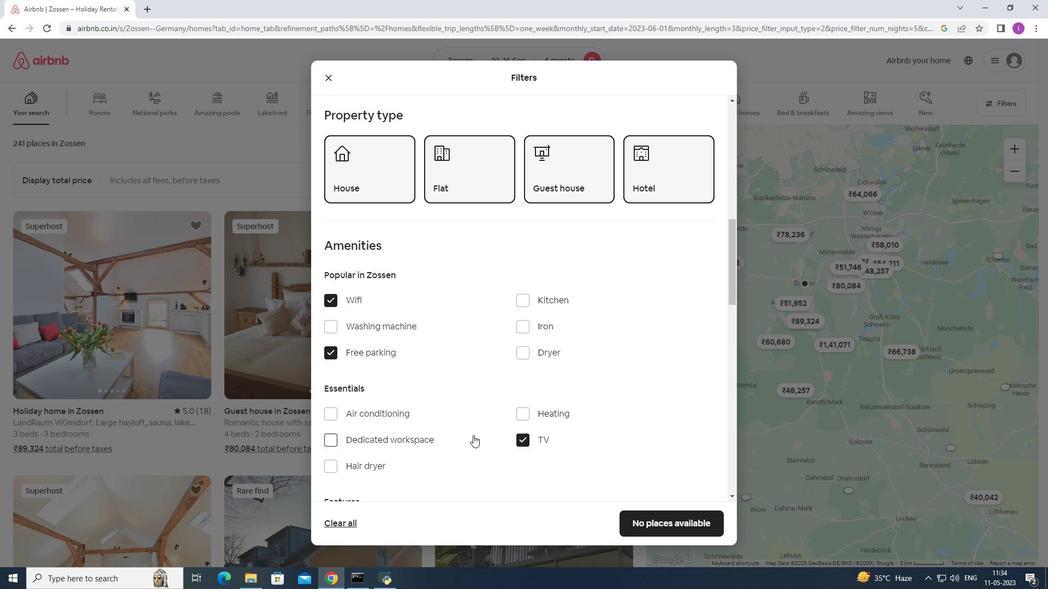 
Action: Mouse scrolled (473, 435) with delta (0, 0)
Screenshot: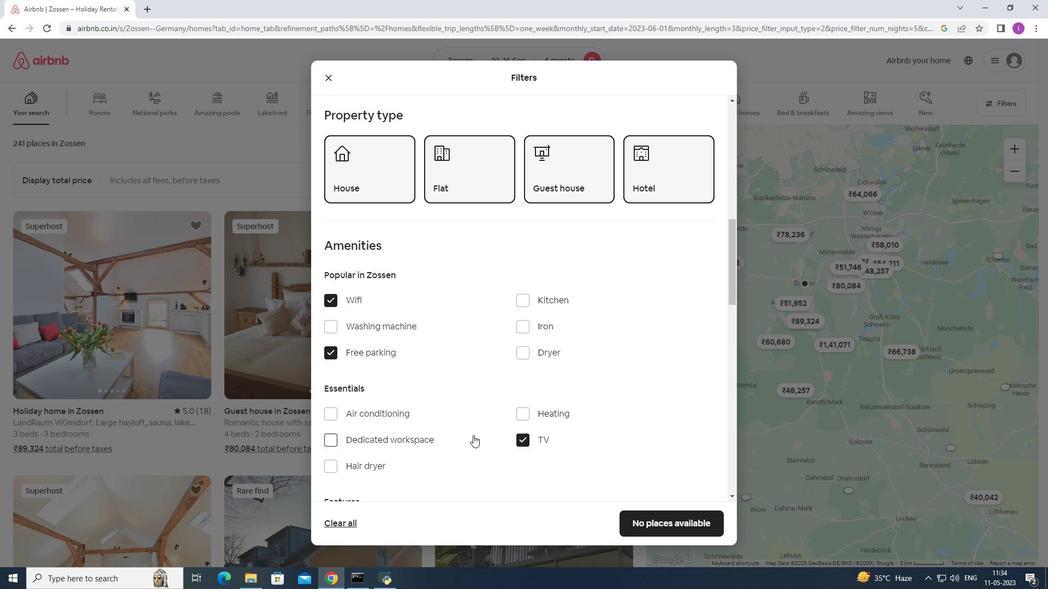 
Action: Mouse moved to (473, 433)
Screenshot: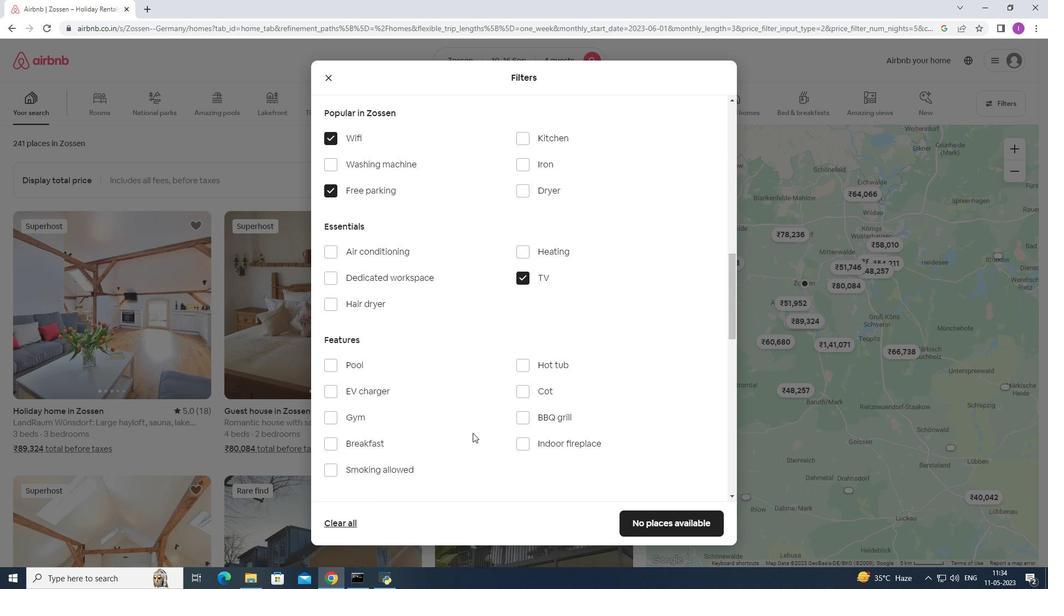 
Action: Mouse scrolled (473, 432) with delta (0, 0)
Screenshot: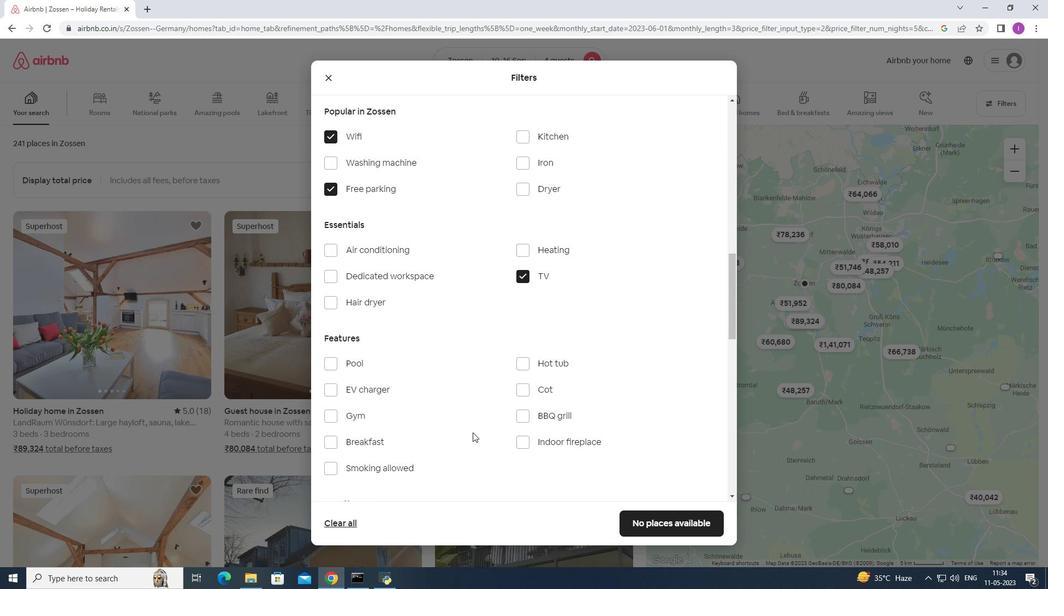 
Action: Mouse scrolled (473, 432) with delta (0, 0)
Screenshot: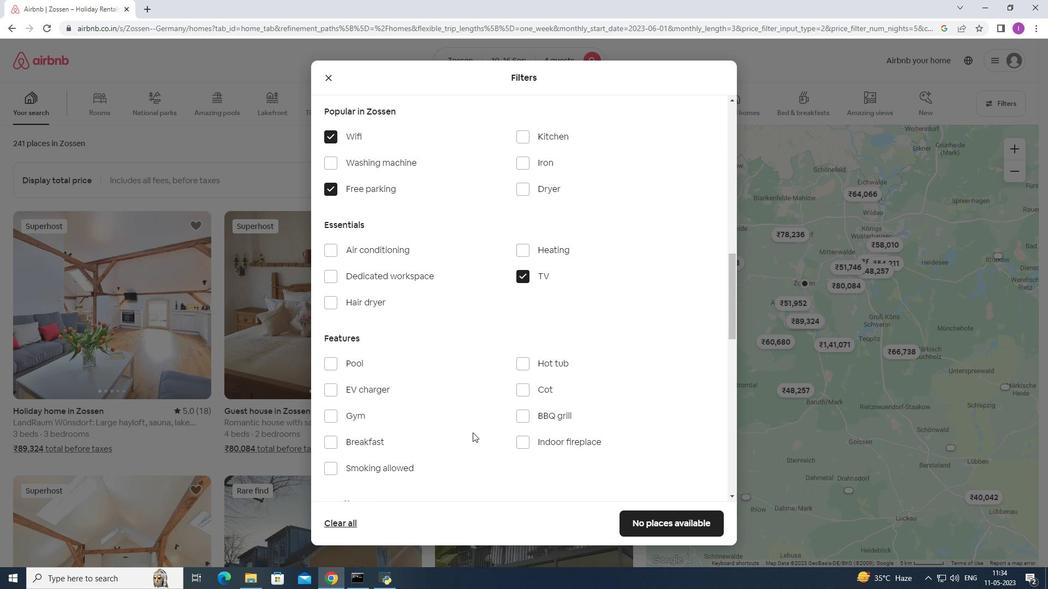 
Action: Mouse moved to (326, 307)
Screenshot: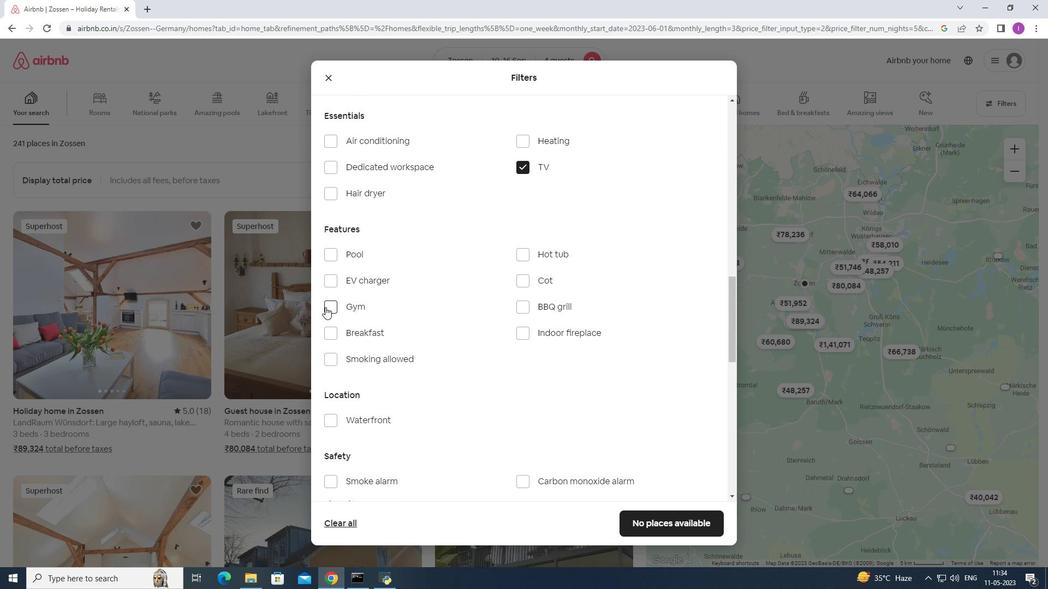 
Action: Mouse pressed left at (326, 307)
Screenshot: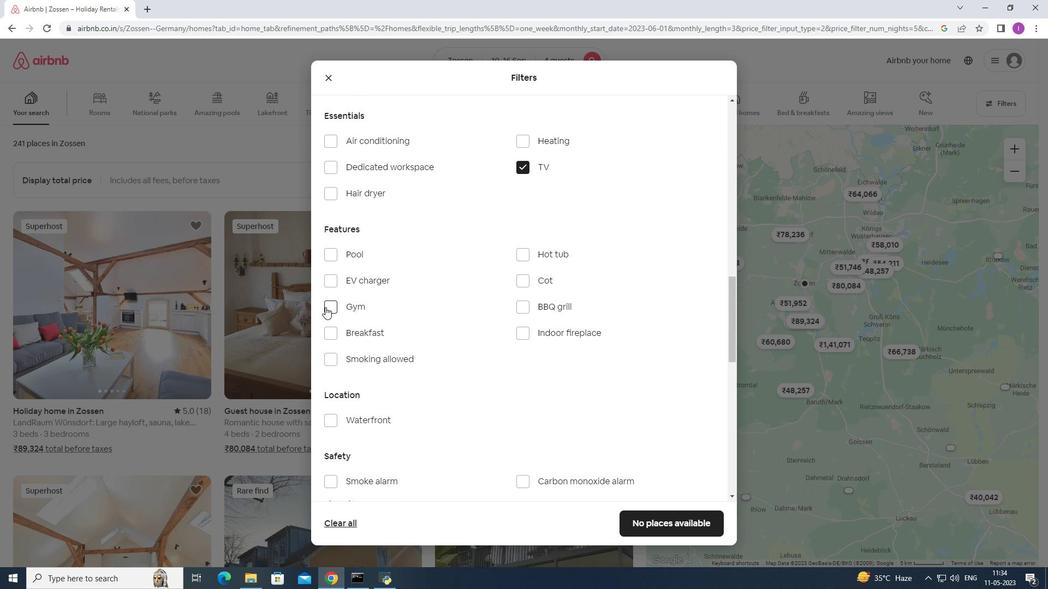 
Action: Mouse moved to (338, 339)
Screenshot: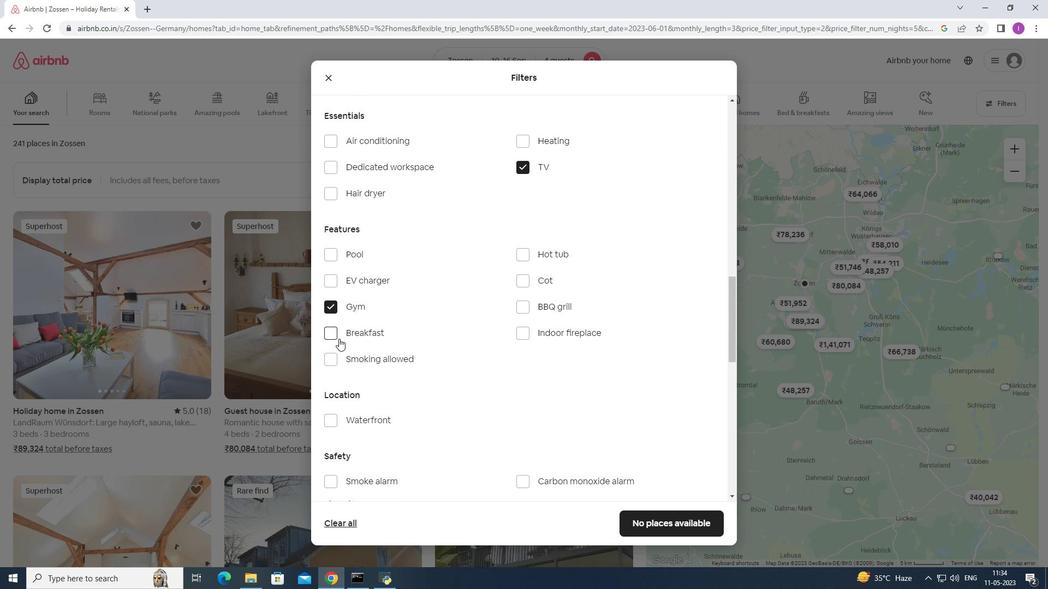
Action: Mouse pressed left at (338, 339)
Screenshot: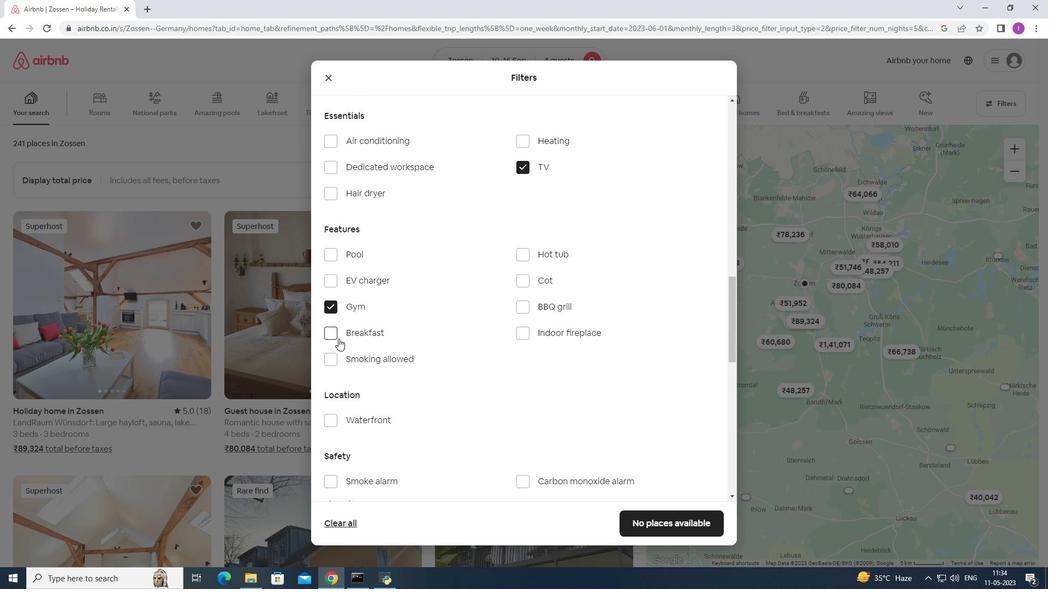 
Action: Mouse moved to (486, 369)
Screenshot: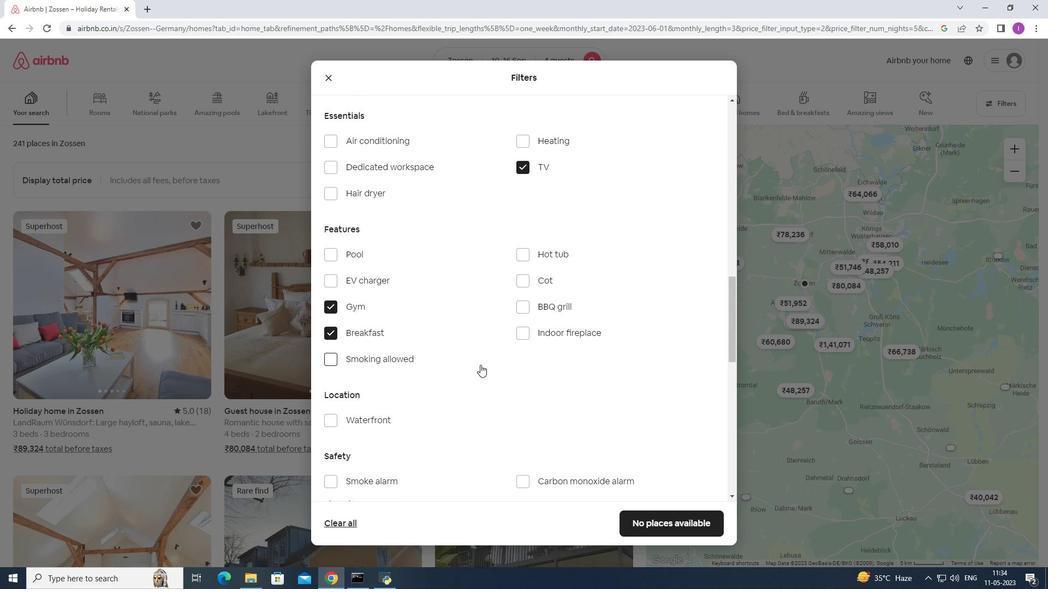 
Action: Mouse scrolled (486, 368) with delta (0, 0)
Screenshot: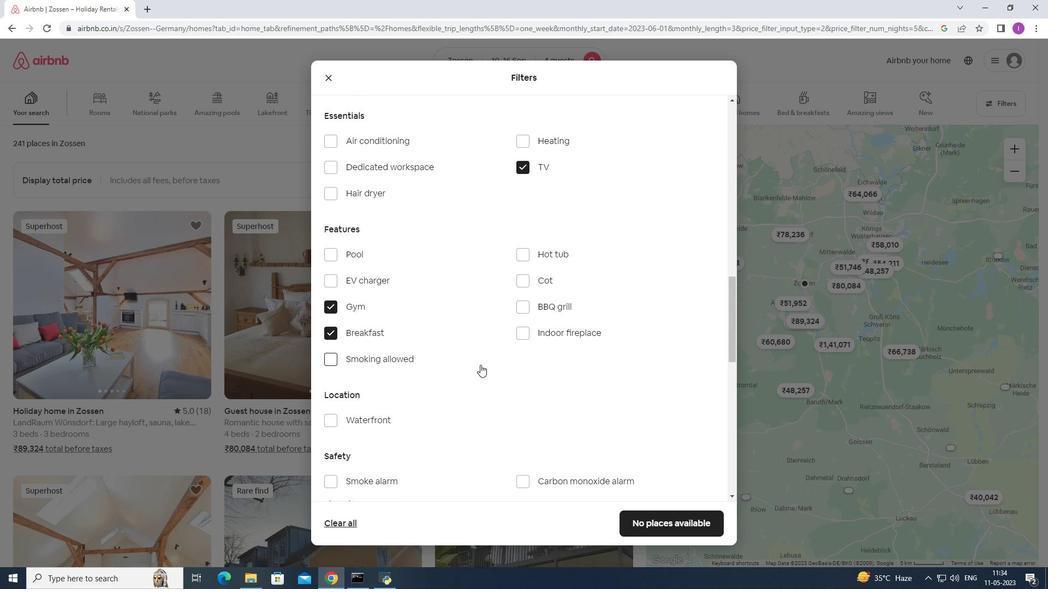 
Action: Mouse moved to (486, 369)
Screenshot: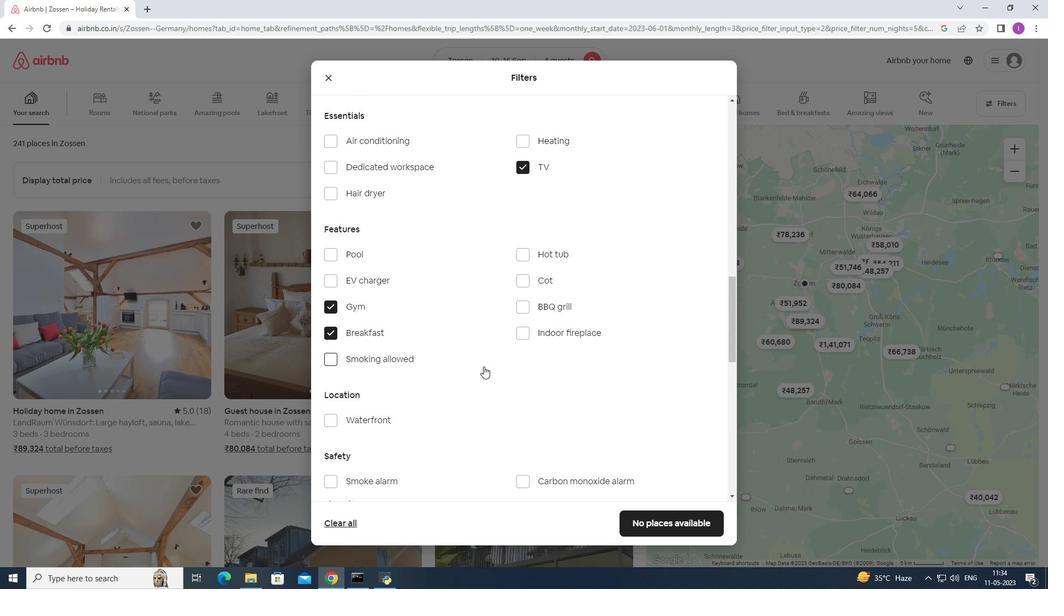 
Action: Mouse scrolled (486, 369) with delta (0, 0)
Screenshot: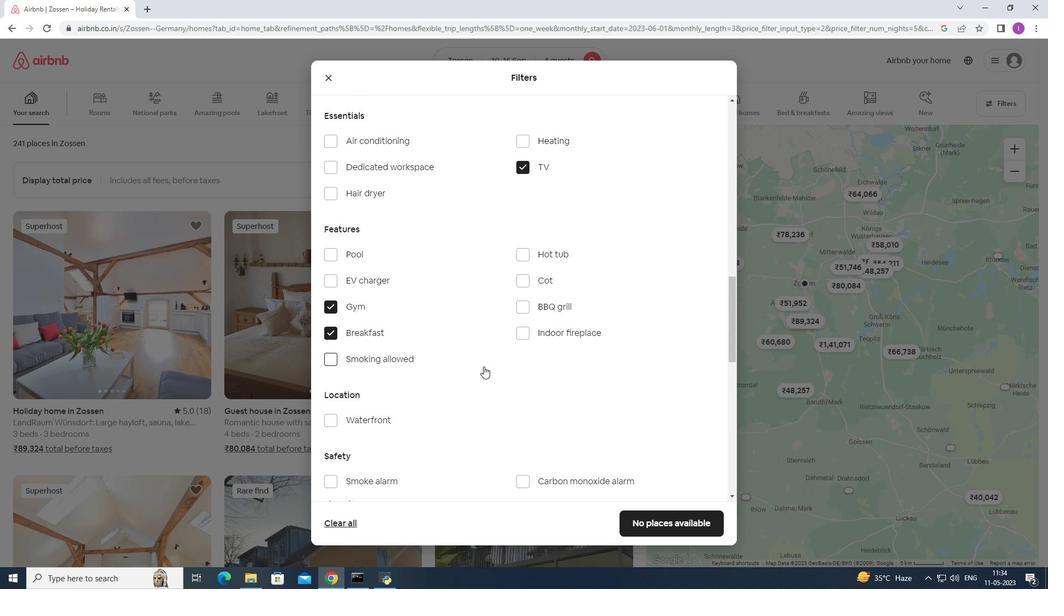 
Action: Mouse scrolled (486, 369) with delta (0, 0)
Screenshot: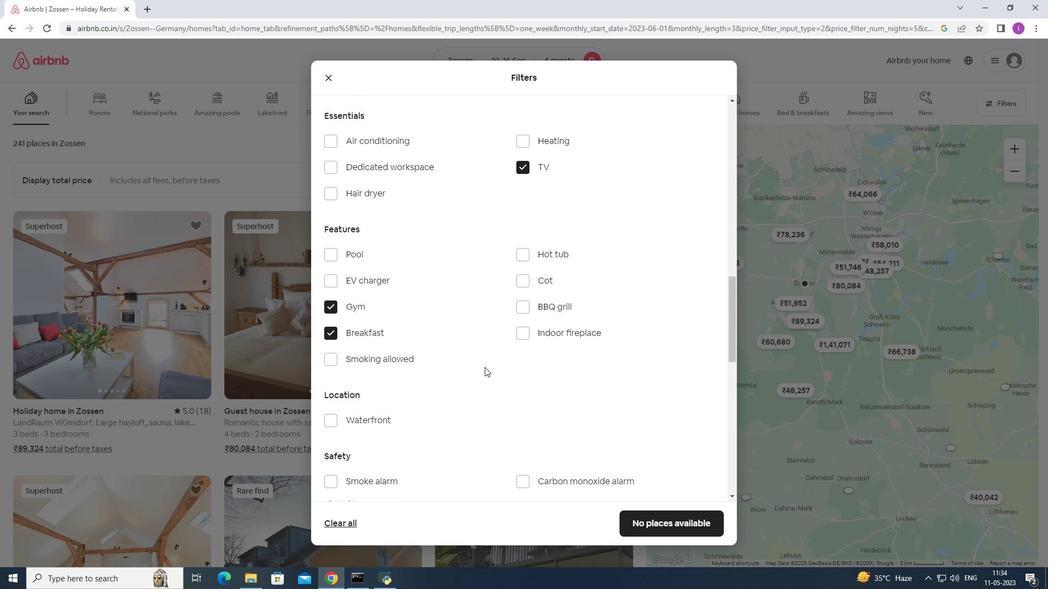 
Action: Mouse moved to (490, 369)
Screenshot: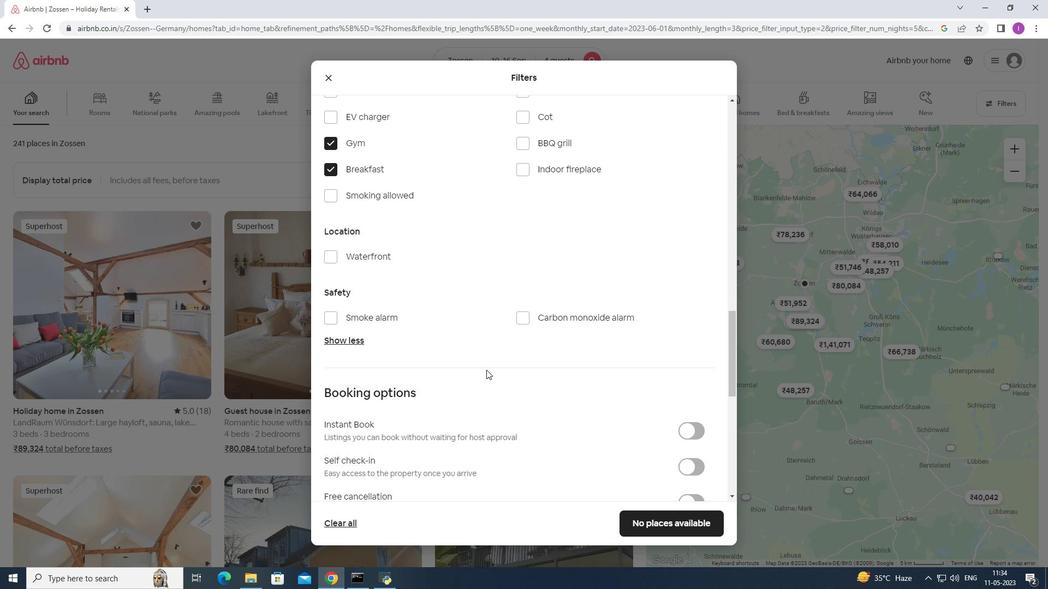 
Action: Mouse scrolled (490, 369) with delta (0, 0)
Screenshot: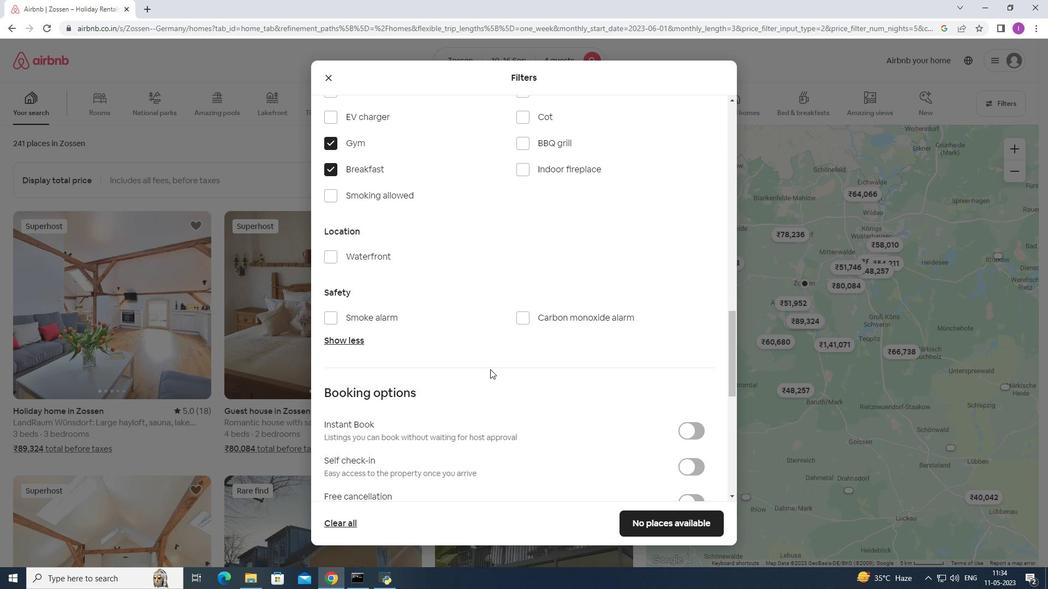 
Action: Mouse scrolled (490, 369) with delta (0, 0)
Screenshot: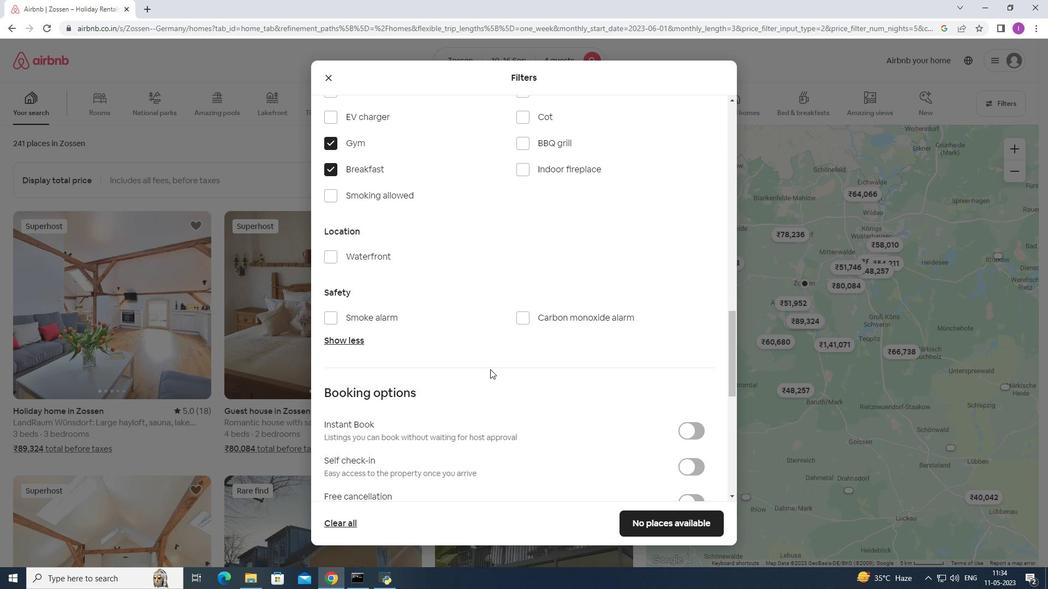 
Action: Mouse scrolled (490, 369) with delta (0, 0)
Screenshot: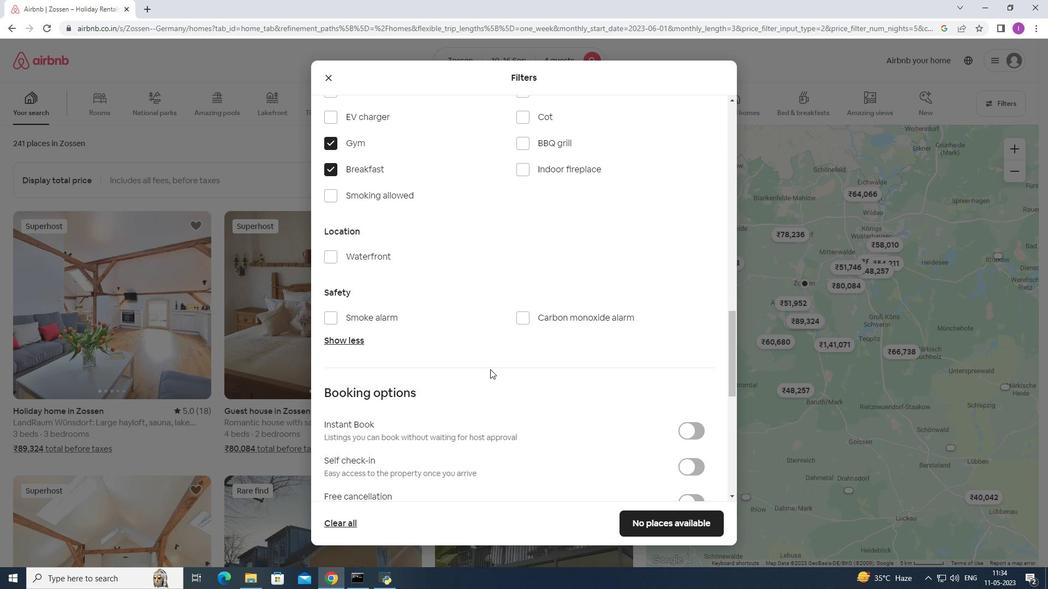 
Action: Mouse scrolled (490, 369) with delta (0, 0)
Screenshot: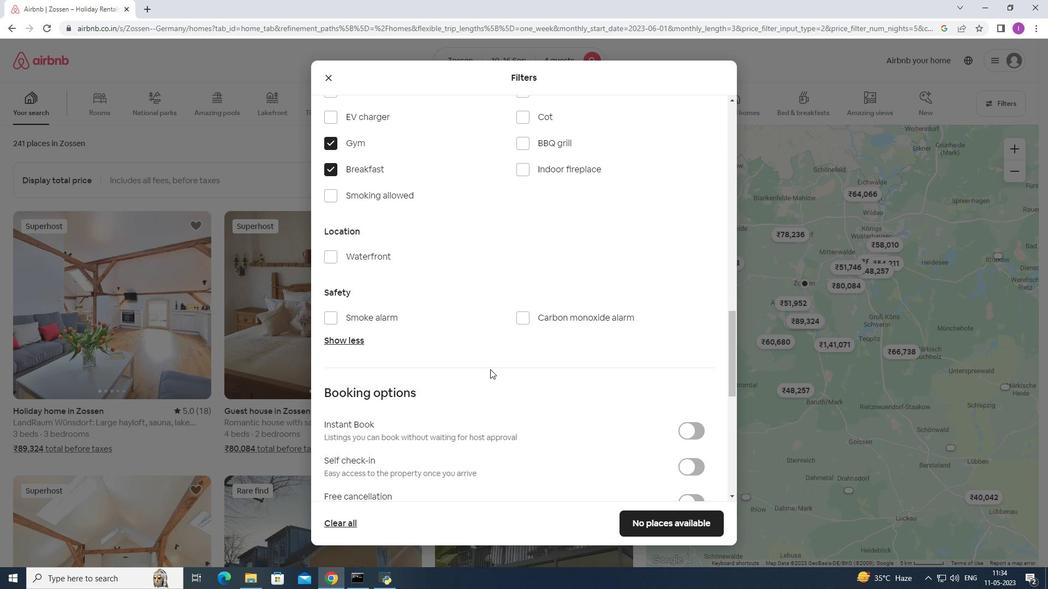 
Action: Mouse scrolled (490, 369) with delta (0, 0)
Screenshot: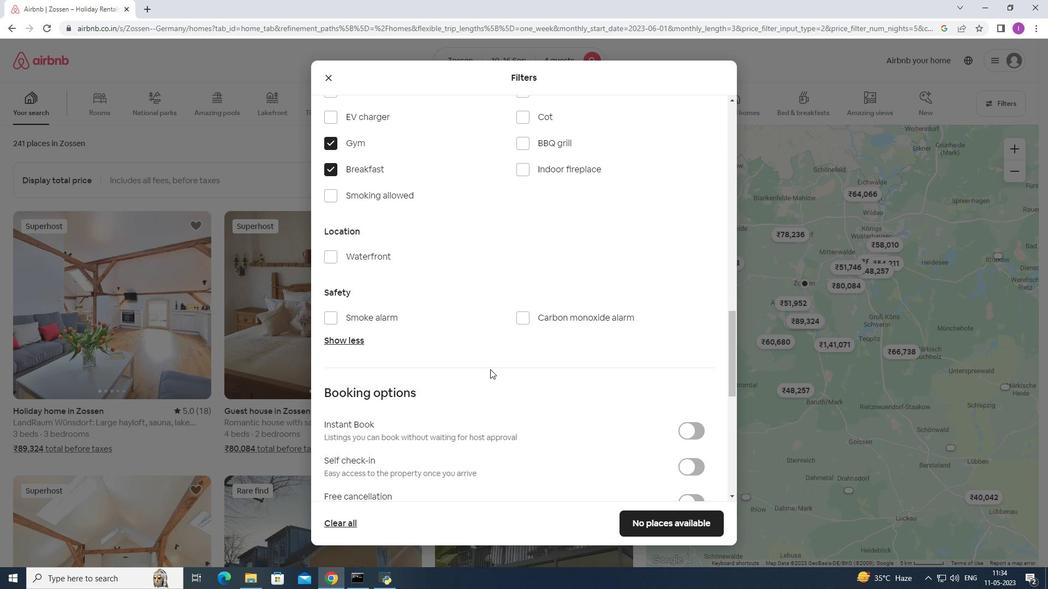 
Action: Mouse moved to (699, 198)
Screenshot: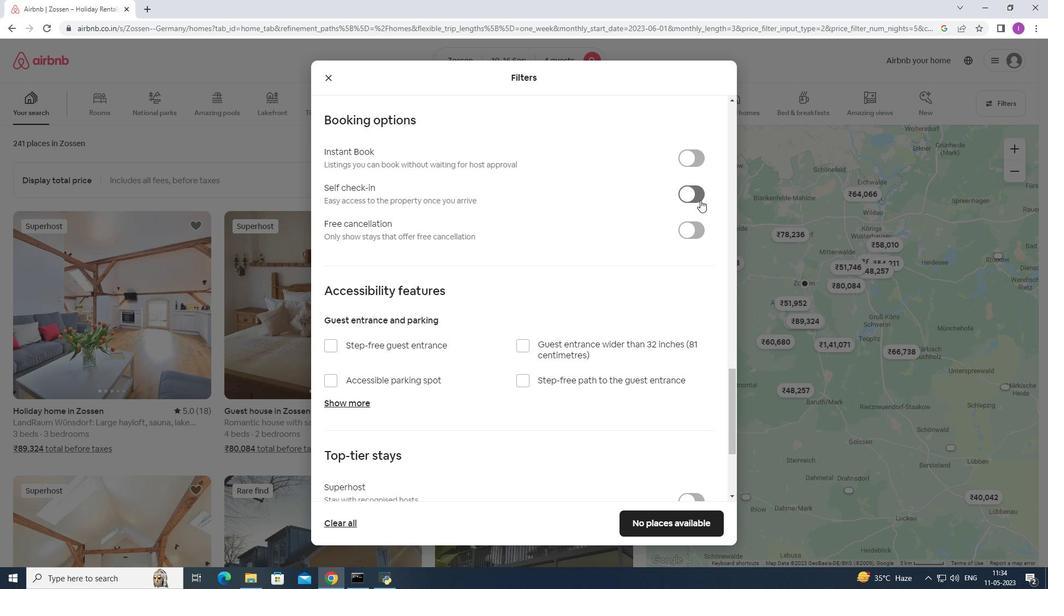 
Action: Mouse pressed left at (699, 198)
Screenshot: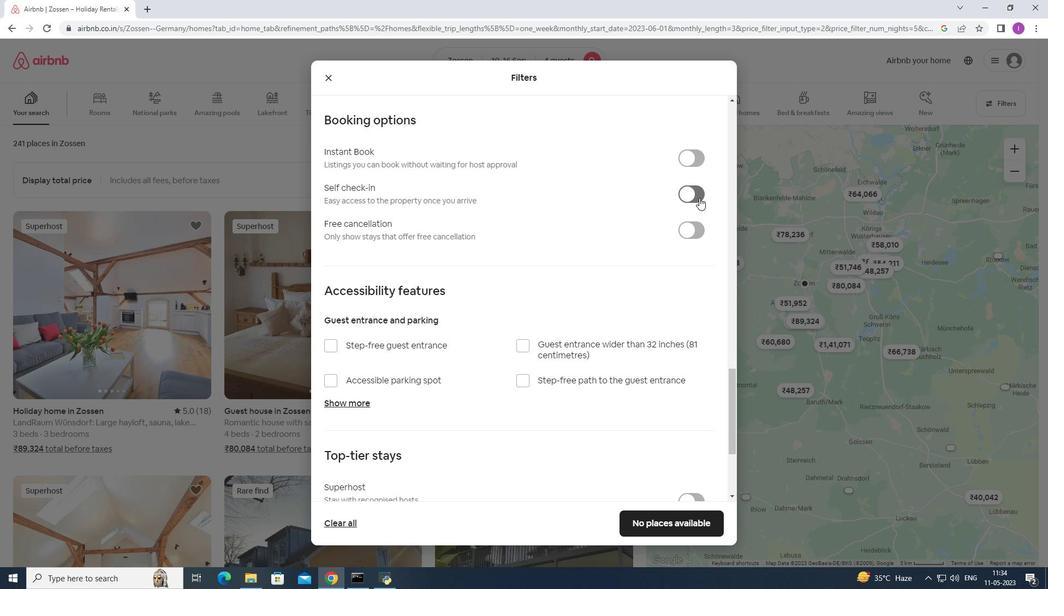 
Action: Mouse moved to (532, 389)
Screenshot: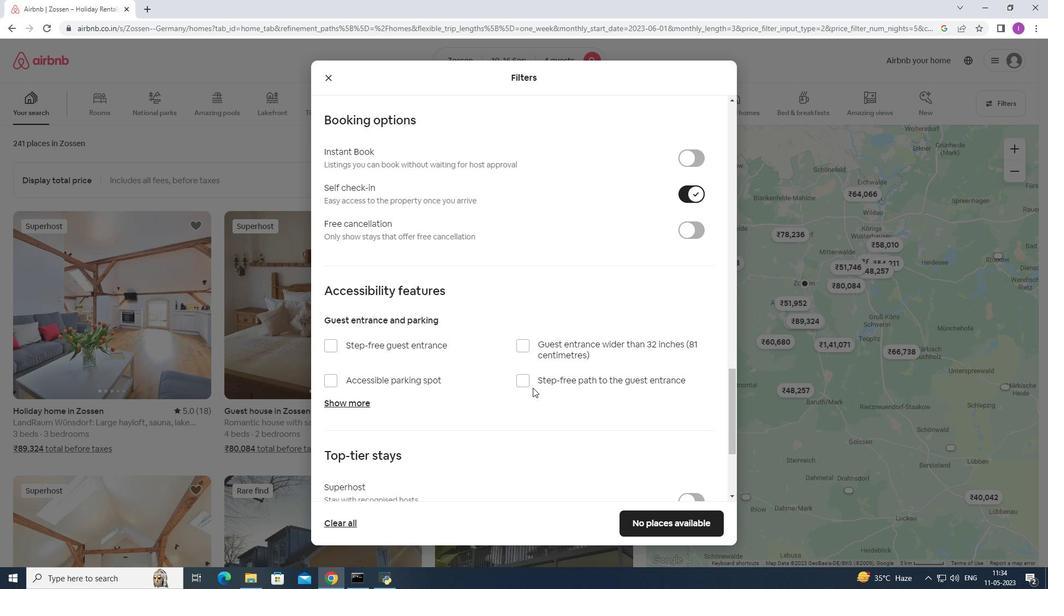 
Action: Mouse scrolled (532, 388) with delta (0, 0)
Screenshot: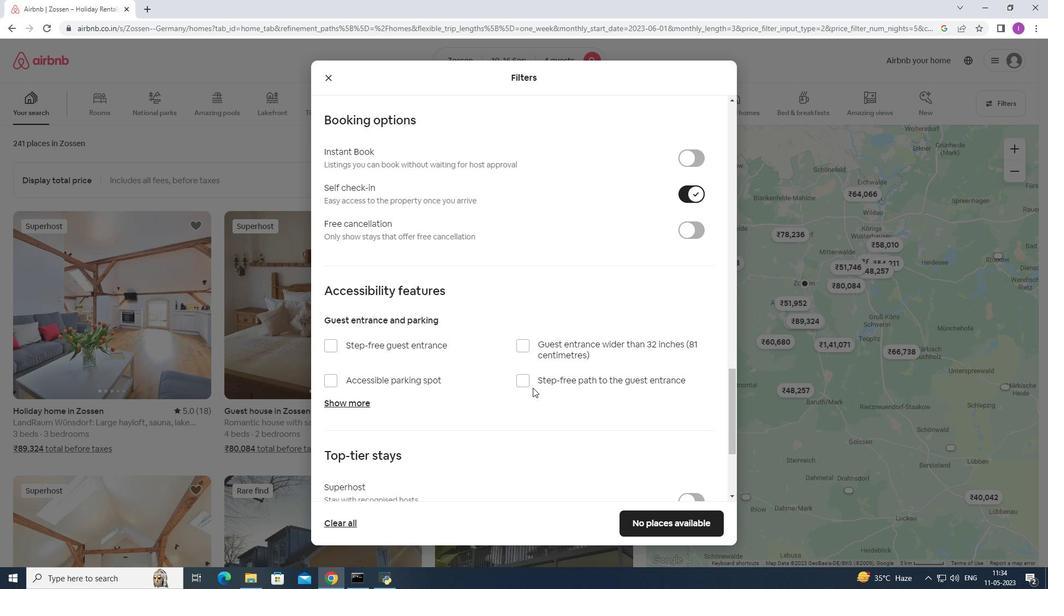 
Action: Mouse moved to (532, 390)
Screenshot: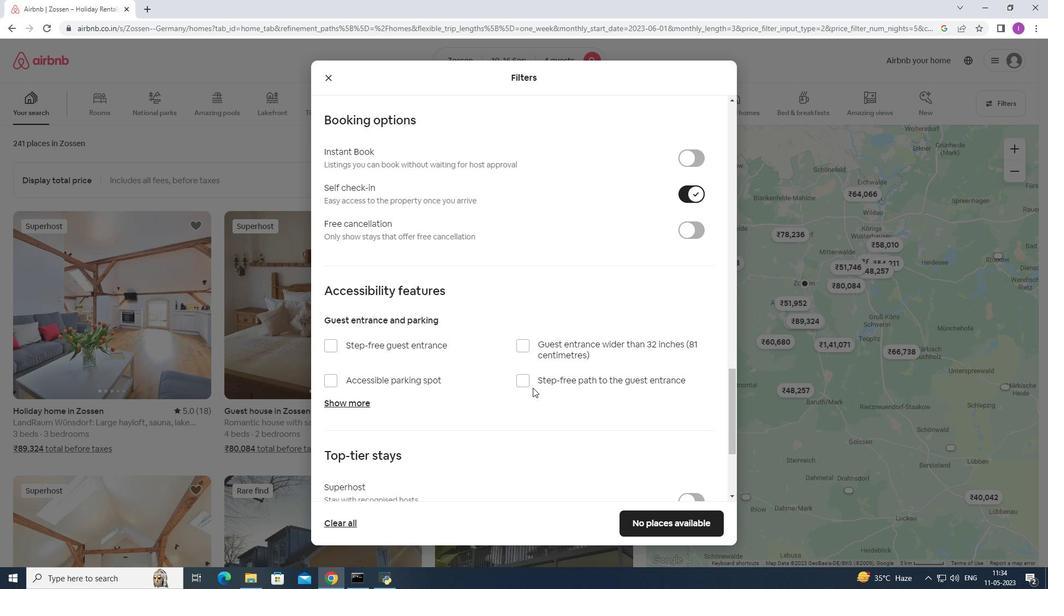 
Action: Mouse scrolled (532, 389) with delta (0, 0)
Screenshot: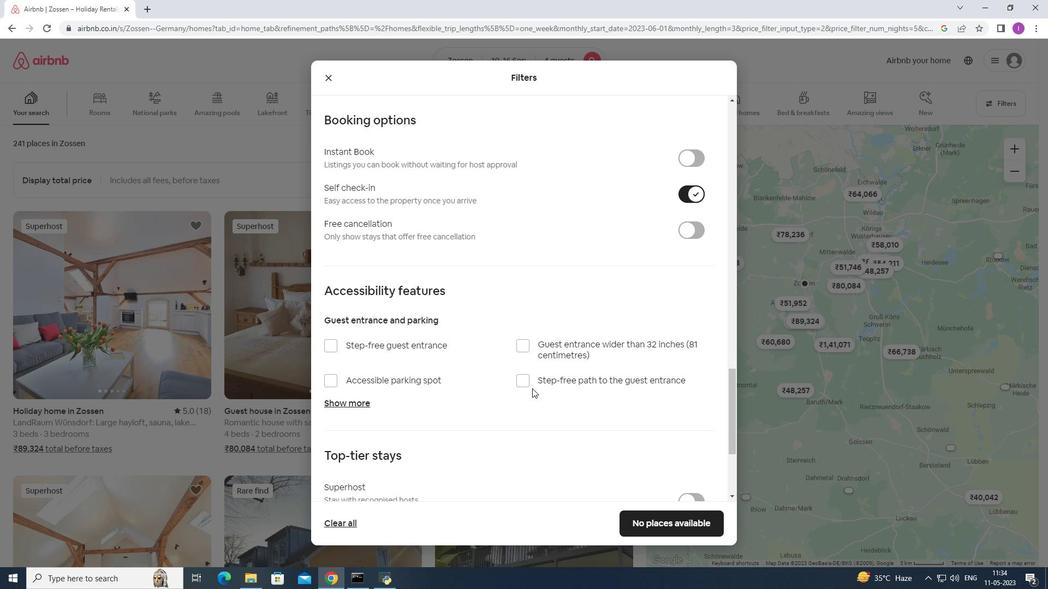 
Action: Mouse scrolled (532, 389) with delta (0, 0)
Screenshot: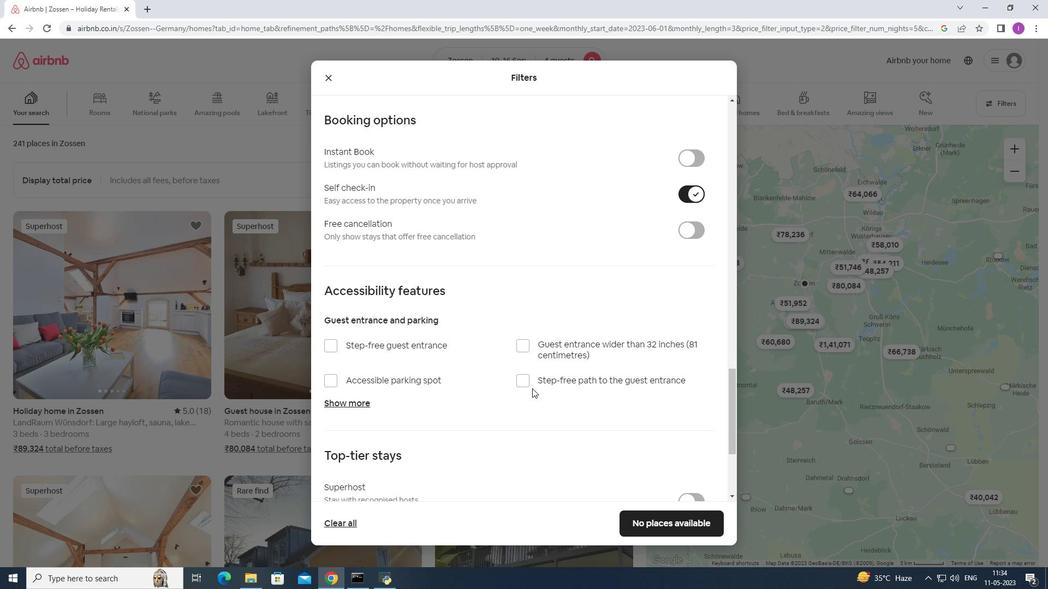 
Action: Mouse scrolled (532, 389) with delta (0, 0)
Screenshot: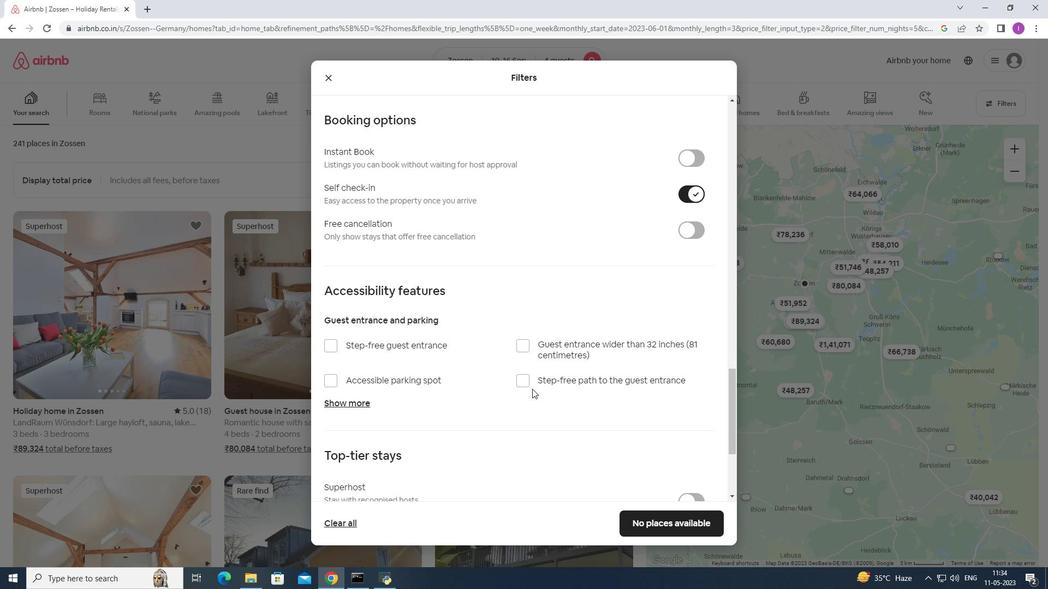 
Action: Mouse moved to (532, 390)
Screenshot: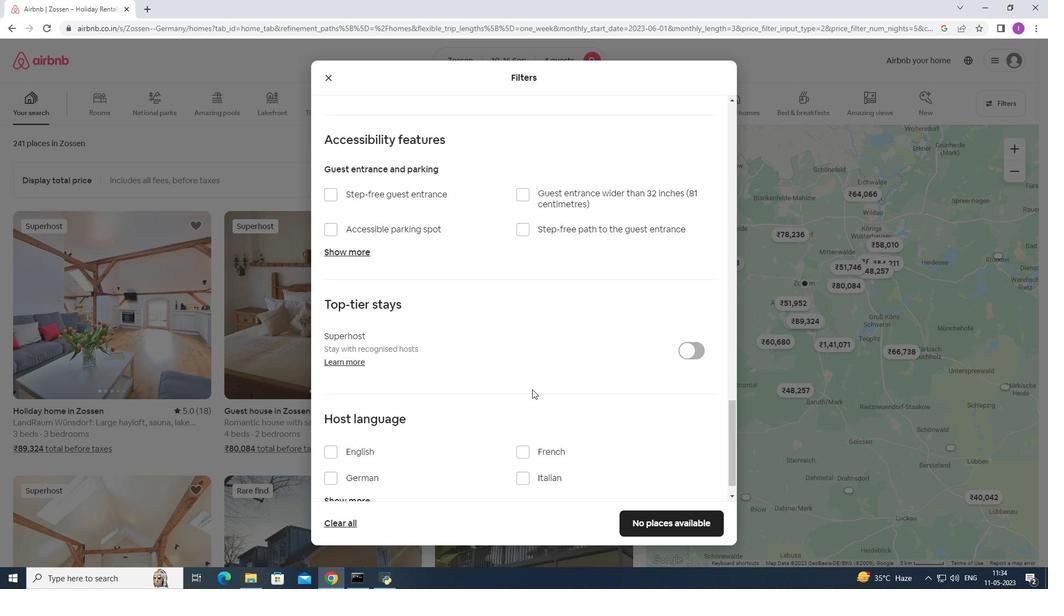 
Action: Mouse scrolled (532, 389) with delta (0, 0)
Screenshot: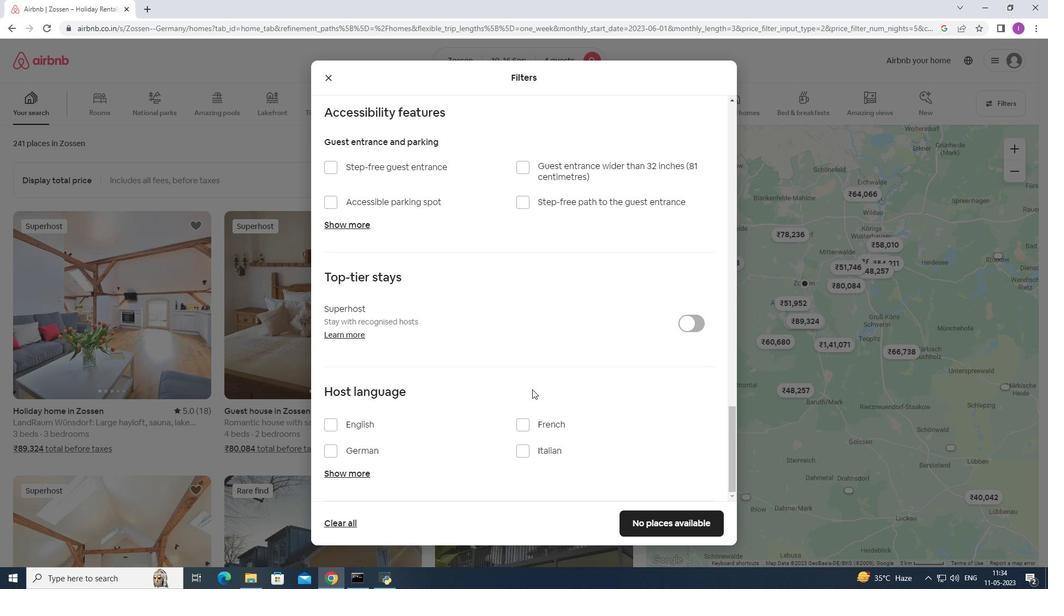 
Action: Mouse scrolled (532, 389) with delta (0, 0)
Screenshot: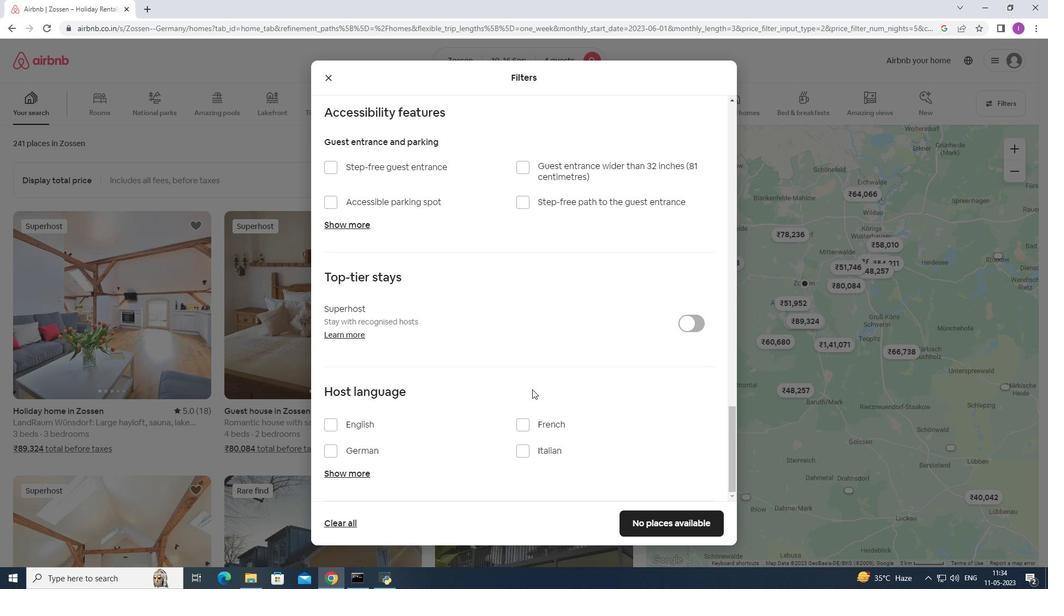 
Action: Mouse scrolled (532, 389) with delta (0, 0)
Screenshot: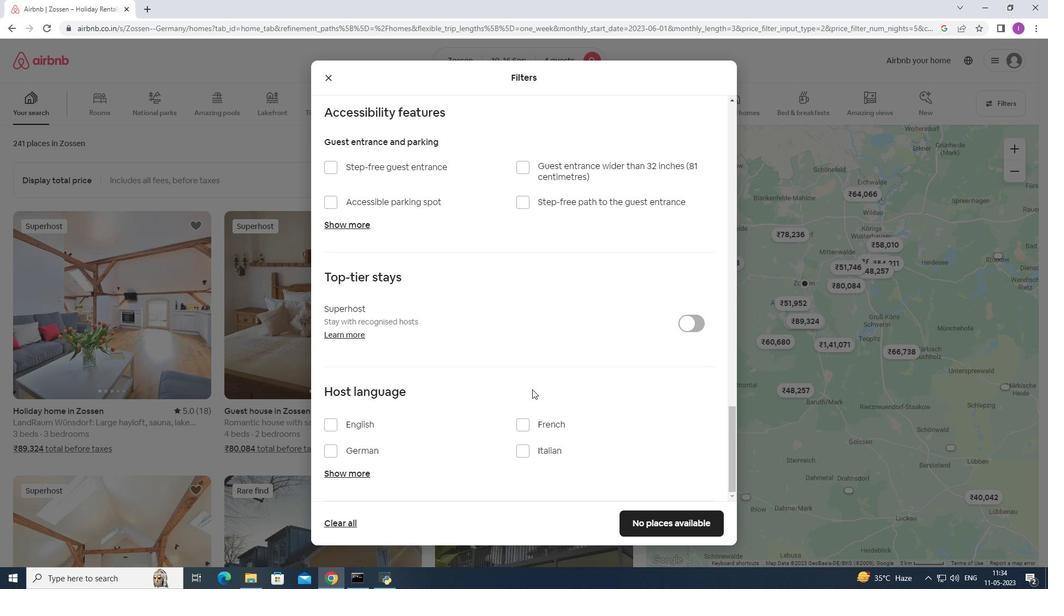 
Action: Mouse scrolled (532, 389) with delta (0, 0)
Screenshot: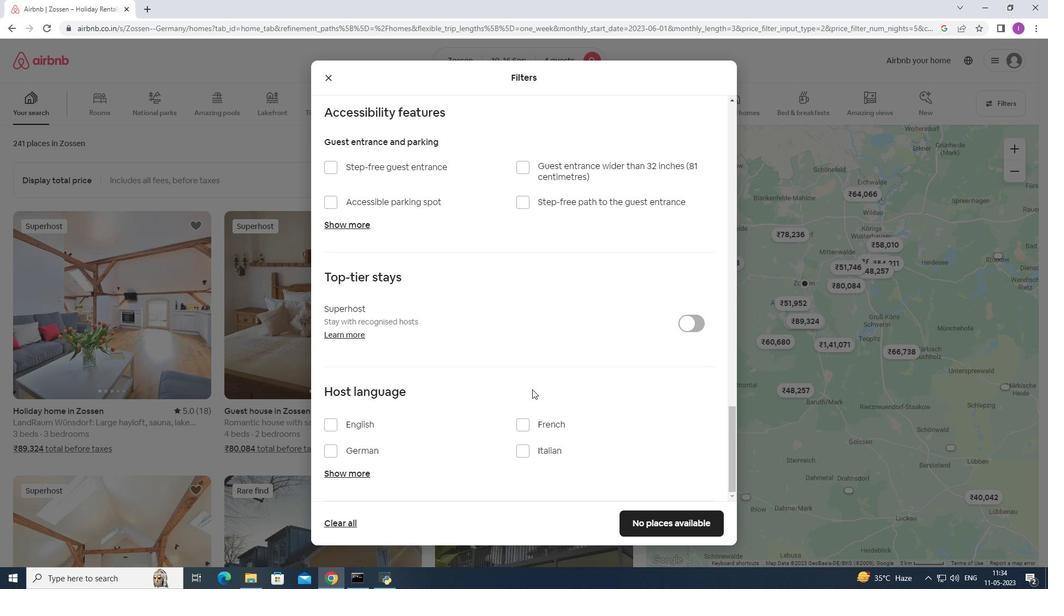 
Action: Mouse scrolled (532, 389) with delta (0, 0)
Screenshot: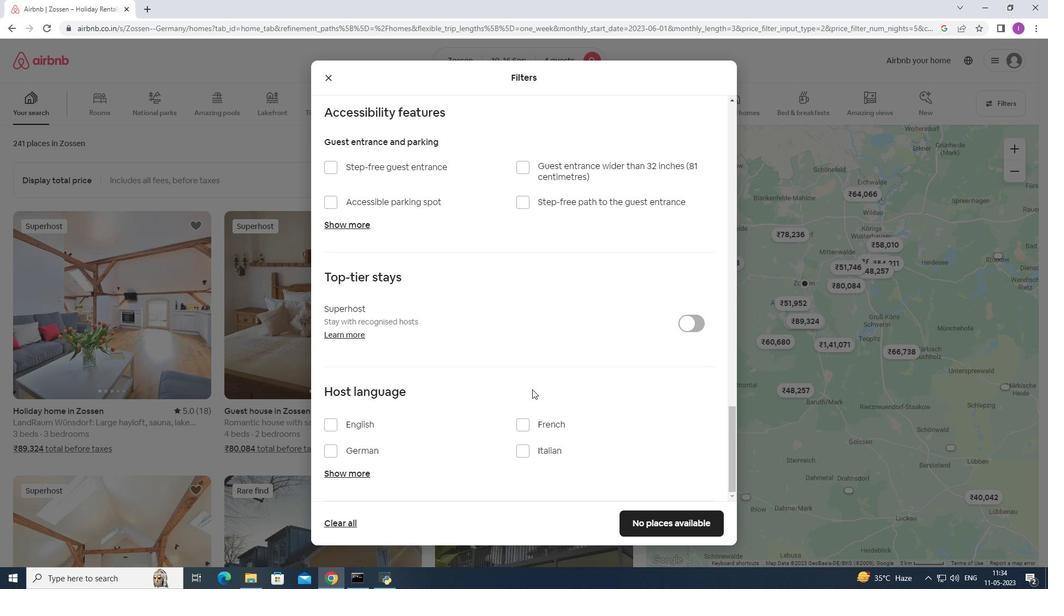 
Action: Mouse moved to (332, 428)
Screenshot: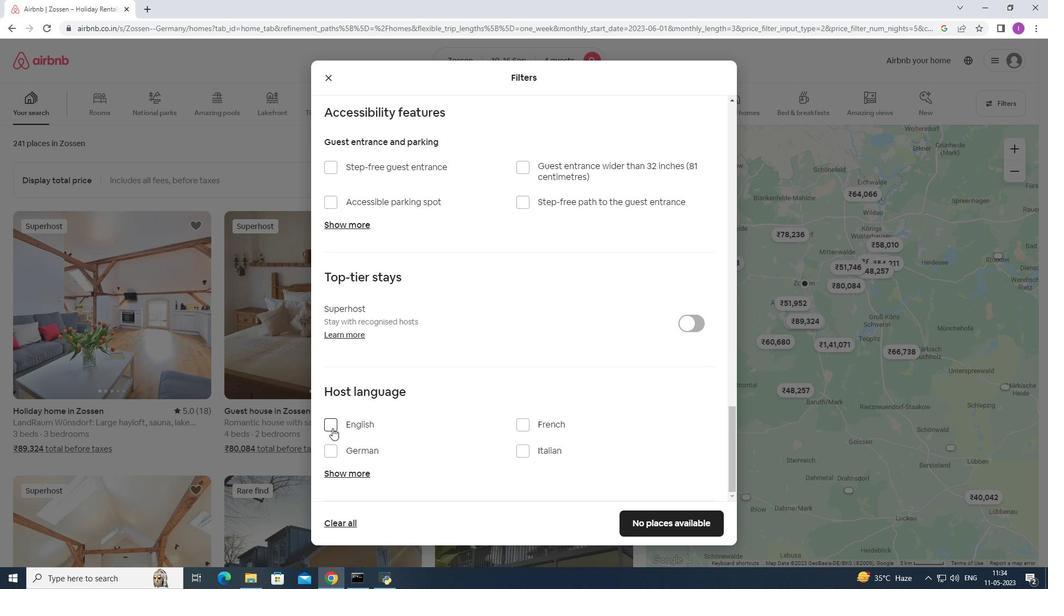 
Action: Mouse pressed left at (332, 428)
Screenshot: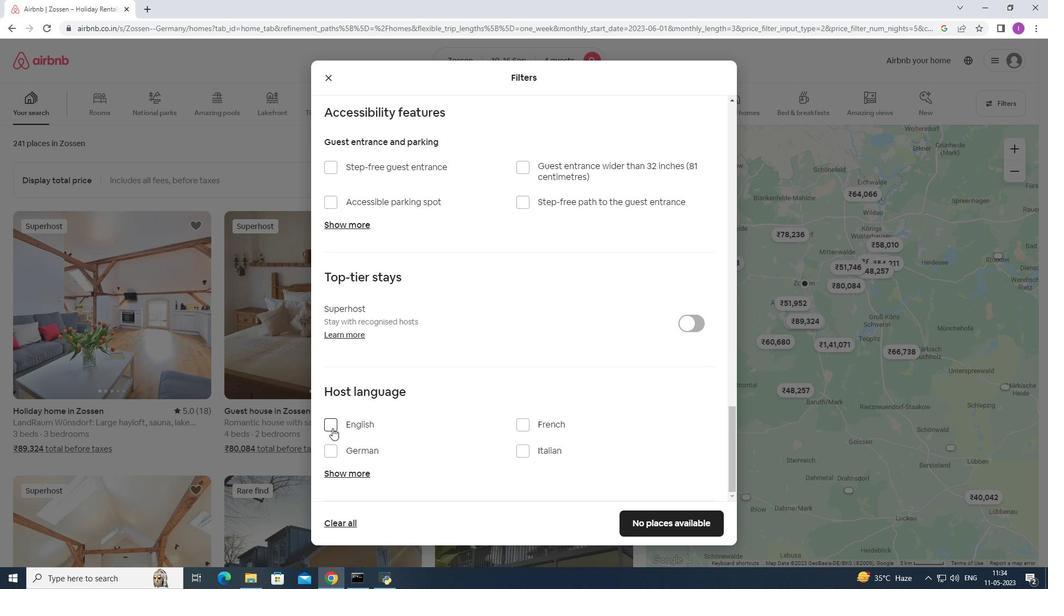 
Action: Mouse moved to (639, 518)
Screenshot: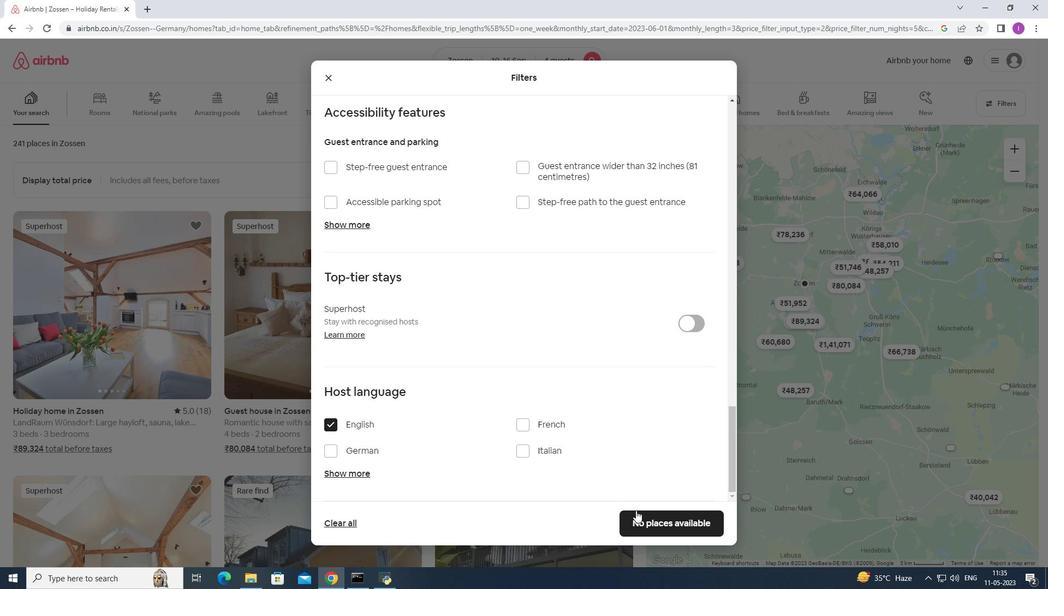 
Action: Mouse pressed left at (639, 518)
Screenshot: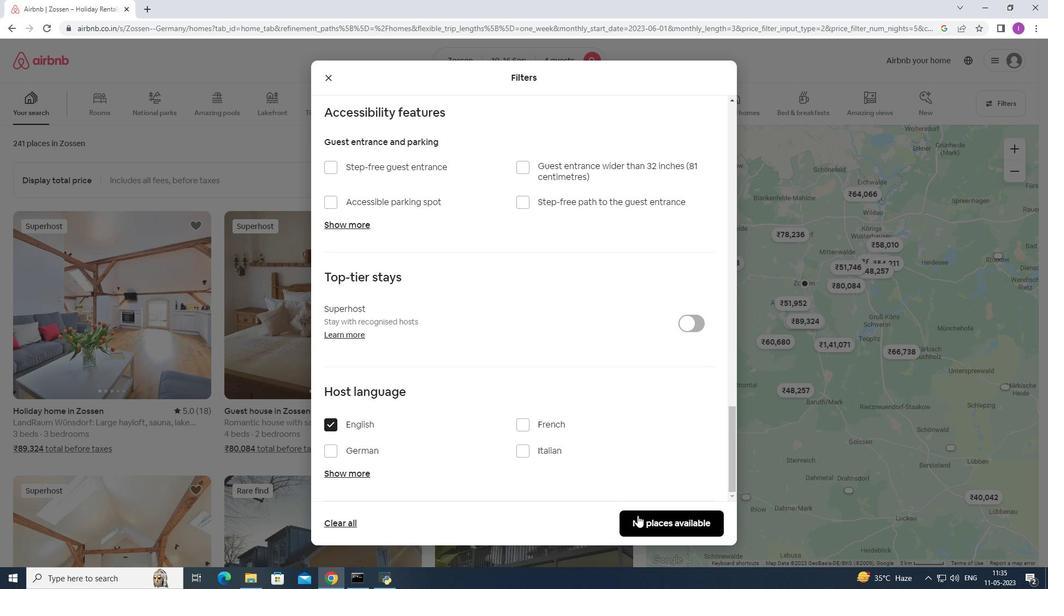 
Action: Mouse moved to (494, 428)
Screenshot: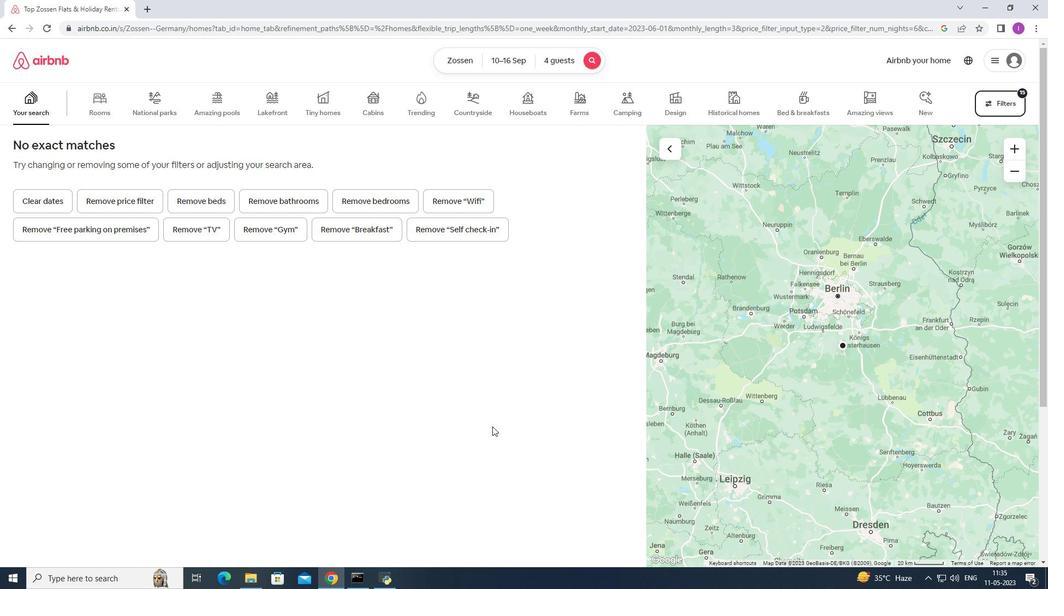 
